 Task: Find connections with filter location Rondonópolis with filter topic #engineeringwith filter profile language French with filter current company Cavista with filter school Great Learning with filter industry Nanotechnology Research with filter service category Web Development with filter keywords title Online ESL Instructor
Action: Mouse moved to (283, 287)
Screenshot: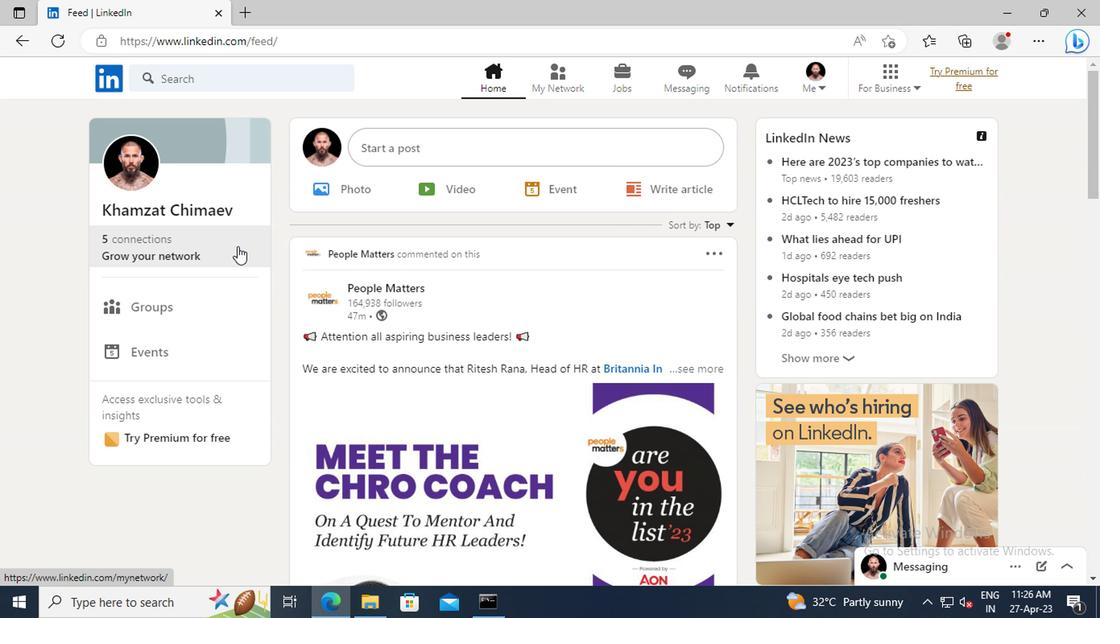 
Action: Mouse pressed left at (283, 287)
Screenshot: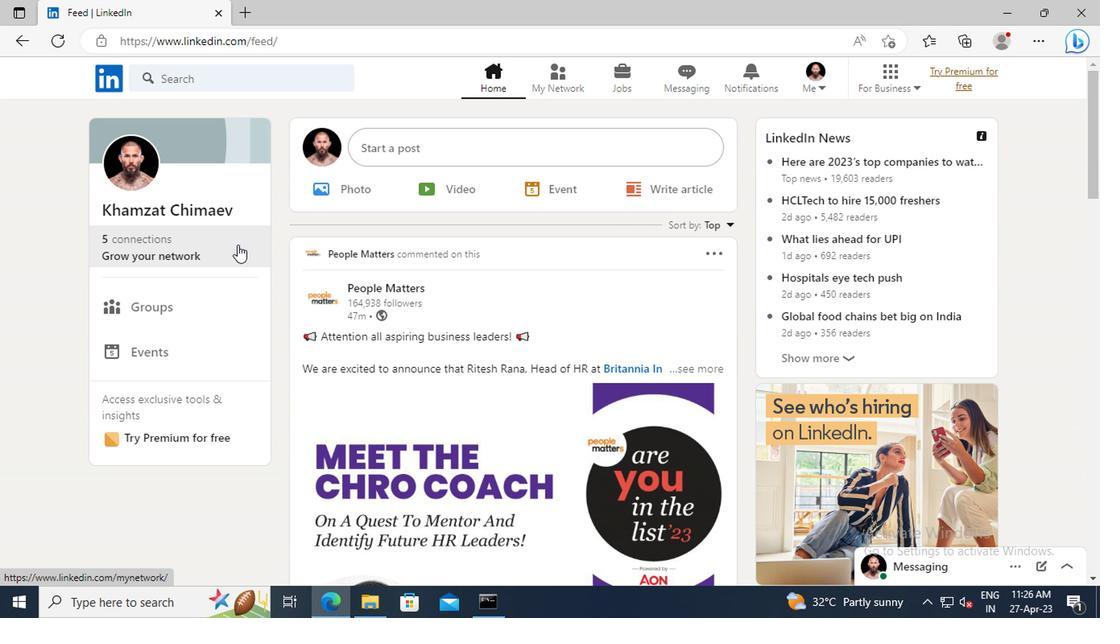 
Action: Mouse moved to (287, 236)
Screenshot: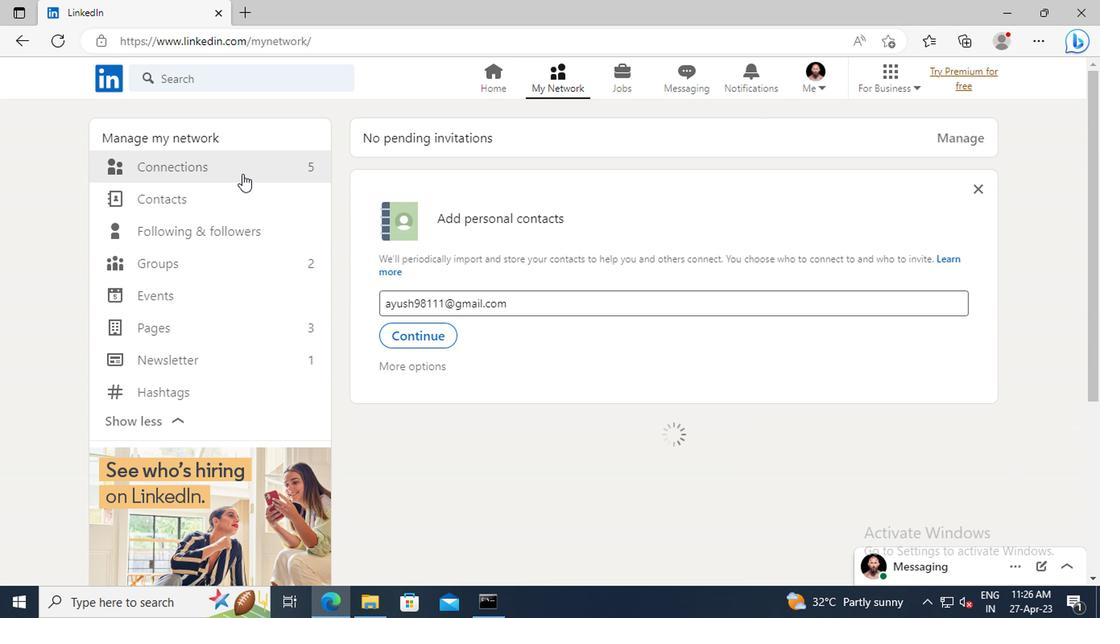 
Action: Mouse pressed left at (287, 236)
Screenshot: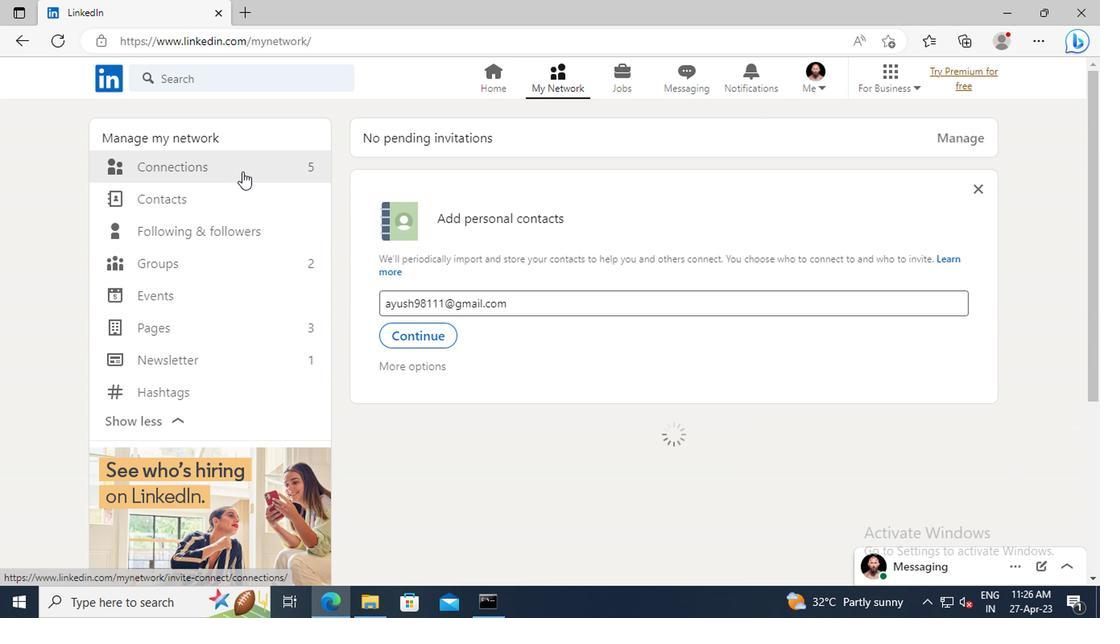 
Action: Mouse moved to (583, 237)
Screenshot: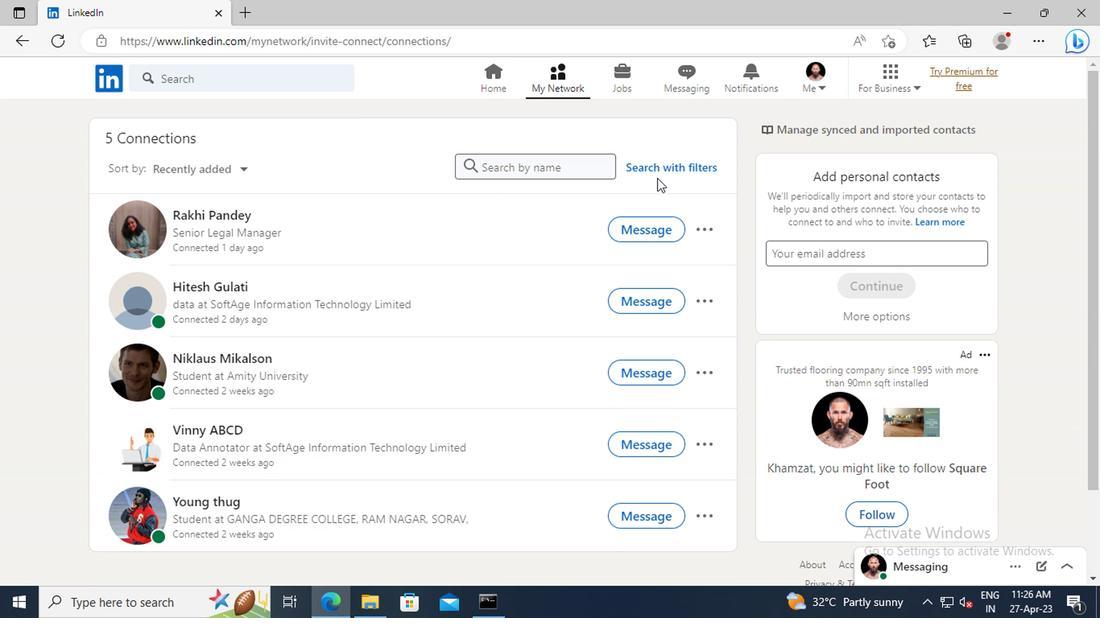 
Action: Mouse pressed left at (583, 237)
Screenshot: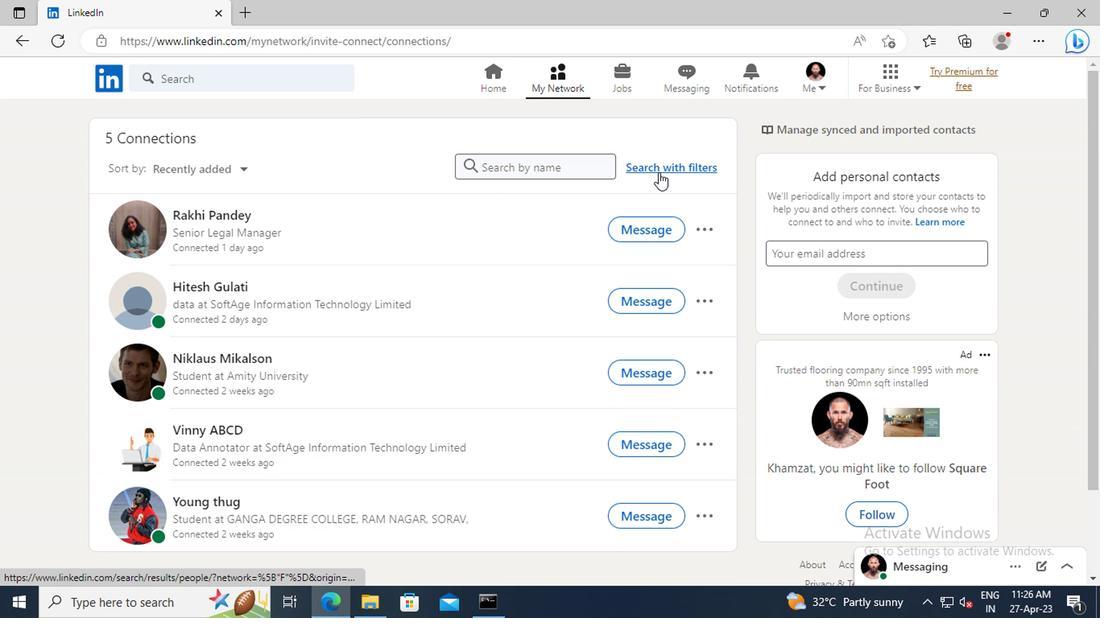
Action: Mouse moved to (552, 205)
Screenshot: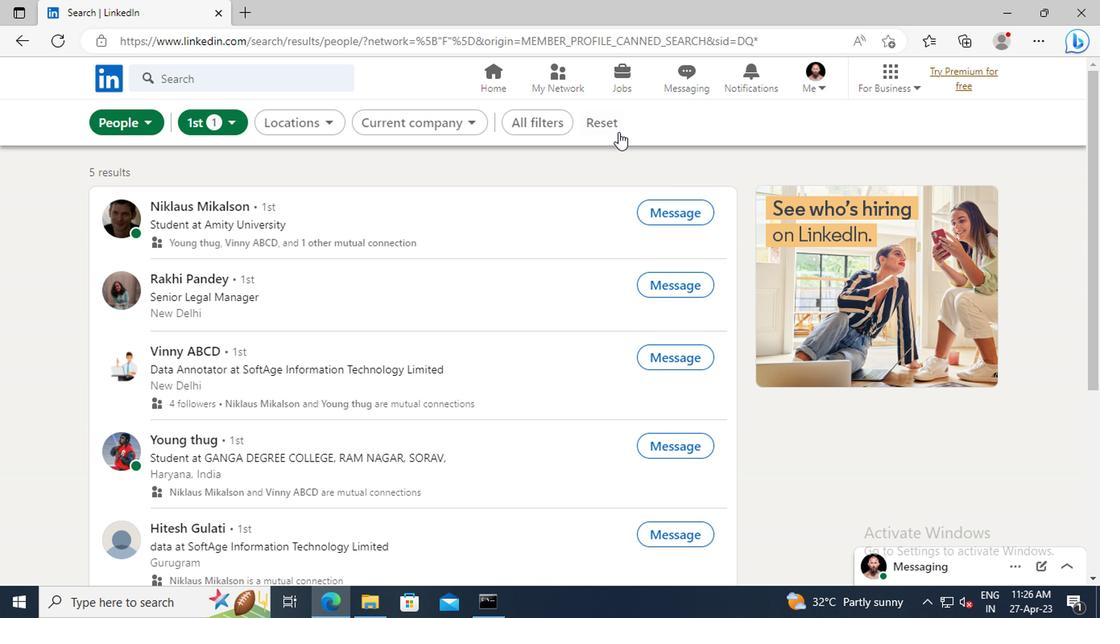 
Action: Mouse pressed left at (552, 205)
Screenshot: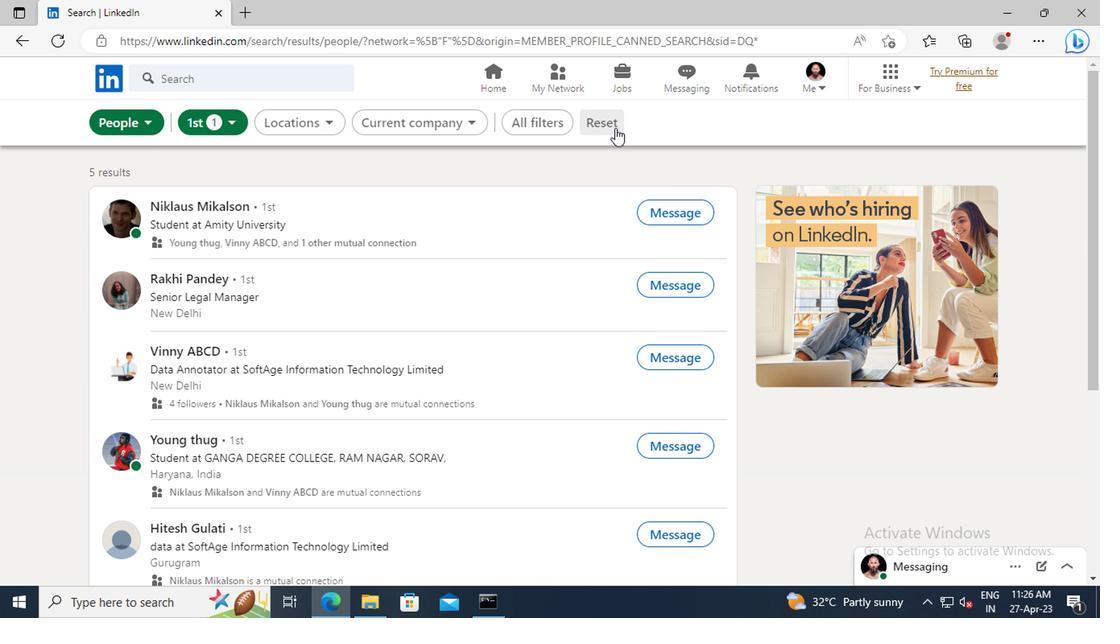 
Action: Mouse moved to (532, 203)
Screenshot: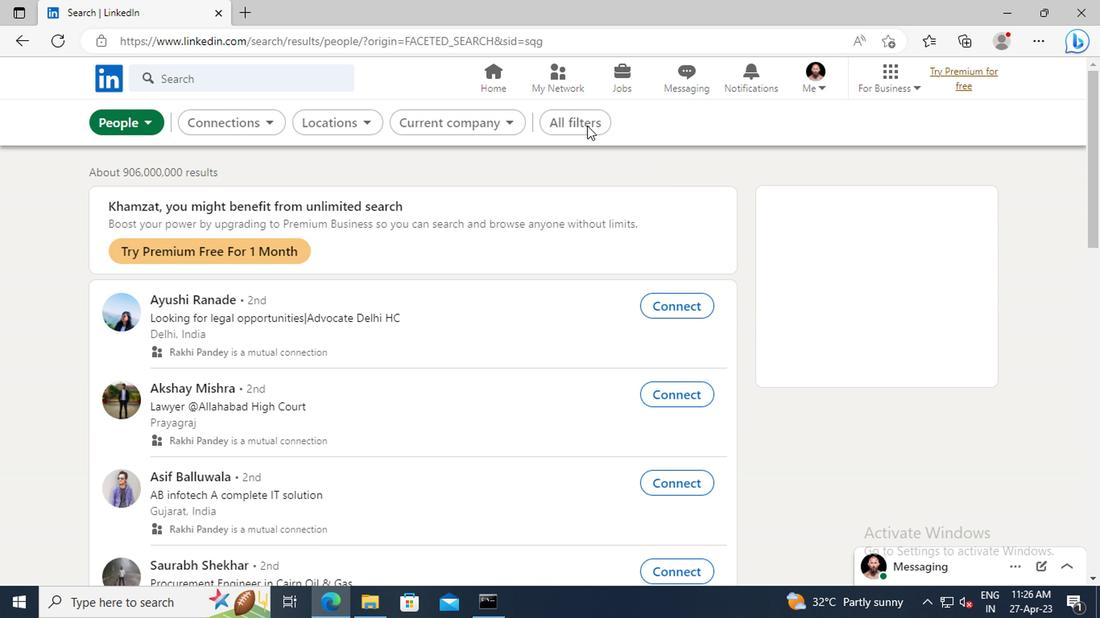 
Action: Mouse pressed left at (532, 203)
Screenshot: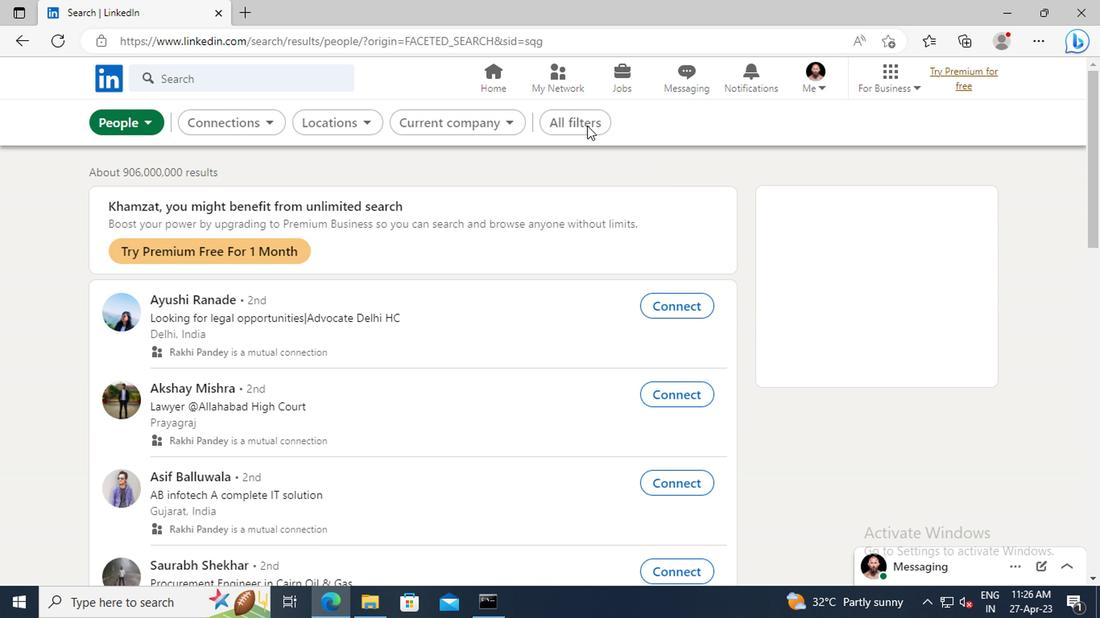 
Action: Mouse moved to (770, 334)
Screenshot: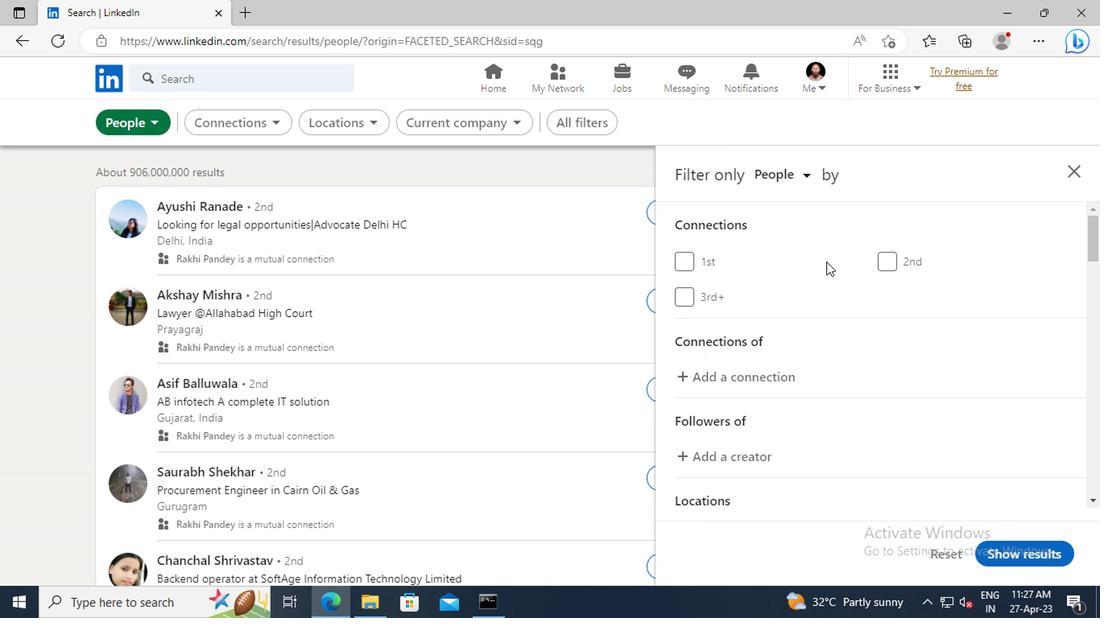 
Action: Mouse scrolled (770, 333) with delta (0, 0)
Screenshot: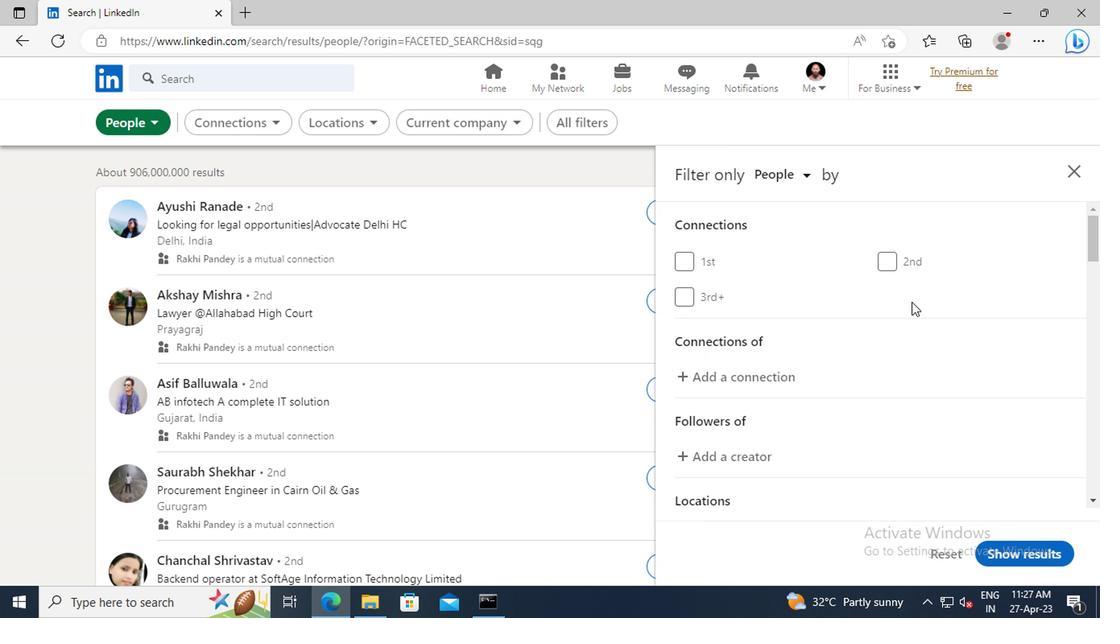 
Action: Mouse scrolled (770, 333) with delta (0, 0)
Screenshot: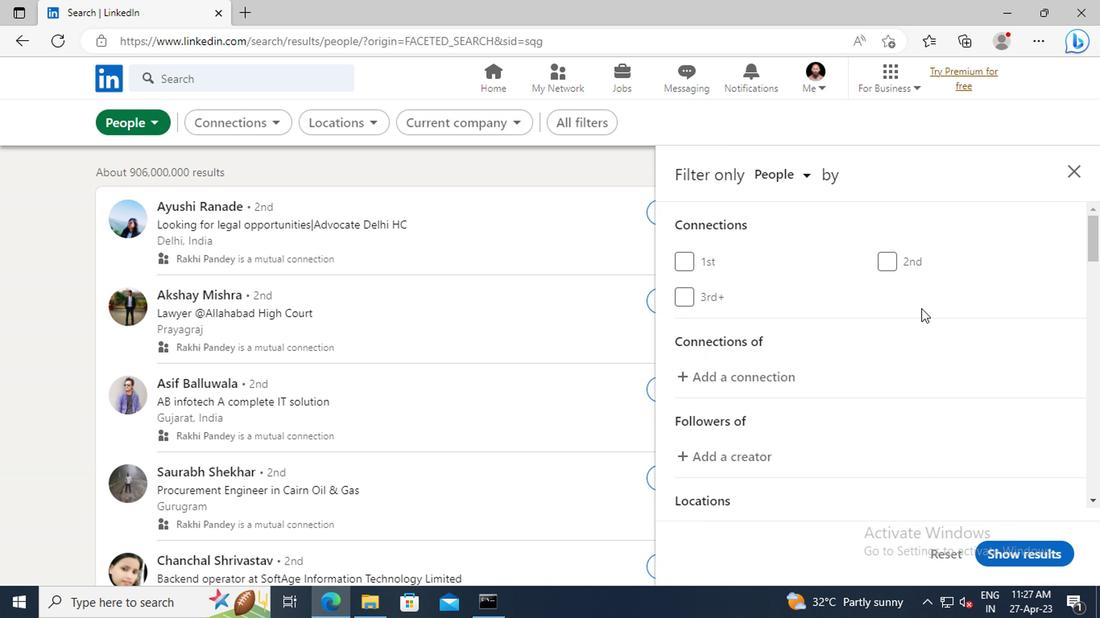 
Action: Mouse scrolled (770, 333) with delta (0, 0)
Screenshot: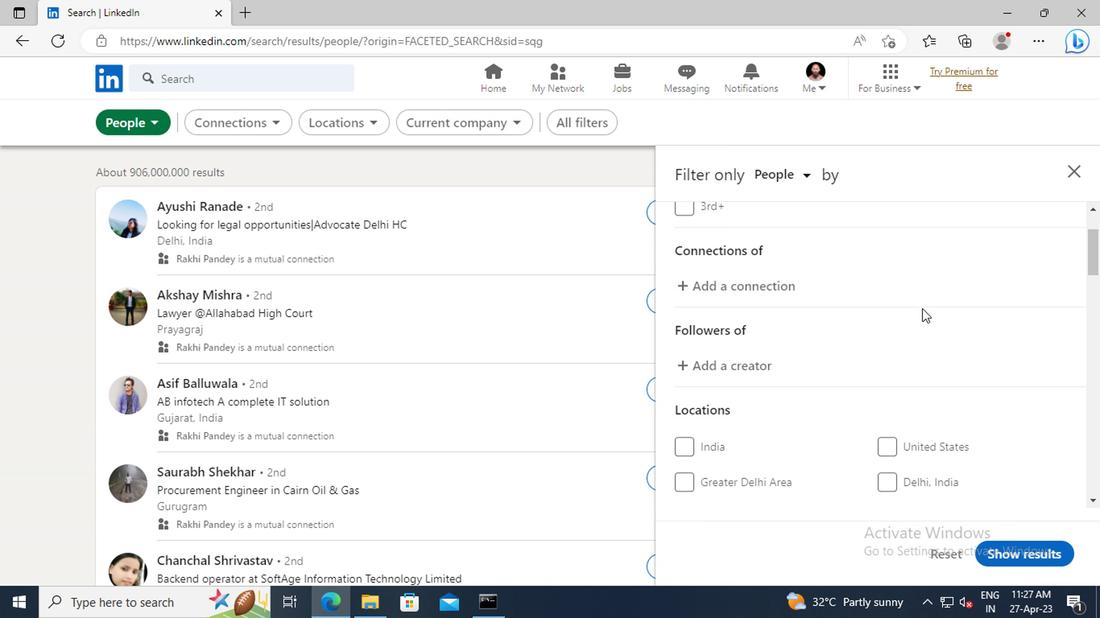 
Action: Mouse scrolled (770, 333) with delta (0, 0)
Screenshot: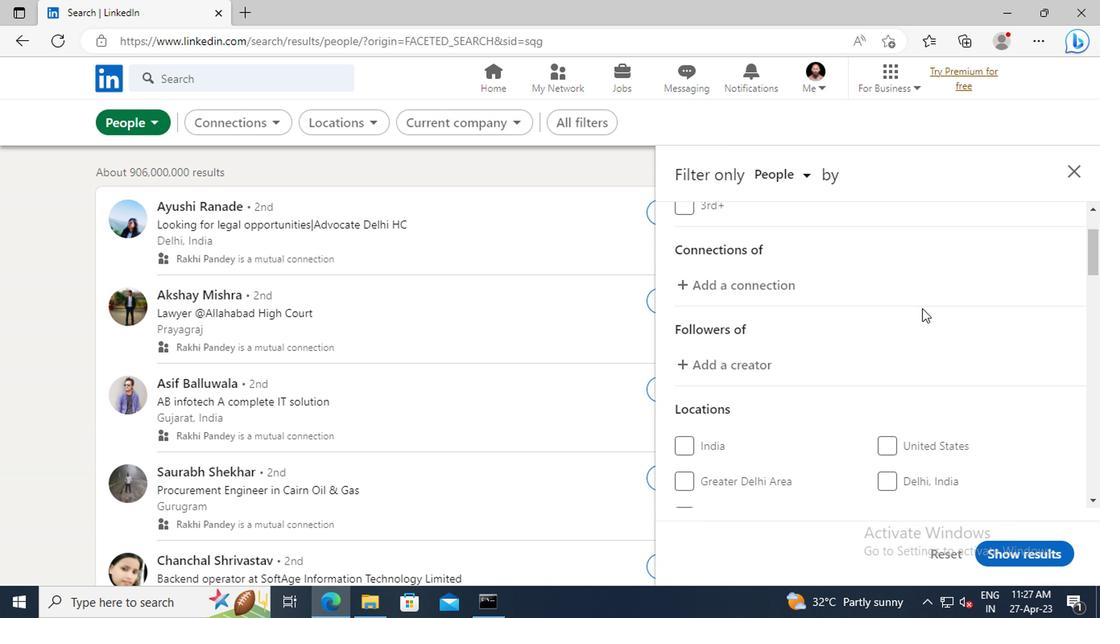 
Action: Mouse scrolled (770, 333) with delta (0, 0)
Screenshot: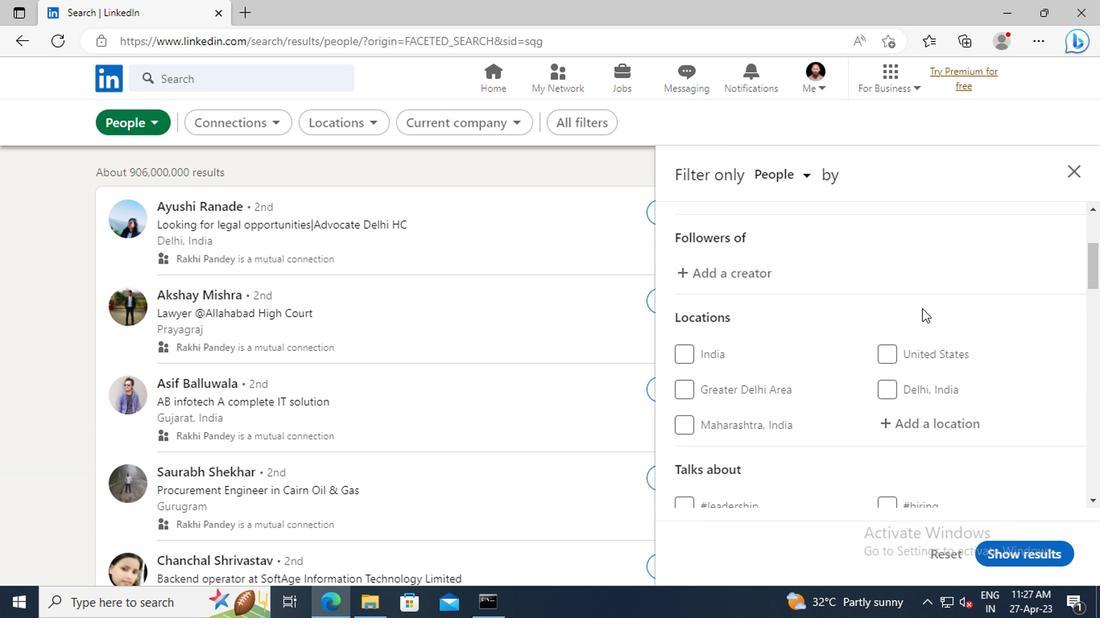 
Action: Mouse moved to (771, 381)
Screenshot: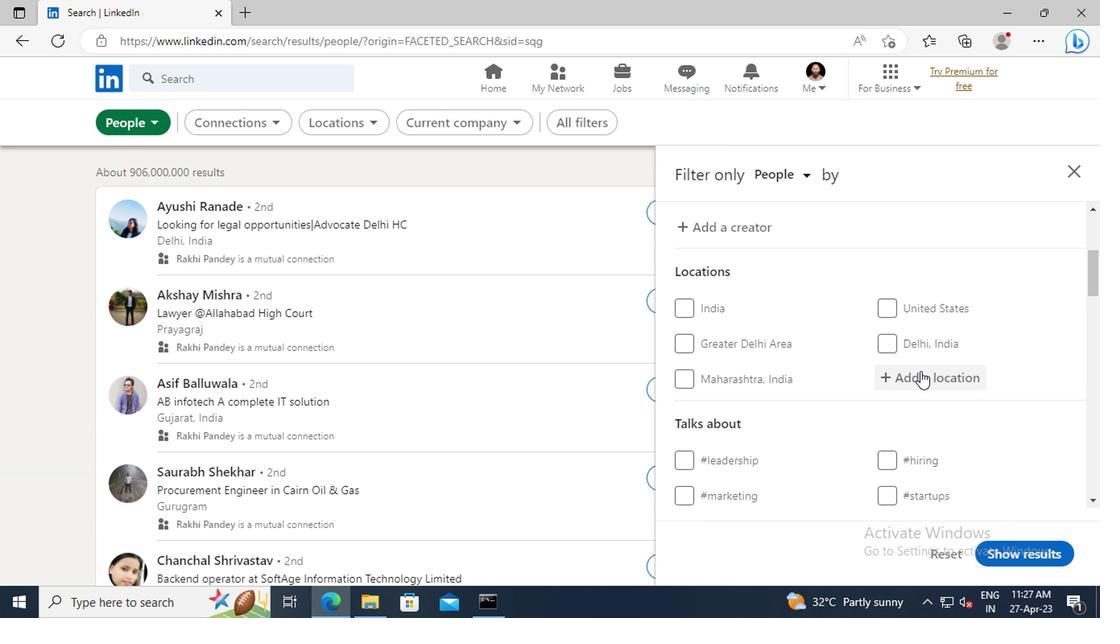 
Action: Mouse pressed left at (771, 381)
Screenshot: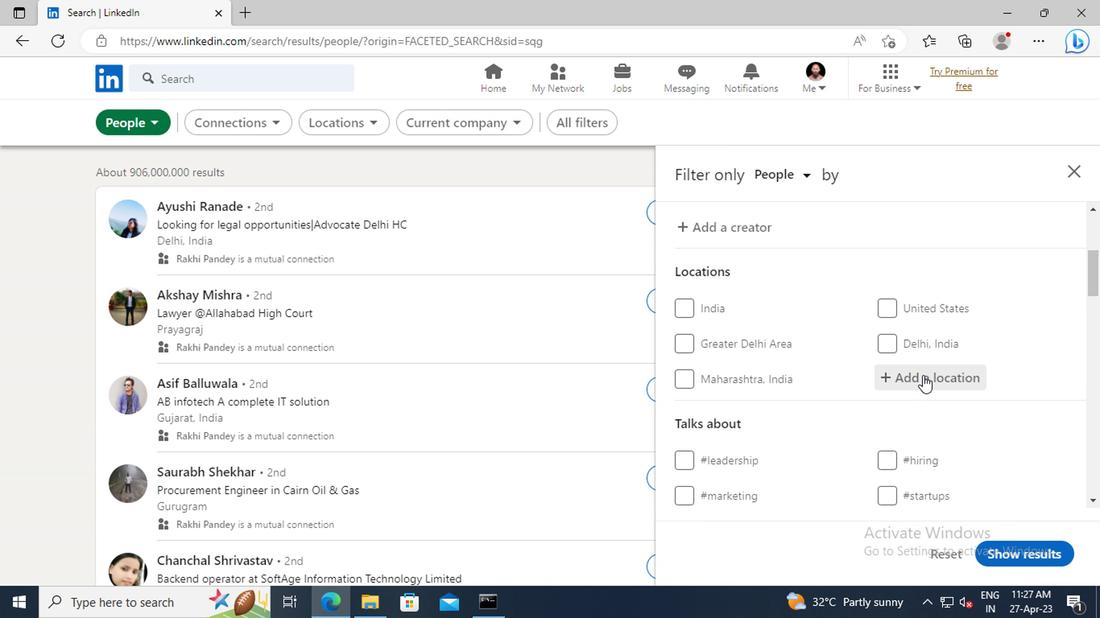 
Action: Key pressed <Key.shift>RONDONOPOLIS
Screenshot: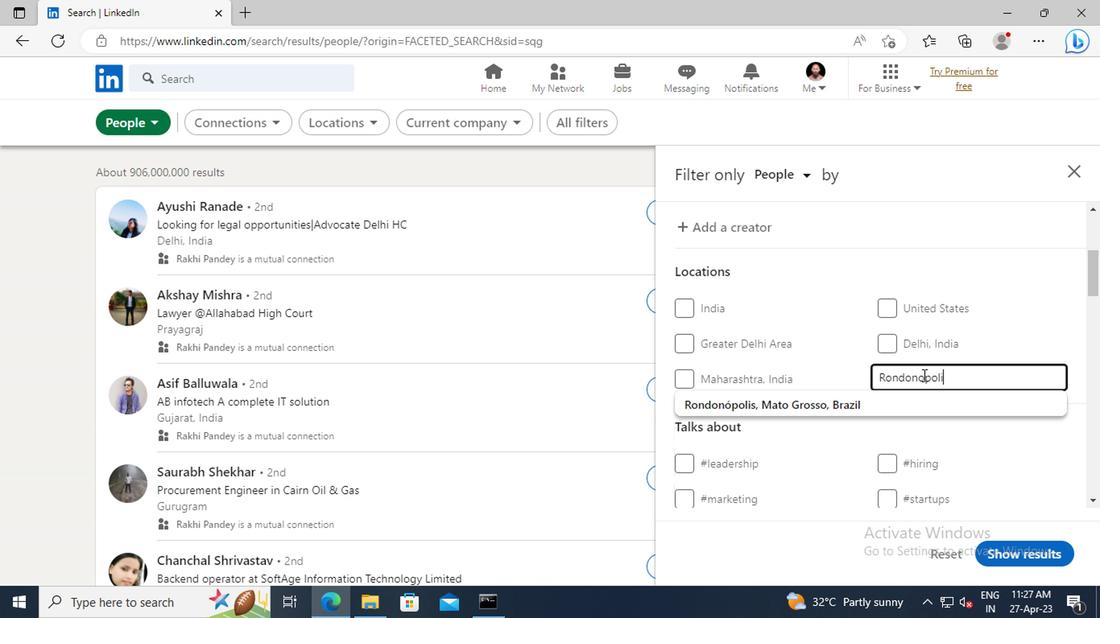 
Action: Mouse moved to (772, 398)
Screenshot: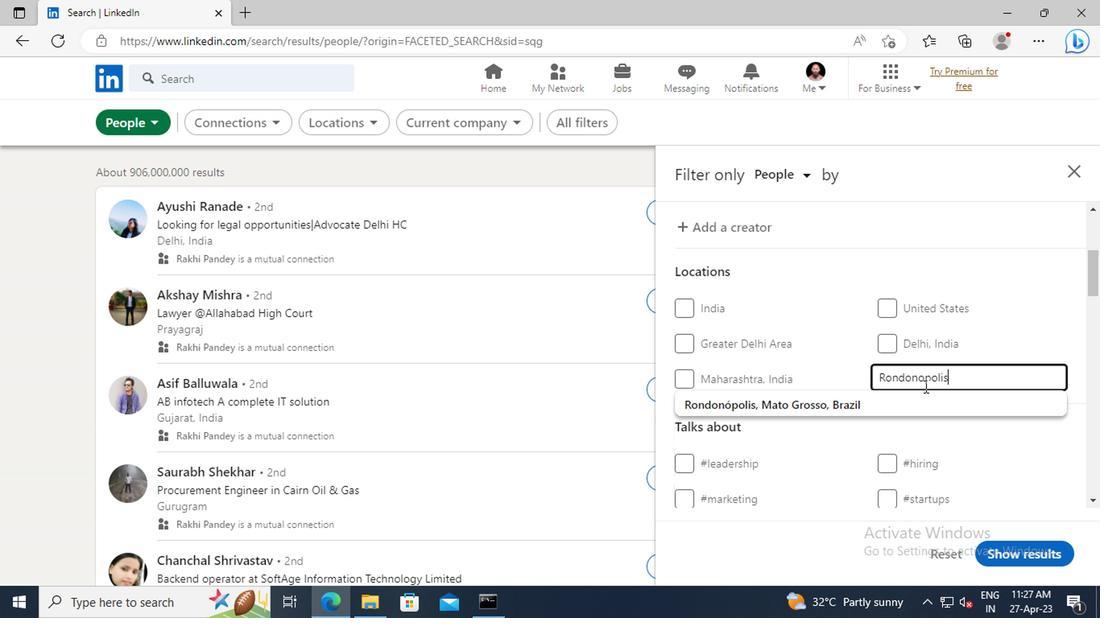 
Action: Mouse pressed left at (772, 398)
Screenshot: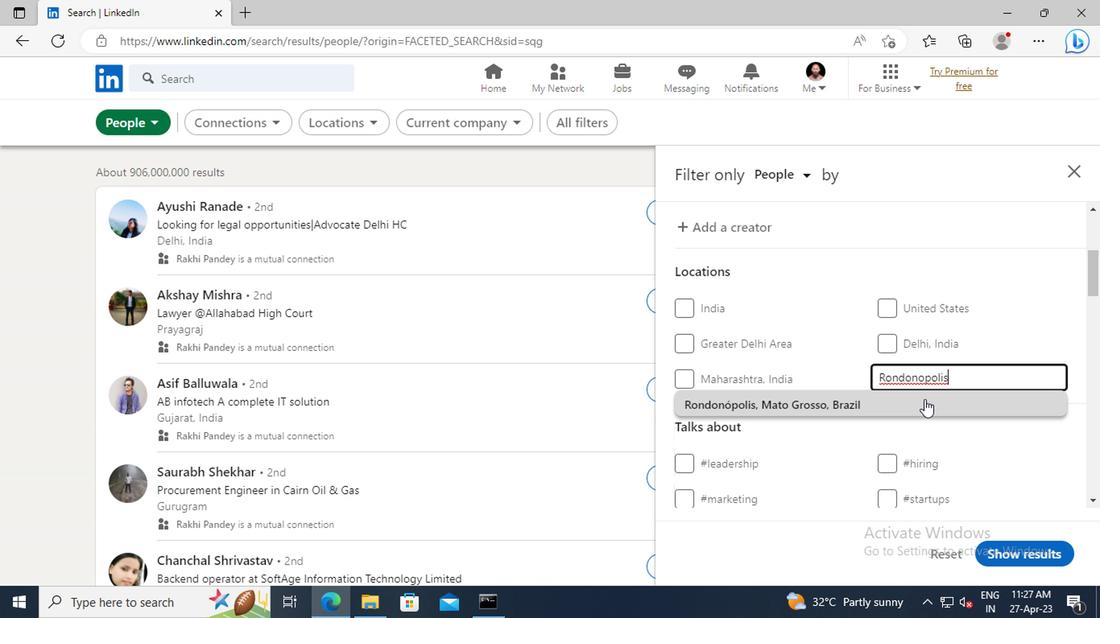 
Action: Mouse moved to (763, 370)
Screenshot: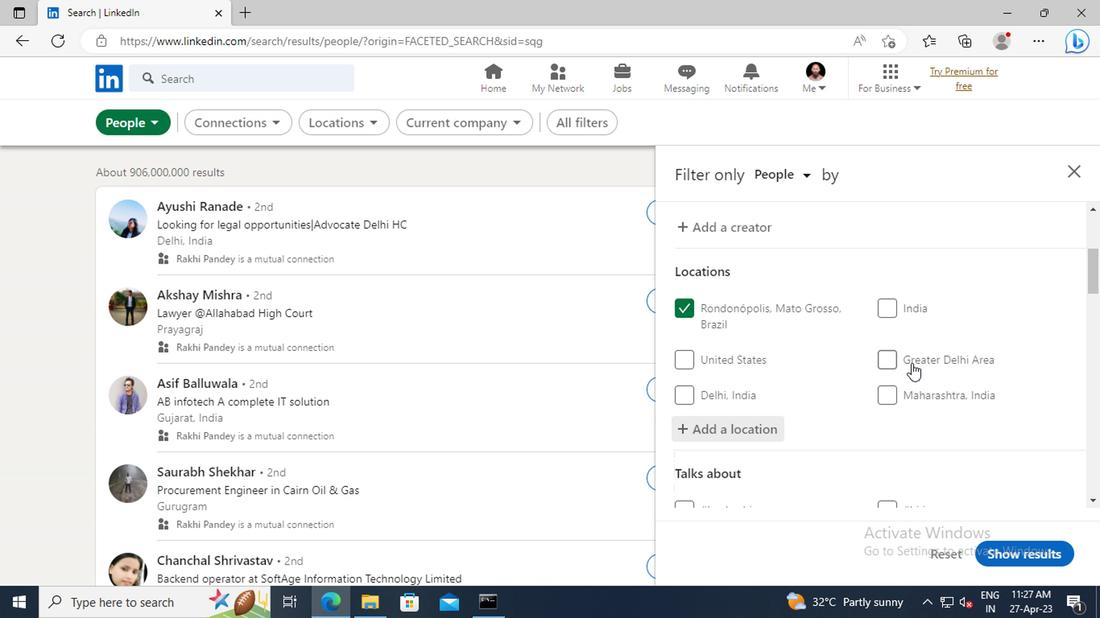 
Action: Mouse scrolled (763, 369) with delta (0, 0)
Screenshot: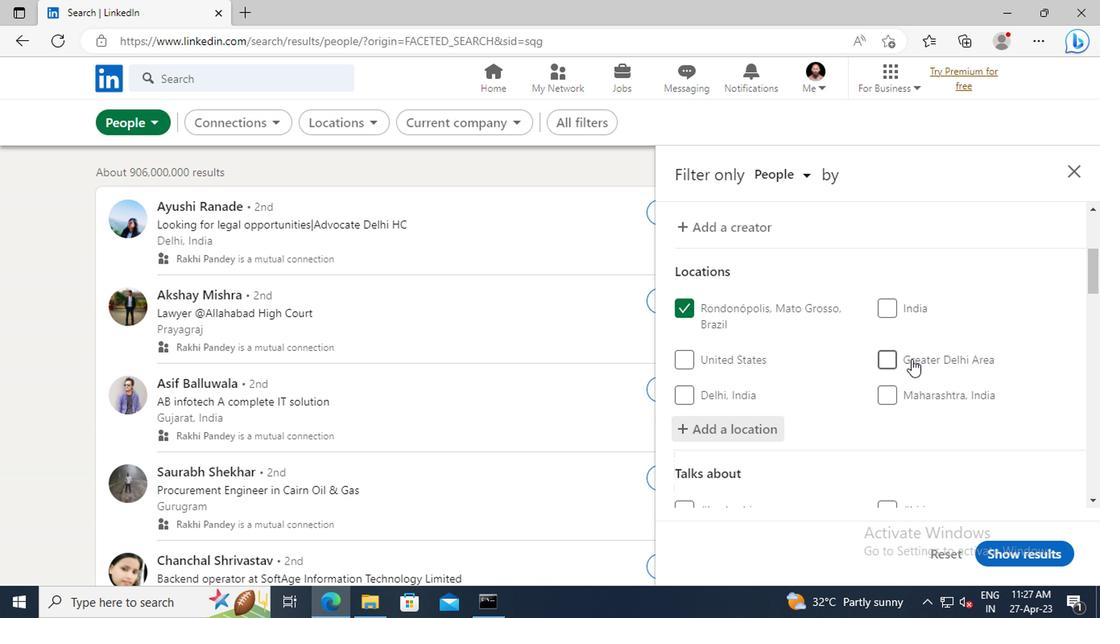 
Action: Mouse scrolled (763, 369) with delta (0, 0)
Screenshot: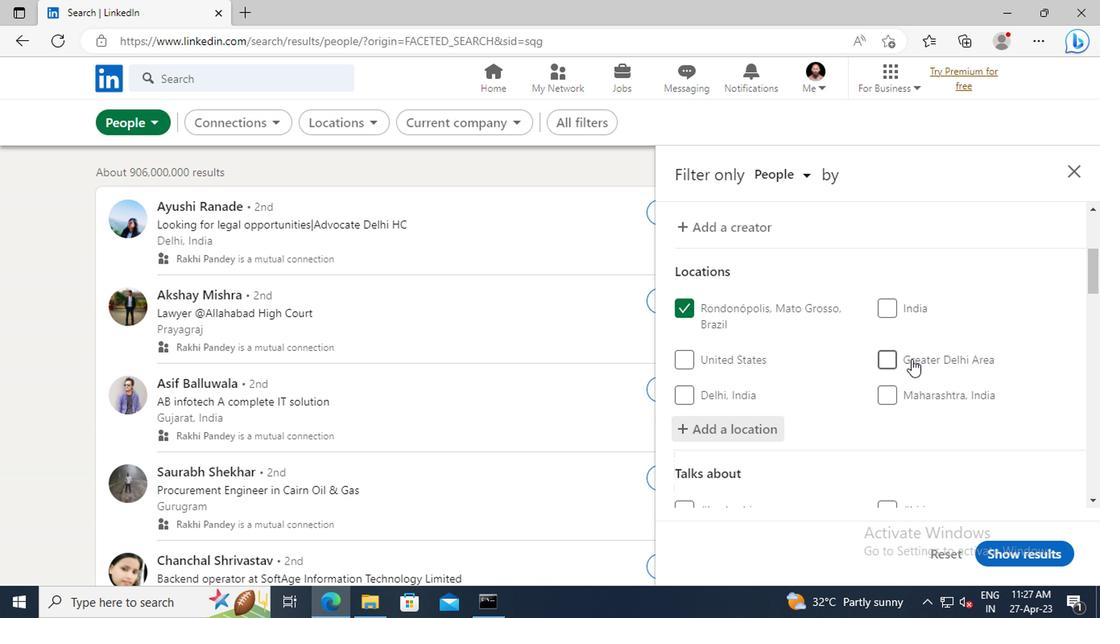 
Action: Mouse scrolled (763, 369) with delta (0, 0)
Screenshot: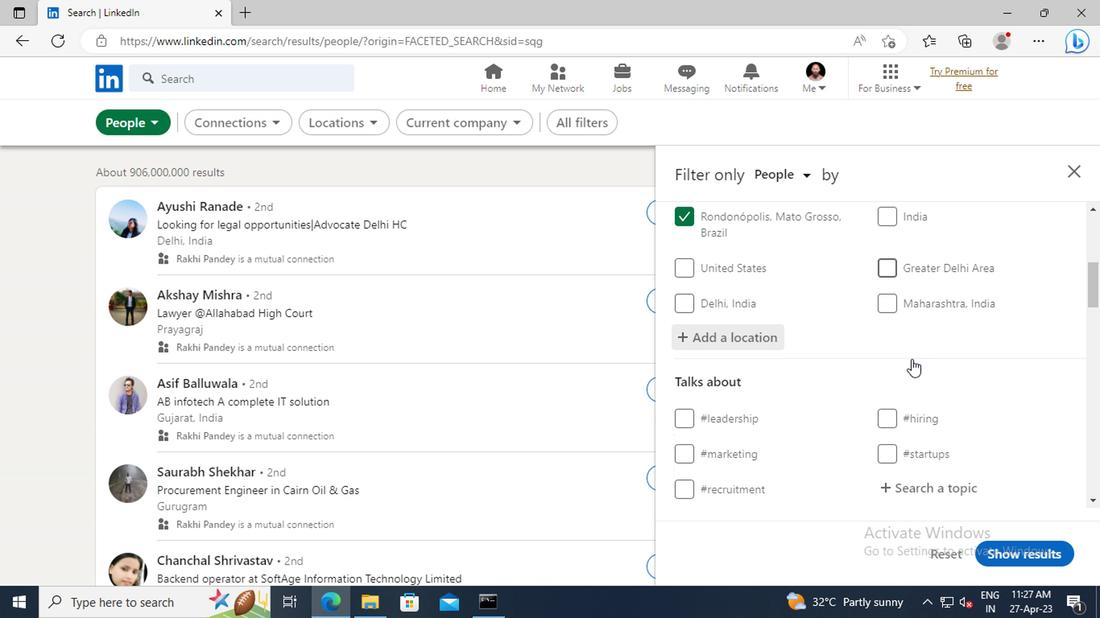 
Action: Mouse scrolled (763, 369) with delta (0, 0)
Screenshot: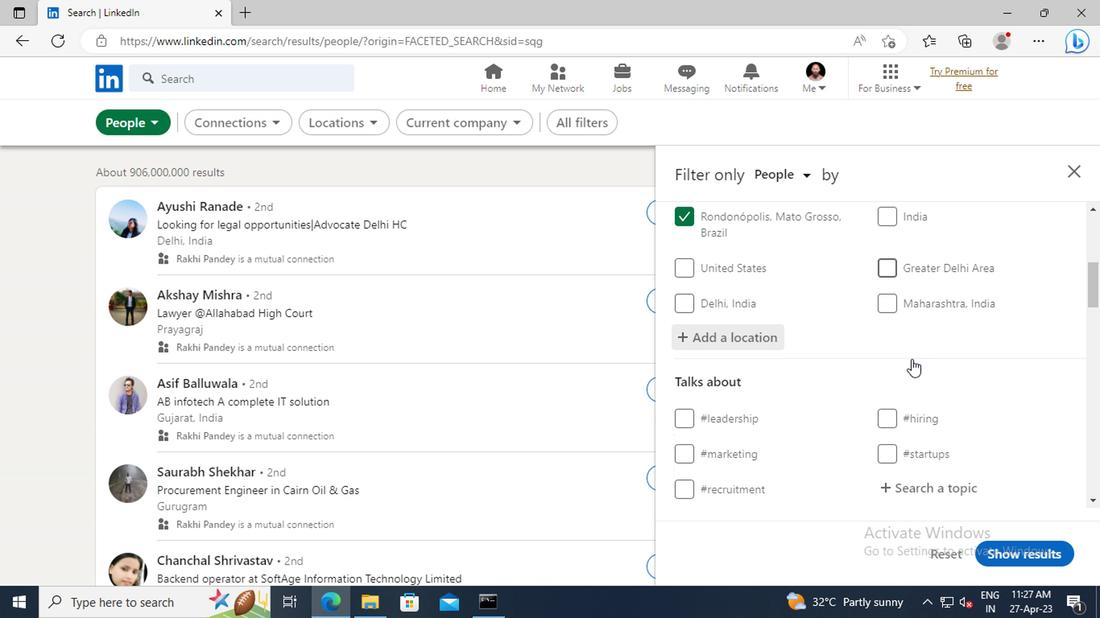 
Action: Mouse moved to (766, 394)
Screenshot: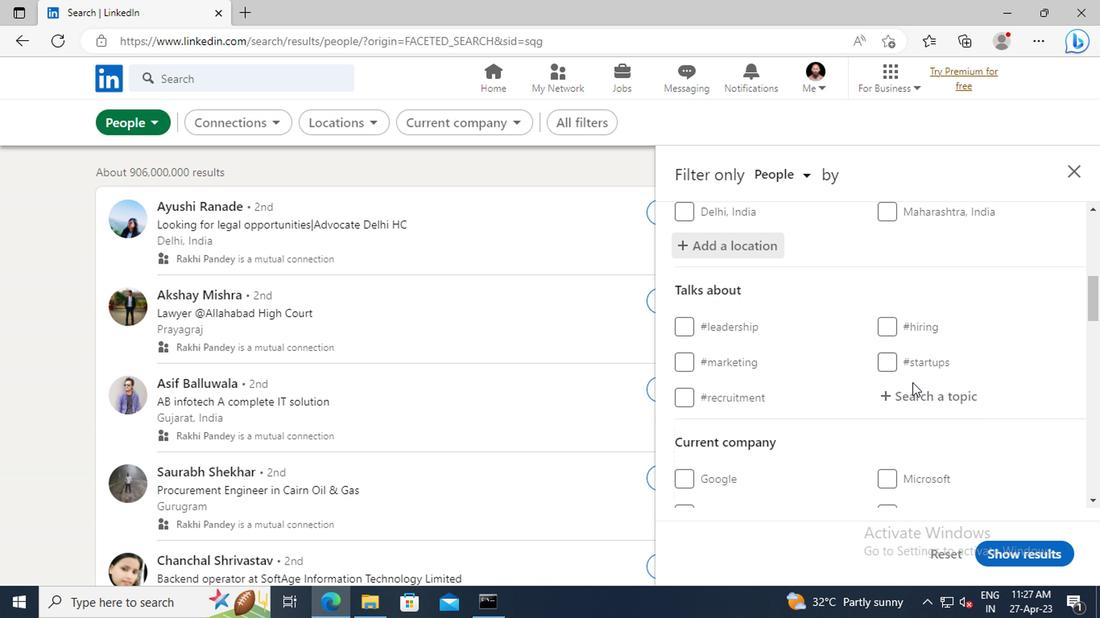 
Action: Mouse pressed left at (766, 394)
Screenshot: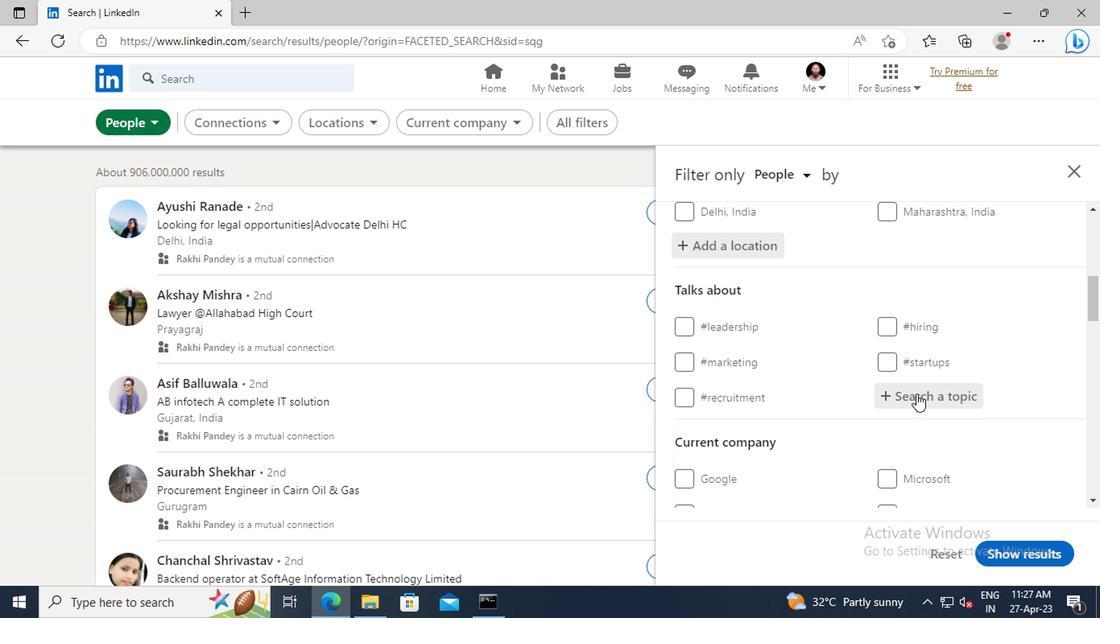 
Action: Key pressed <Key.shift>#ENGINEERINGWITH<Key.enter>
Screenshot: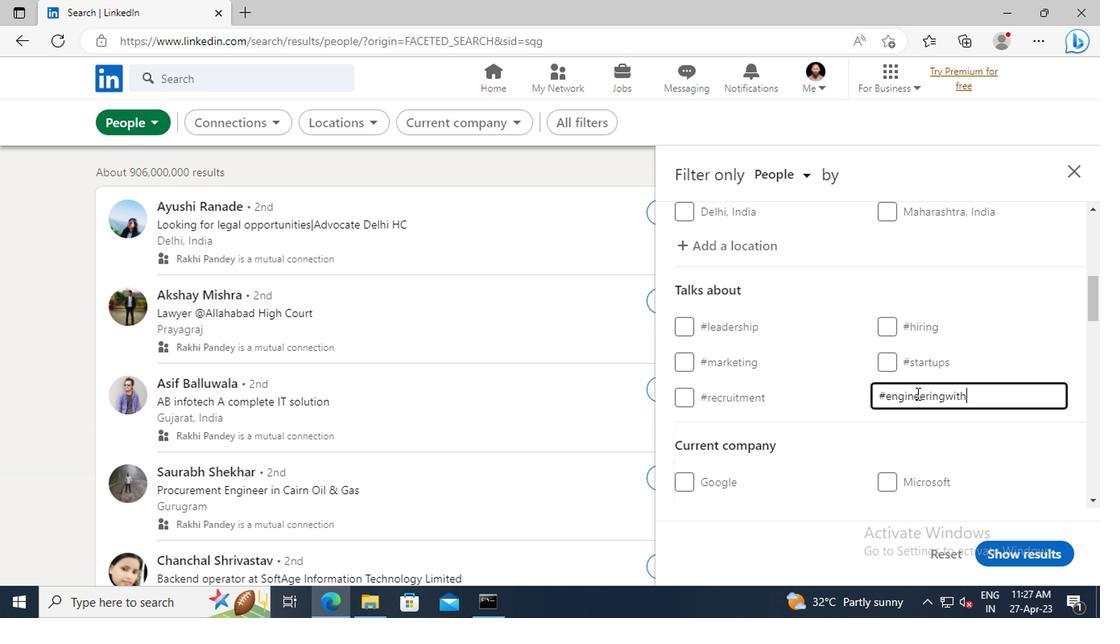 
Action: Mouse scrolled (766, 394) with delta (0, 0)
Screenshot: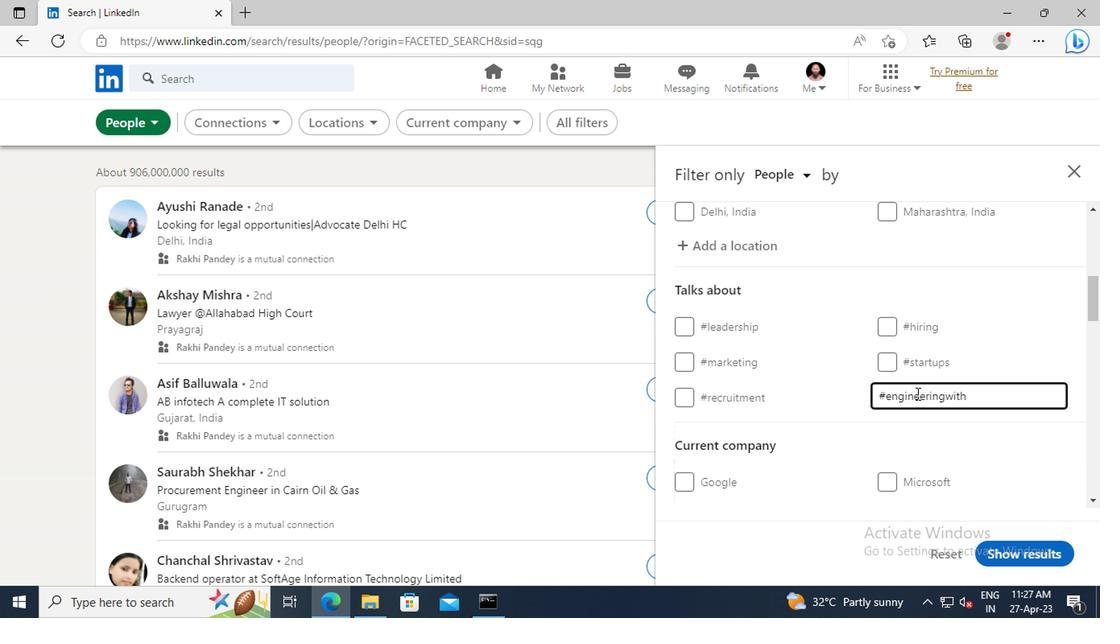 
Action: Mouse scrolled (766, 394) with delta (0, 0)
Screenshot: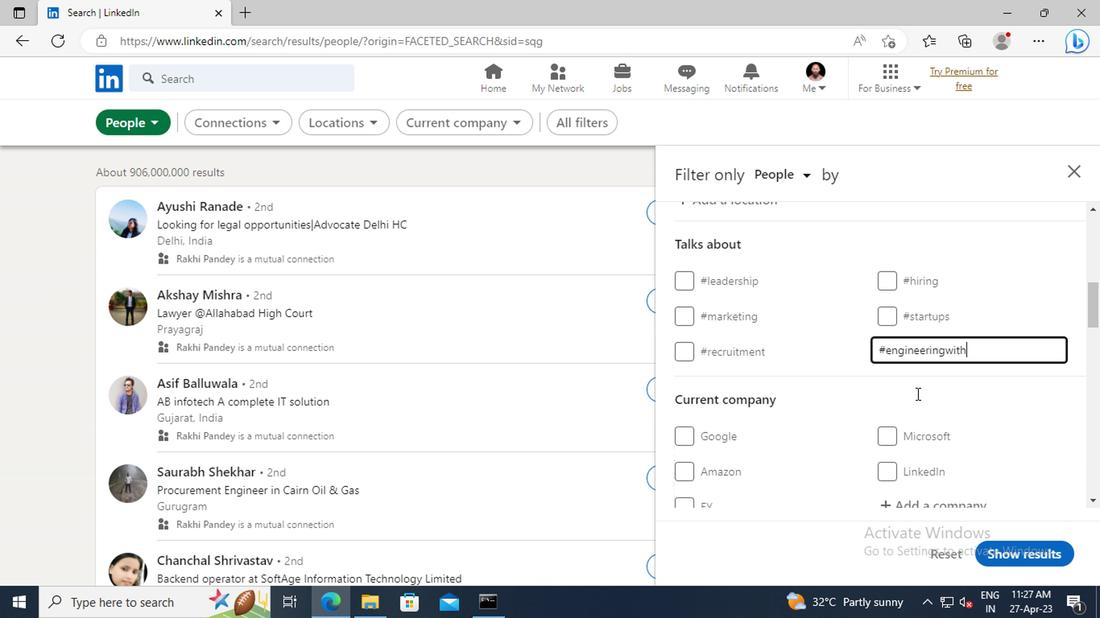 
Action: Mouse scrolled (766, 394) with delta (0, 0)
Screenshot: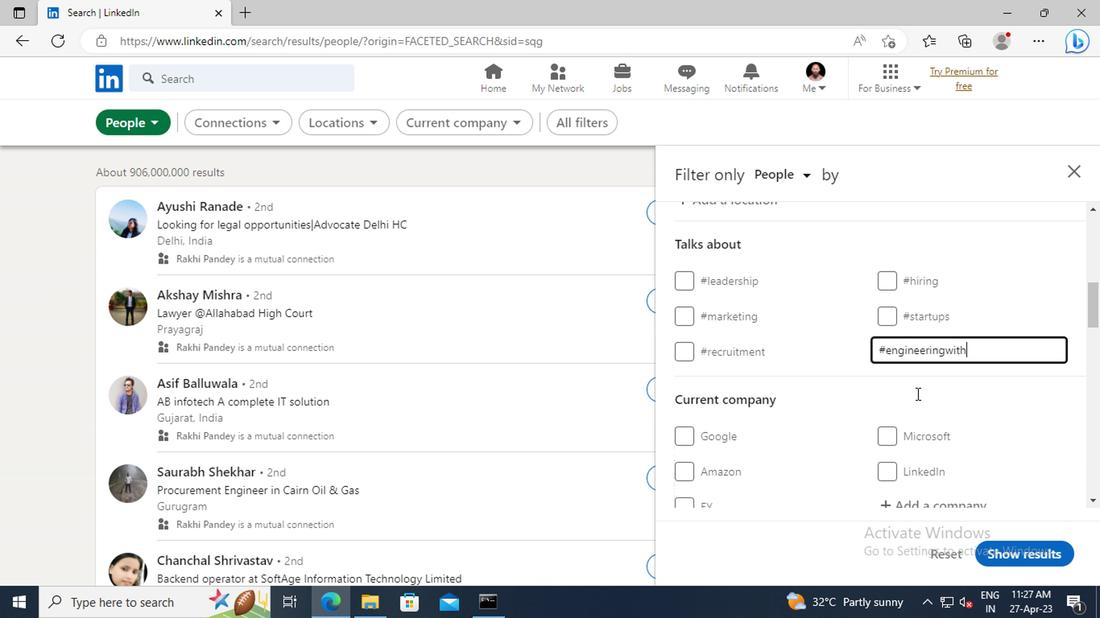 
Action: Mouse scrolled (766, 394) with delta (0, 0)
Screenshot: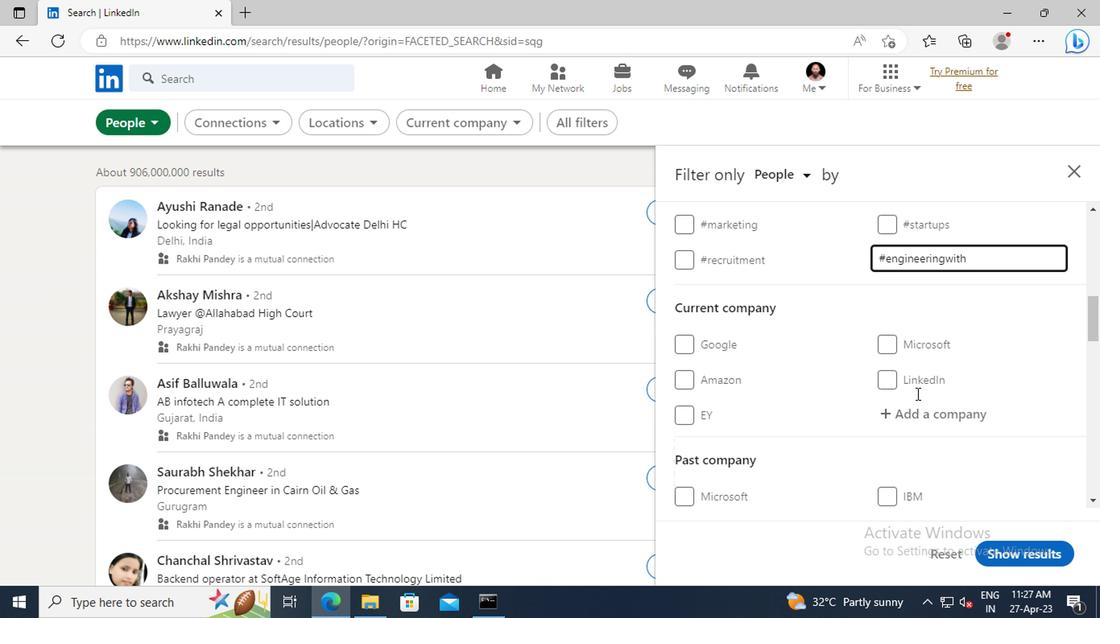 
Action: Mouse scrolled (766, 394) with delta (0, 0)
Screenshot: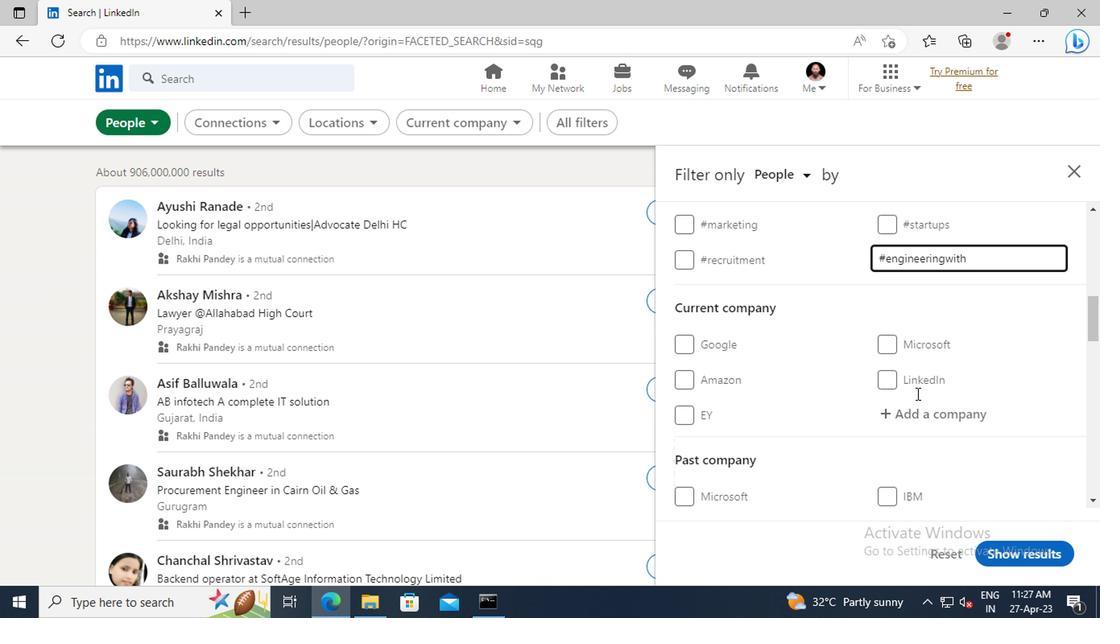 
Action: Mouse scrolled (766, 394) with delta (0, 0)
Screenshot: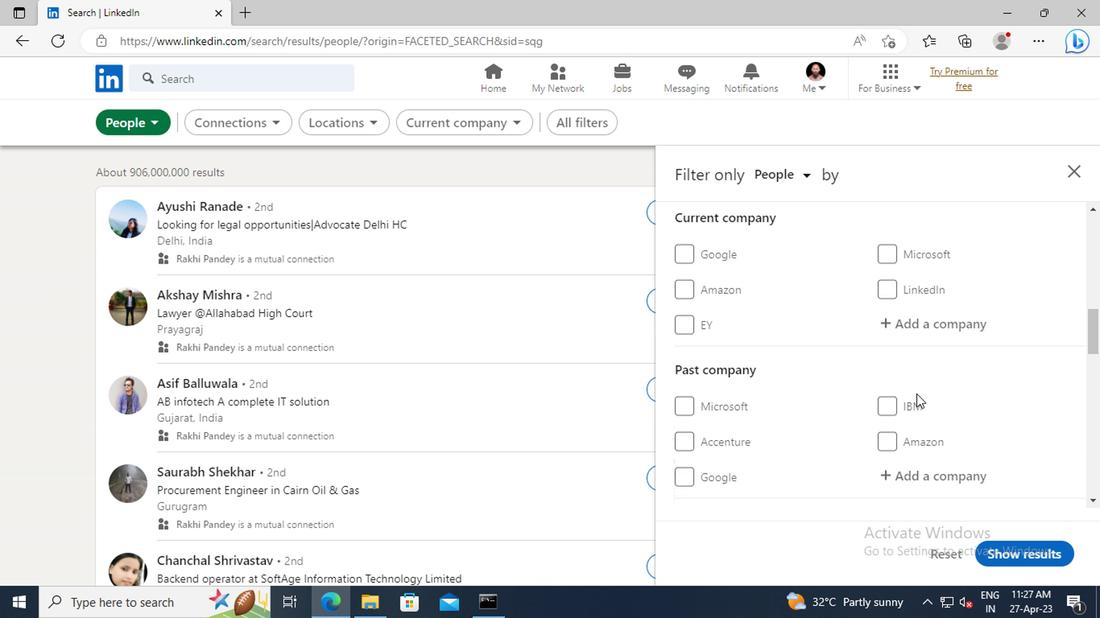 
Action: Mouse scrolled (766, 394) with delta (0, 0)
Screenshot: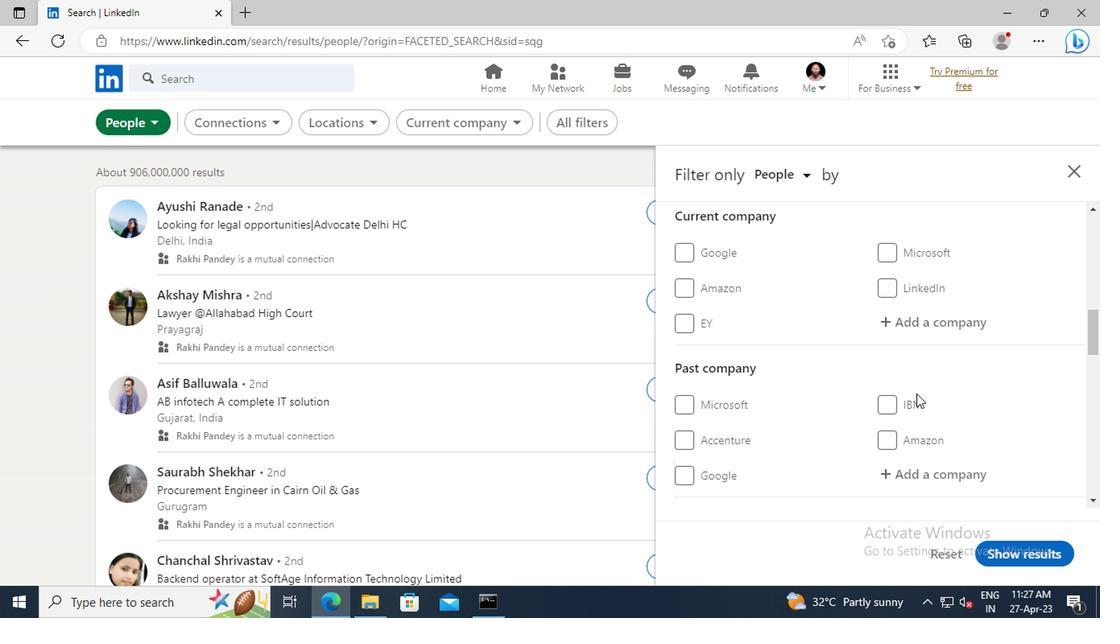 
Action: Mouse scrolled (766, 394) with delta (0, 0)
Screenshot: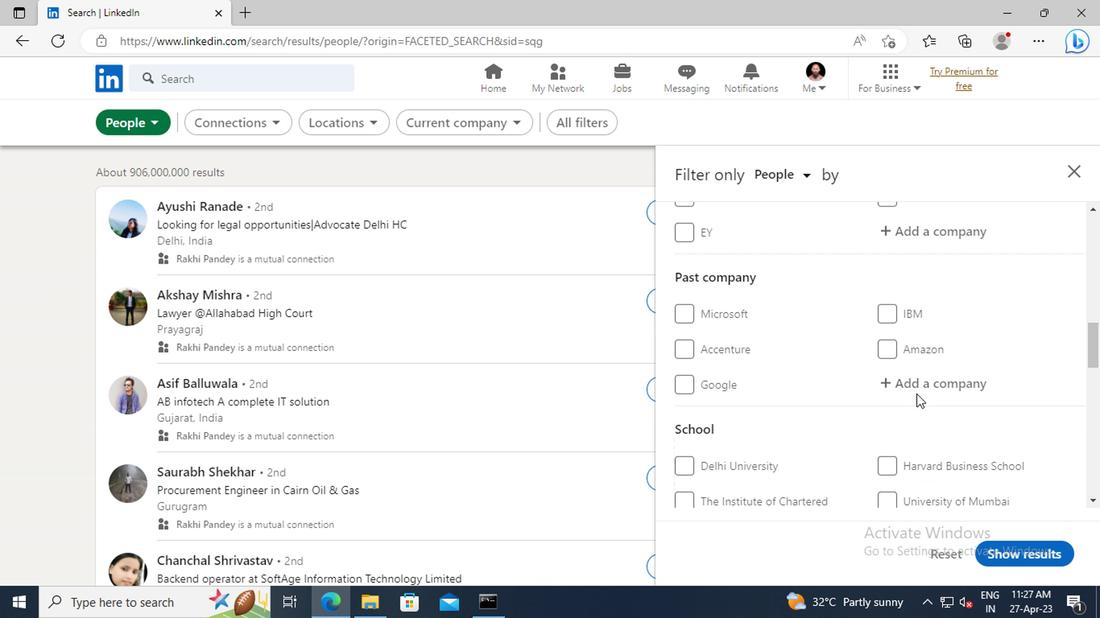 
Action: Mouse scrolled (766, 394) with delta (0, 0)
Screenshot: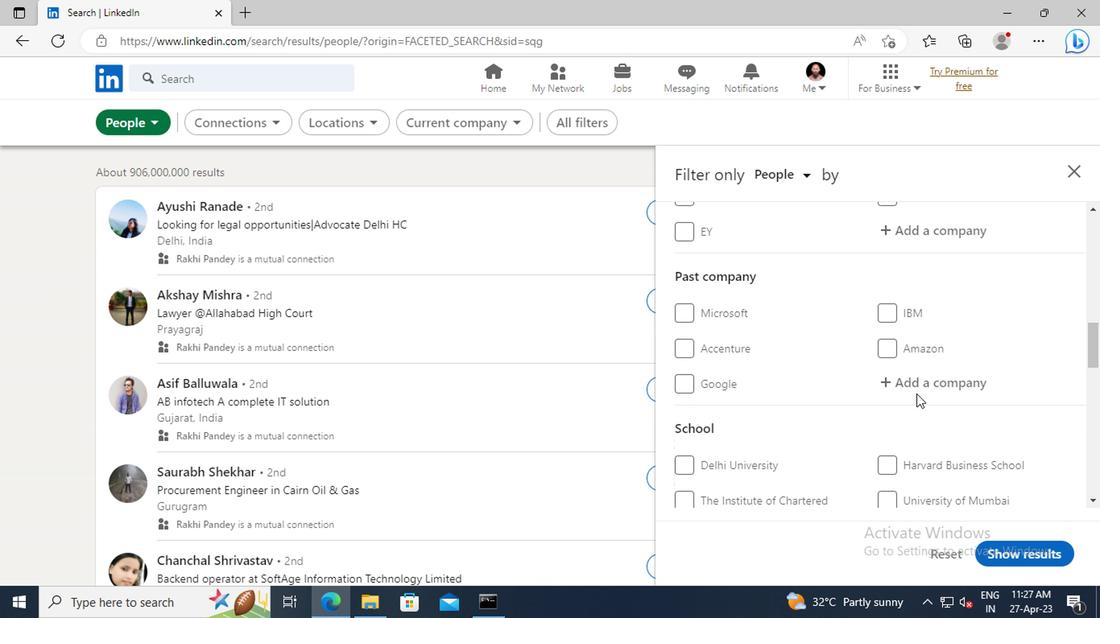 
Action: Mouse scrolled (766, 394) with delta (0, 0)
Screenshot: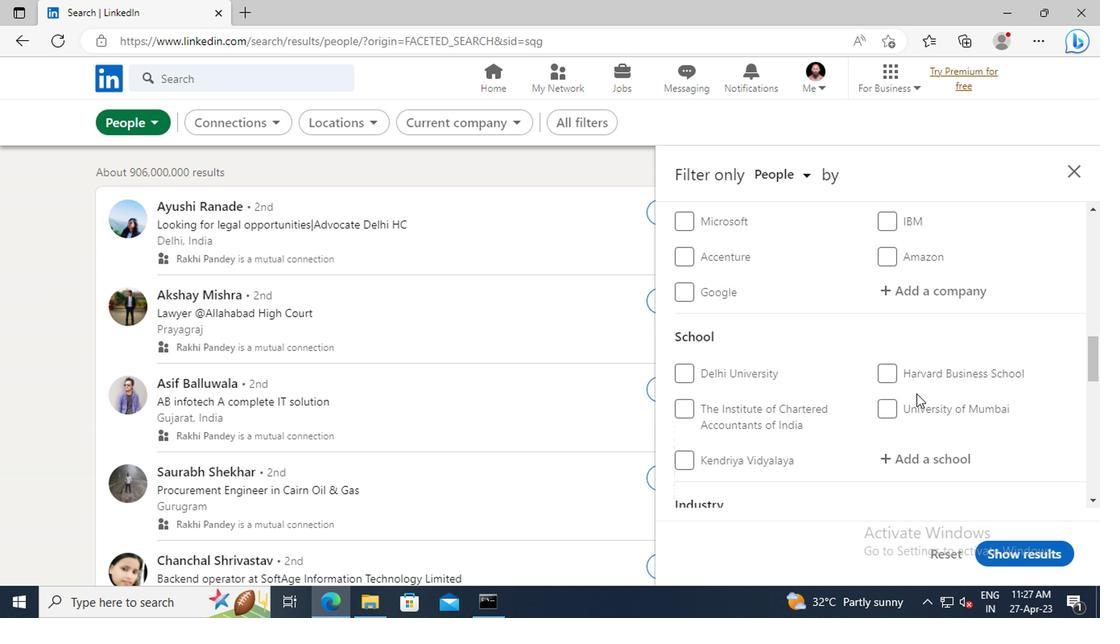 
Action: Mouse scrolled (766, 394) with delta (0, 0)
Screenshot: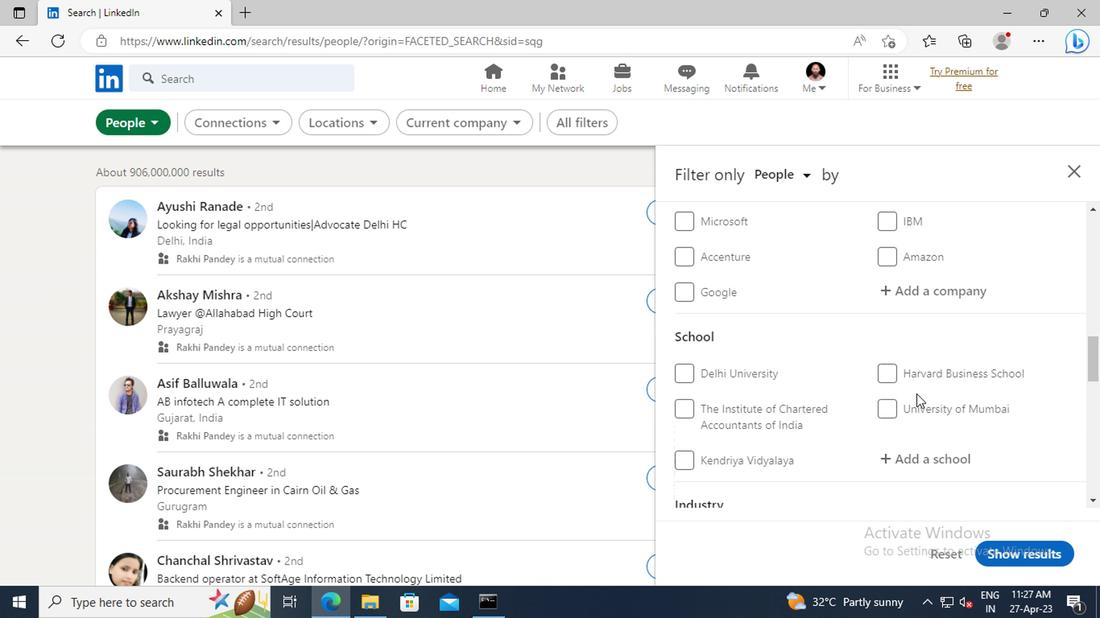 
Action: Mouse scrolled (766, 394) with delta (0, 0)
Screenshot: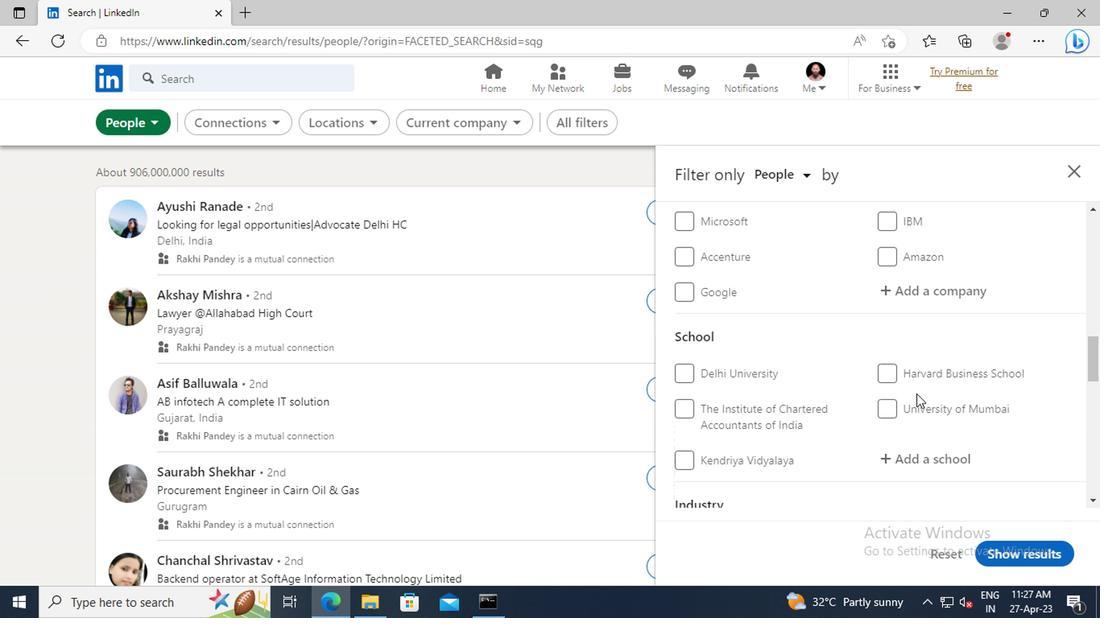 
Action: Mouse scrolled (766, 394) with delta (0, 0)
Screenshot: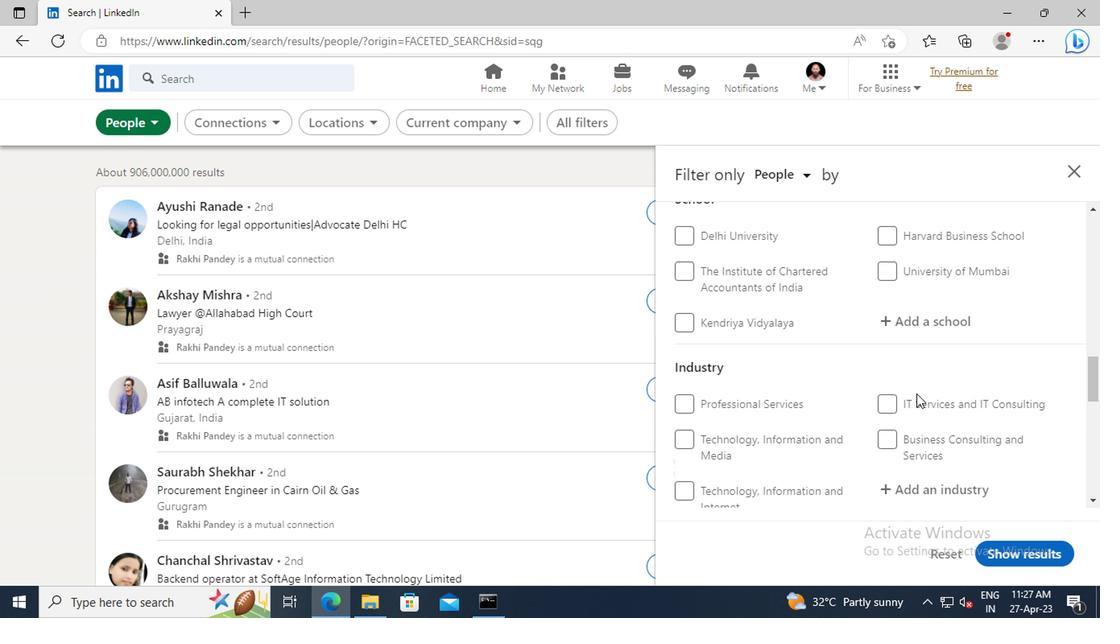 
Action: Mouse scrolled (766, 394) with delta (0, 0)
Screenshot: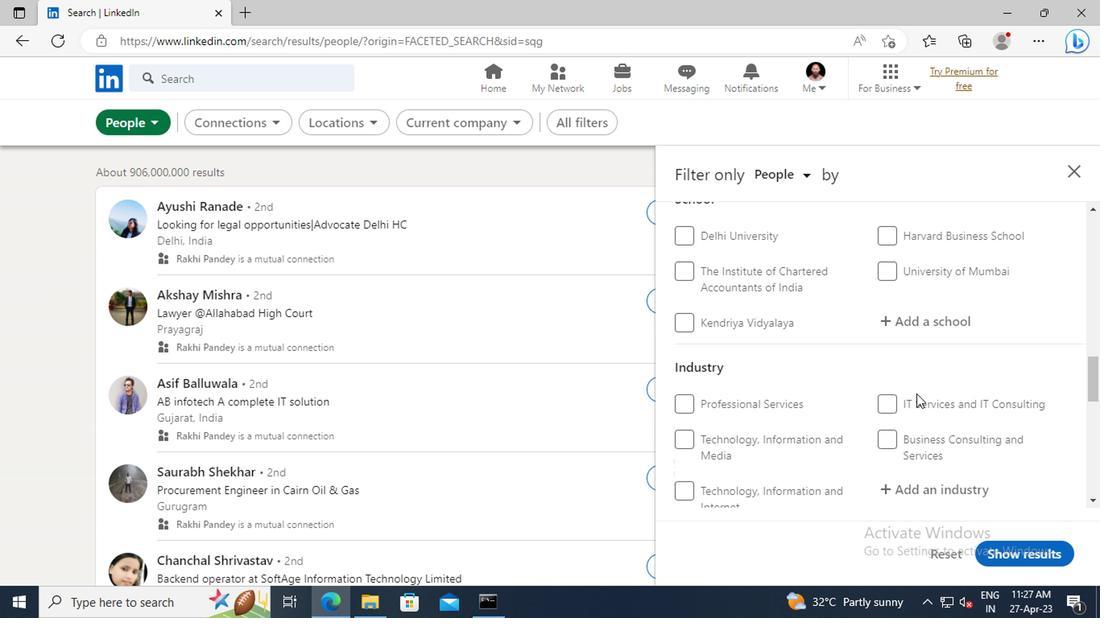 
Action: Mouse scrolled (766, 394) with delta (0, 0)
Screenshot: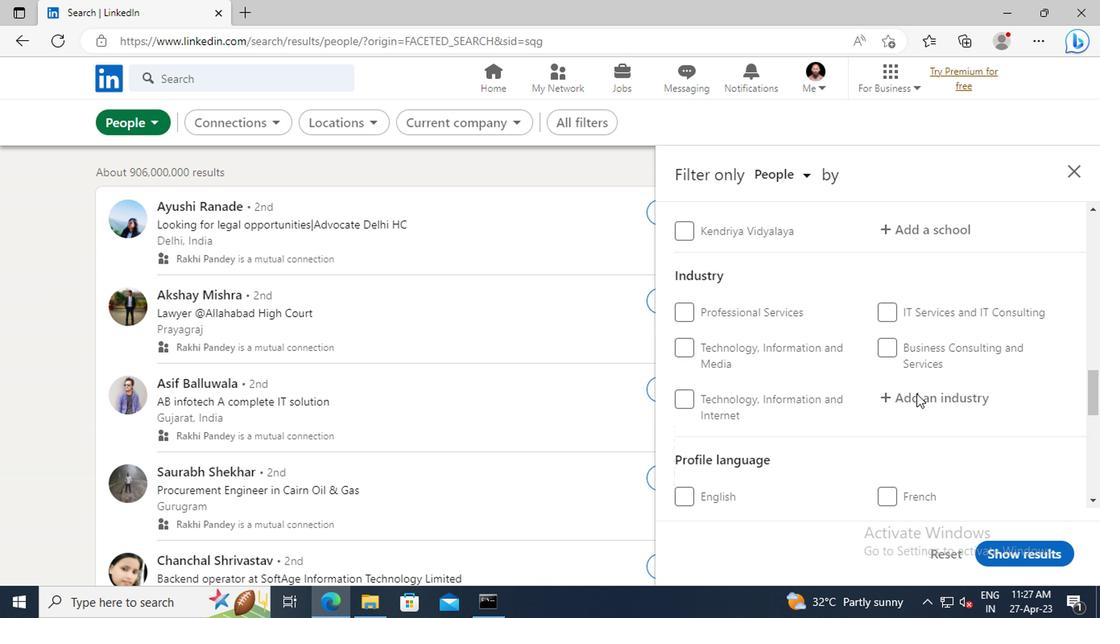 
Action: Mouse scrolled (766, 394) with delta (0, 0)
Screenshot: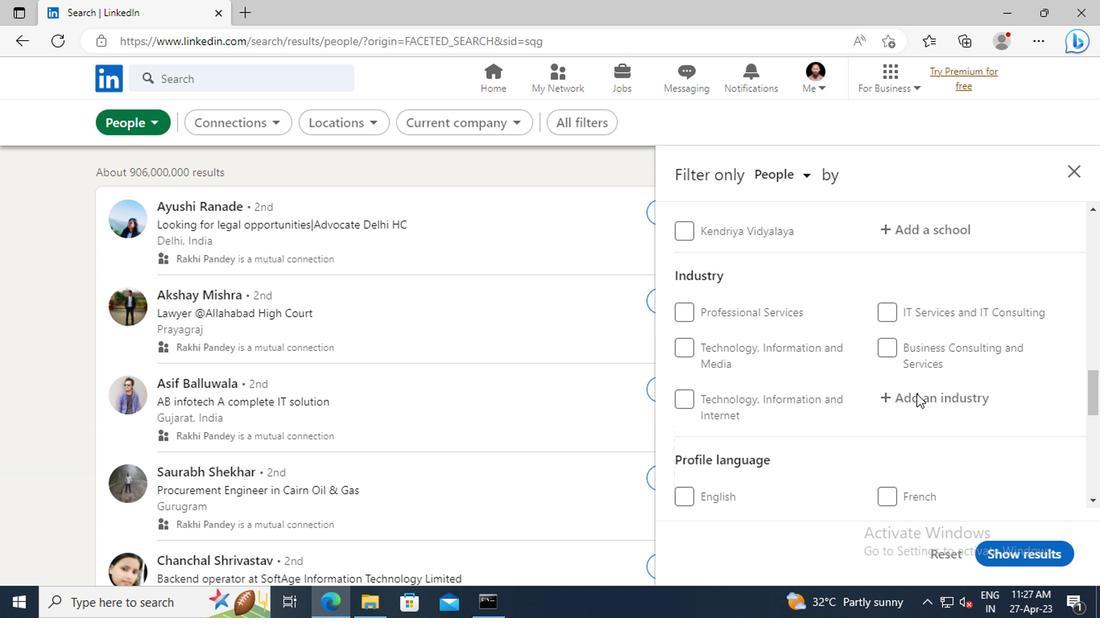 
Action: Mouse moved to (750, 405)
Screenshot: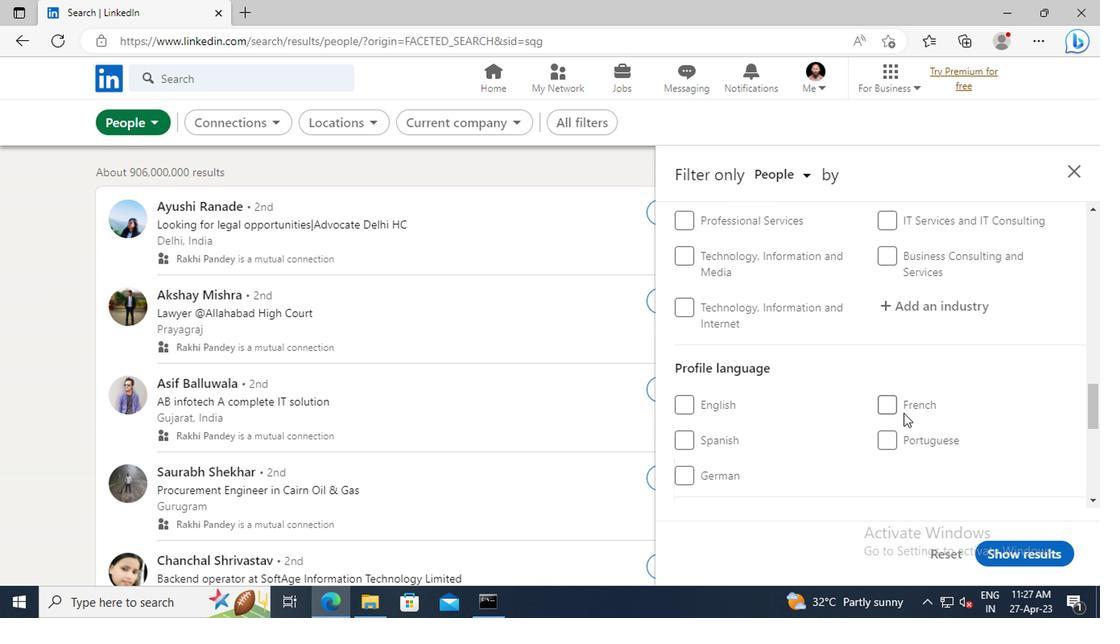 
Action: Mouse pressed left at (750, 405)
Screenshot: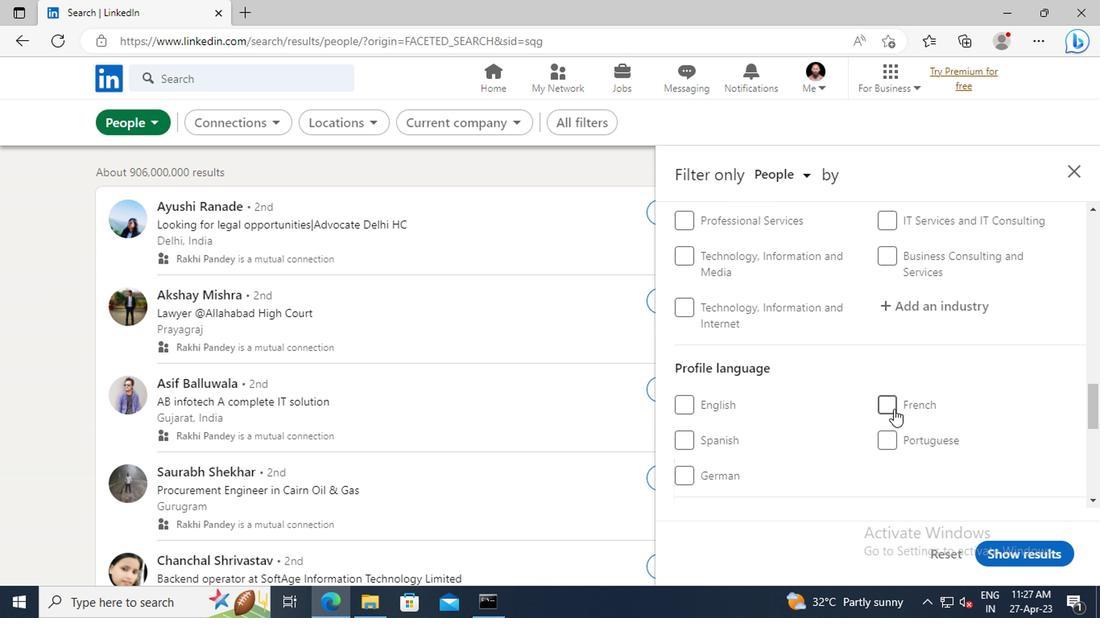 
Action: Mouse moved to (747, 391)
Screenshot: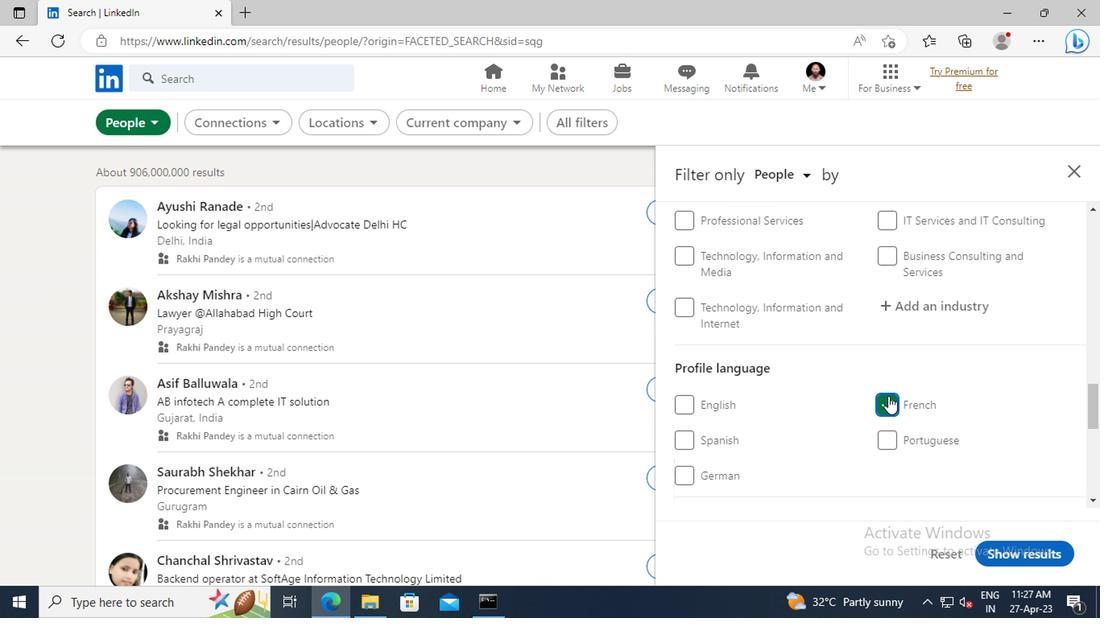 
Action: Mouse scrolled (747, 391) with delta (0, 0)
Screenshot: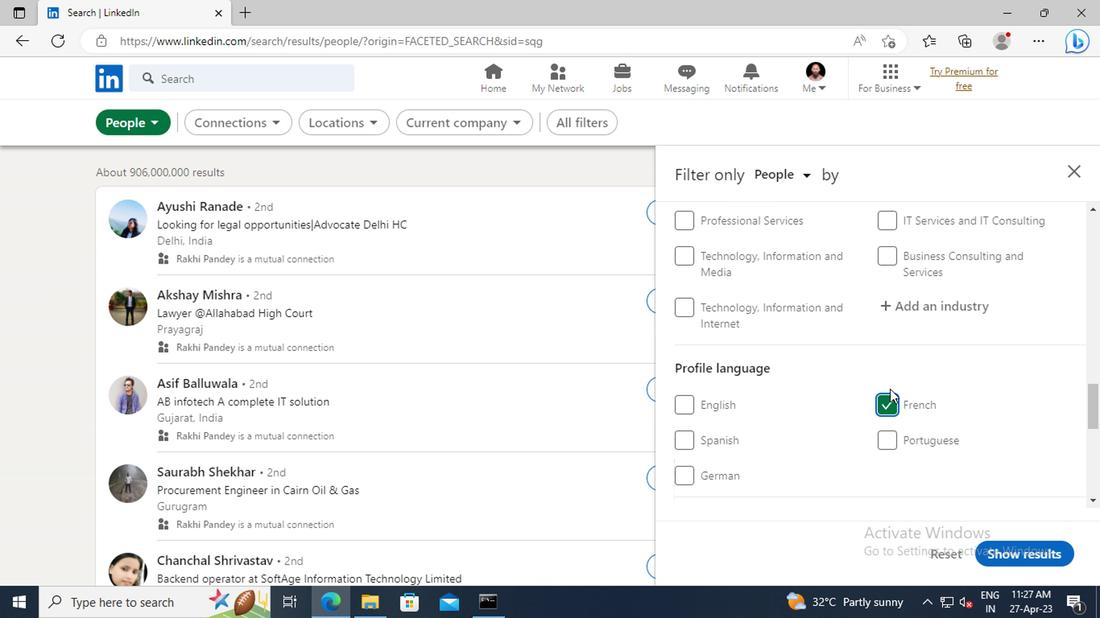 
Action: Mouse scrolled (747, 391) with delta (0, 0)
Screenshot: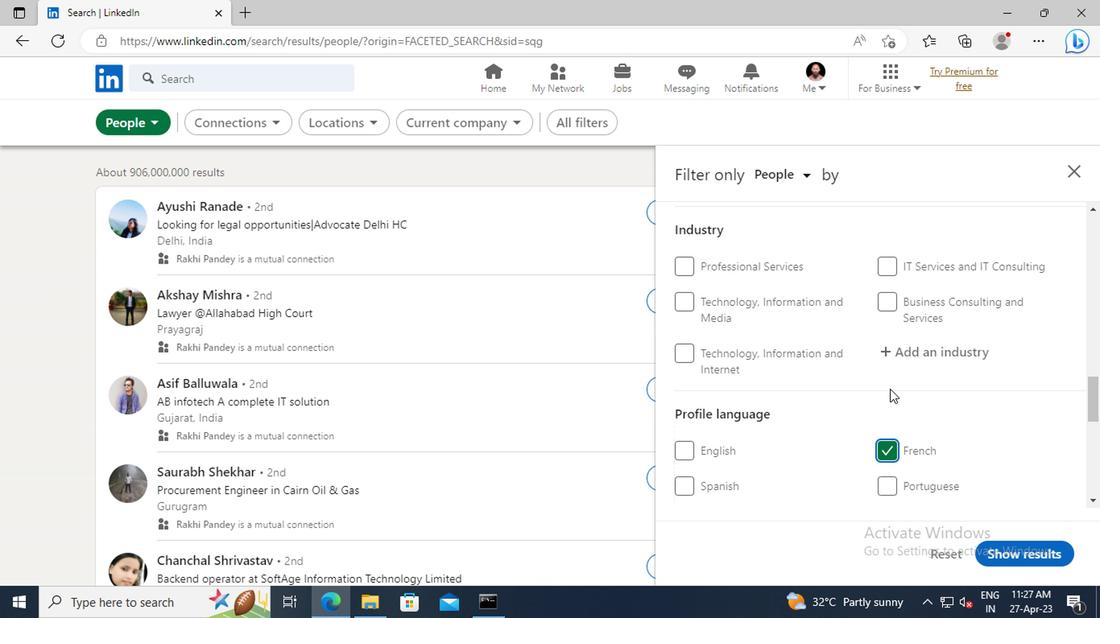 
Action: Mouse scrolled (747, 391) with delta (0, 0)
Screenshot: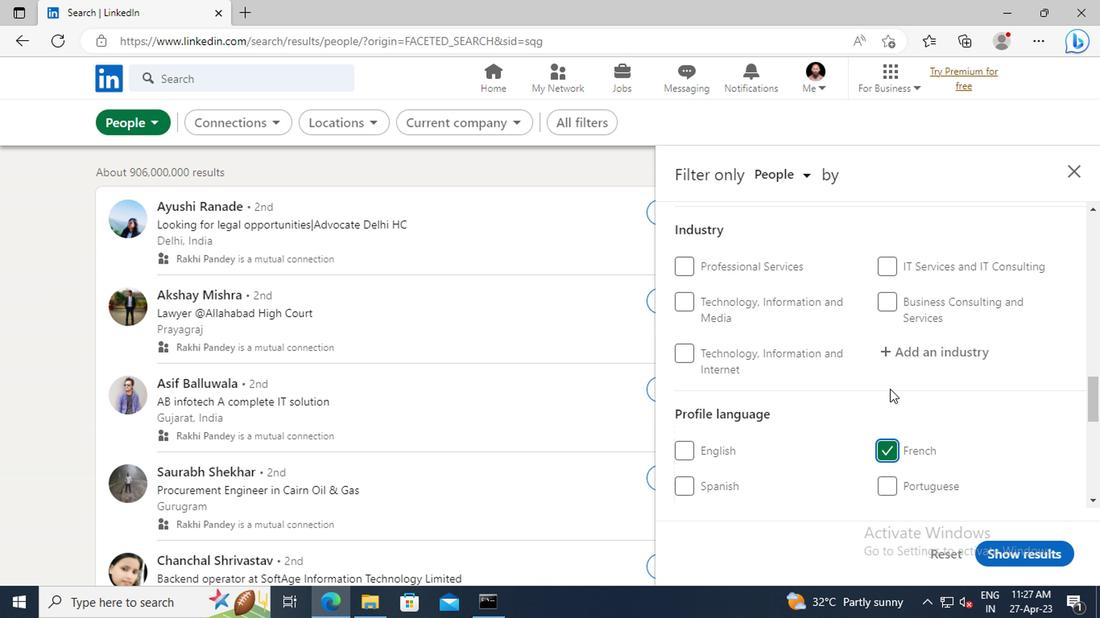 
Action: Mouse scrolled (747, 391) with delta (0, 0)
Screenshot: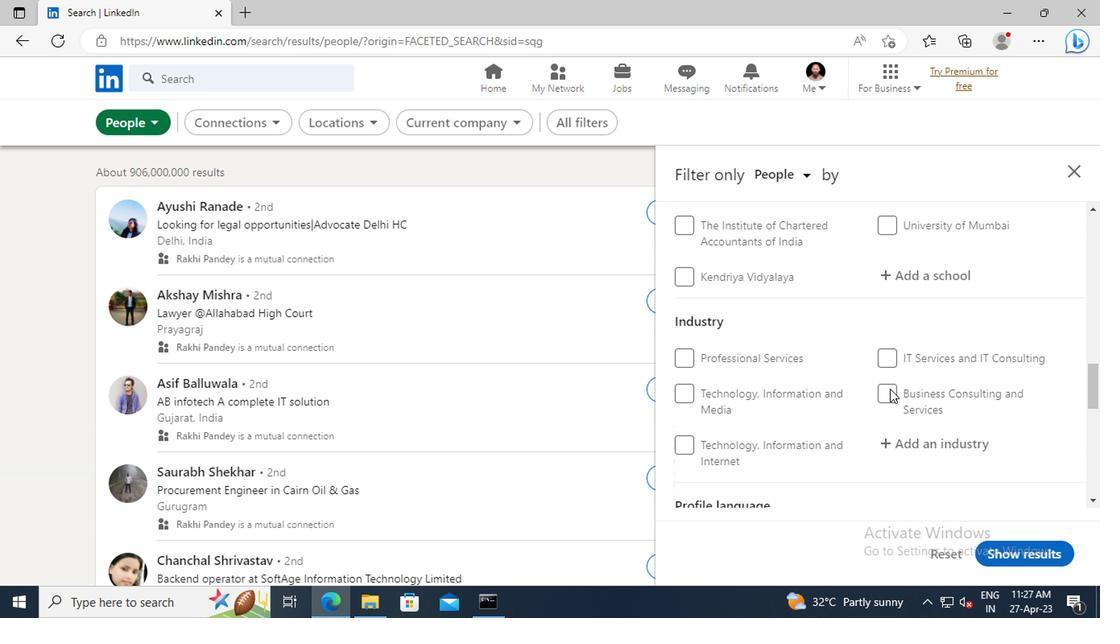
Action: Mouse scrolled (747, 391) with delta (0, 0)
Screenshot: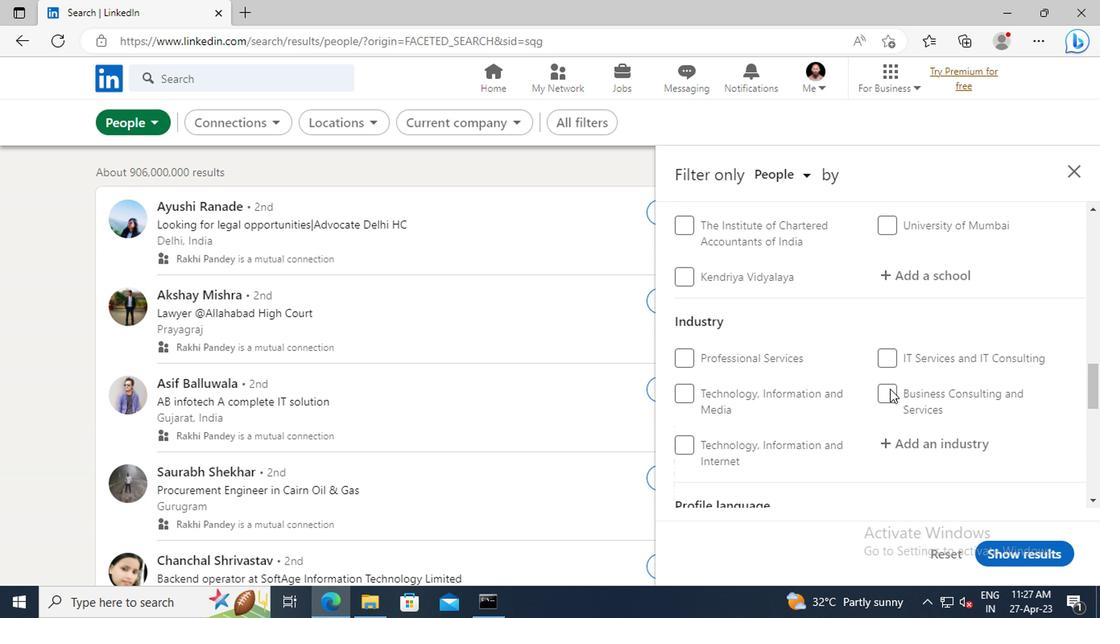 
Action: Mouse scrolled (747, 391) with delta (0, 0)
Screenshot: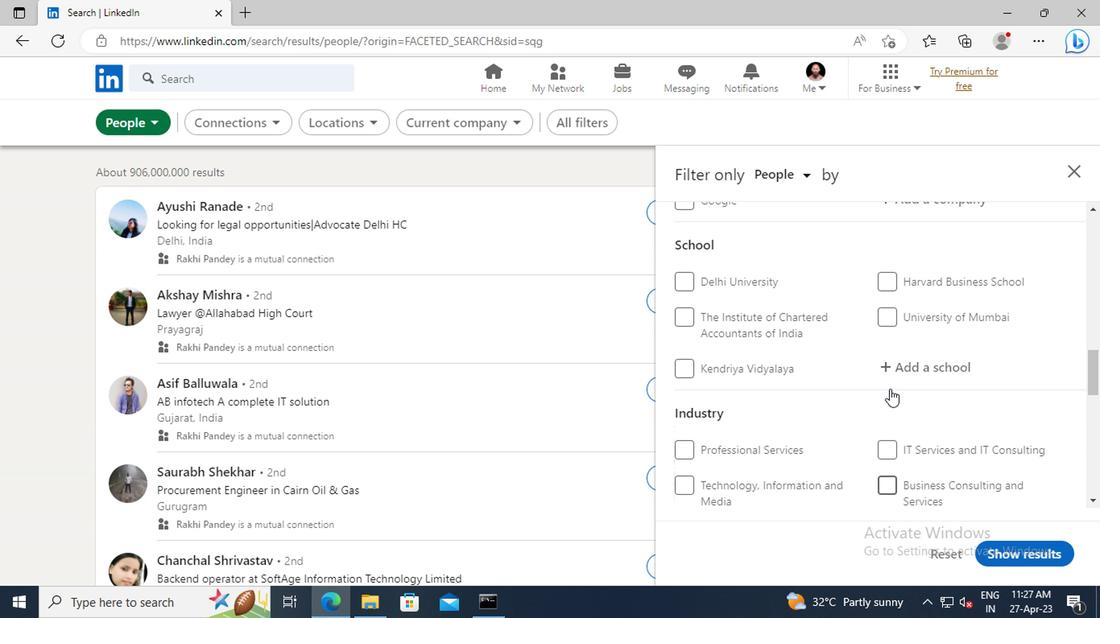 
Action: Mouse scrolled (747, 391) with delta (0, 0)
Screenshot: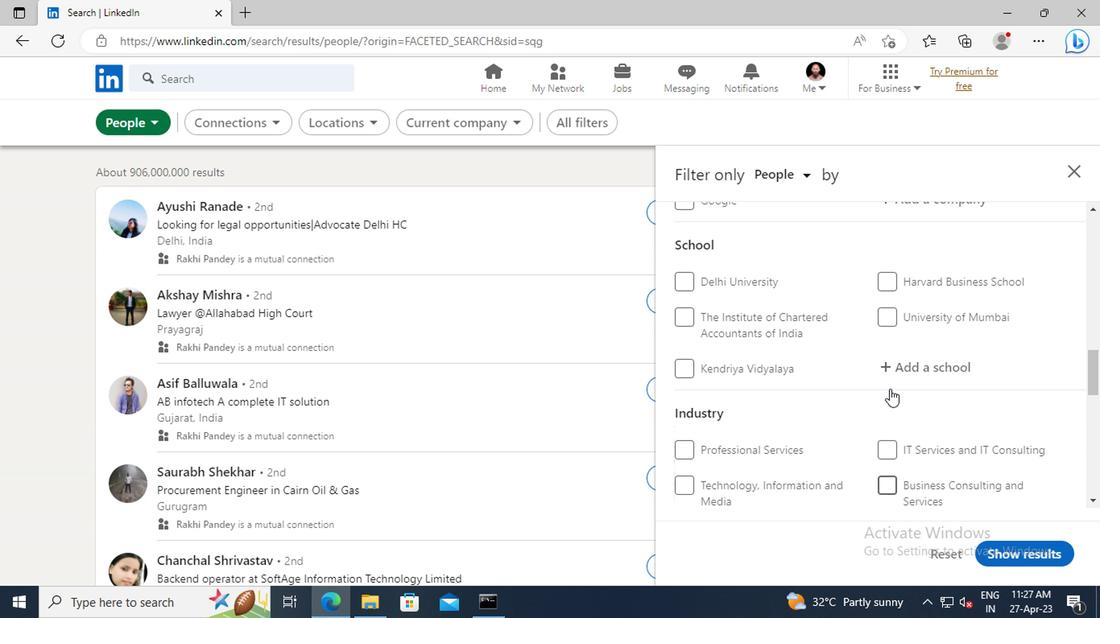 
Action: Mouse scrolled (747, 391) with delta (0, 0)
Screenshot: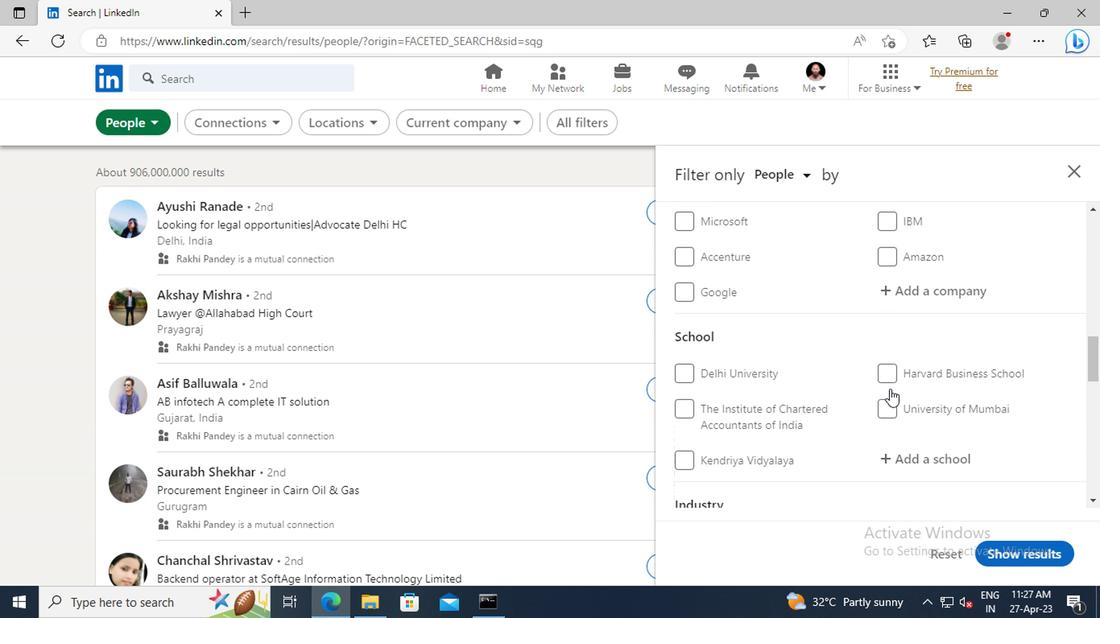 
Action: Mouse scrolled (747, 391) with delta (0, 0)
Screenshot: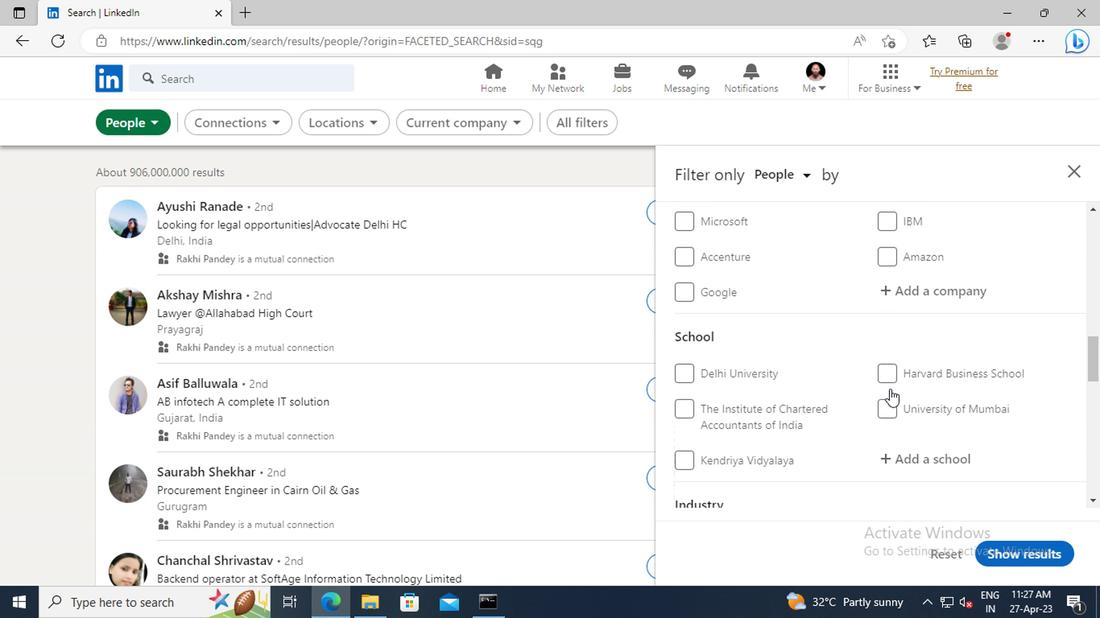 
Action: Mouse scrolled (747, 391) with delta (0, 0)
Screenshot: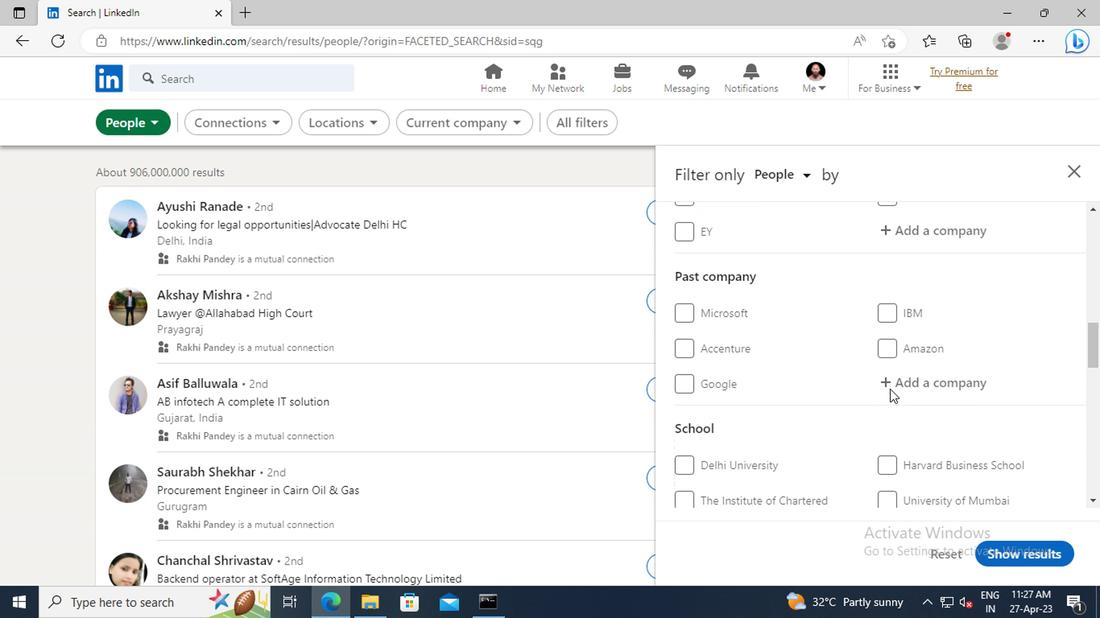 
Action: Mouse scrolled (747, 391) with delta (0, 0)
Screenshot: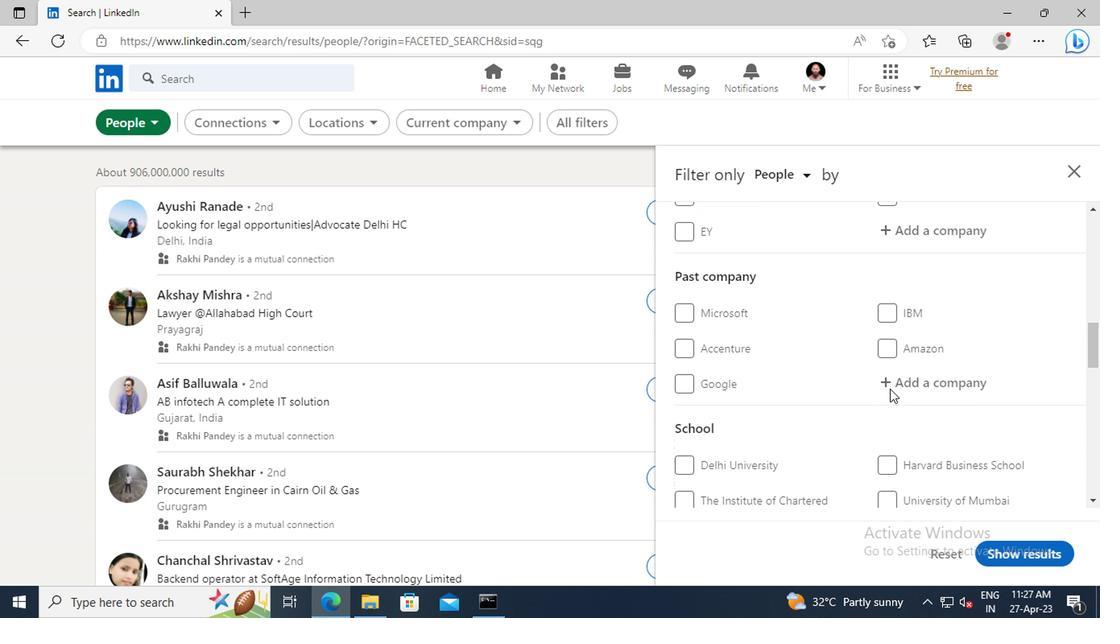 
Action: Mouse scrolled (747, 391) with delta (0, 0)
Screenshot: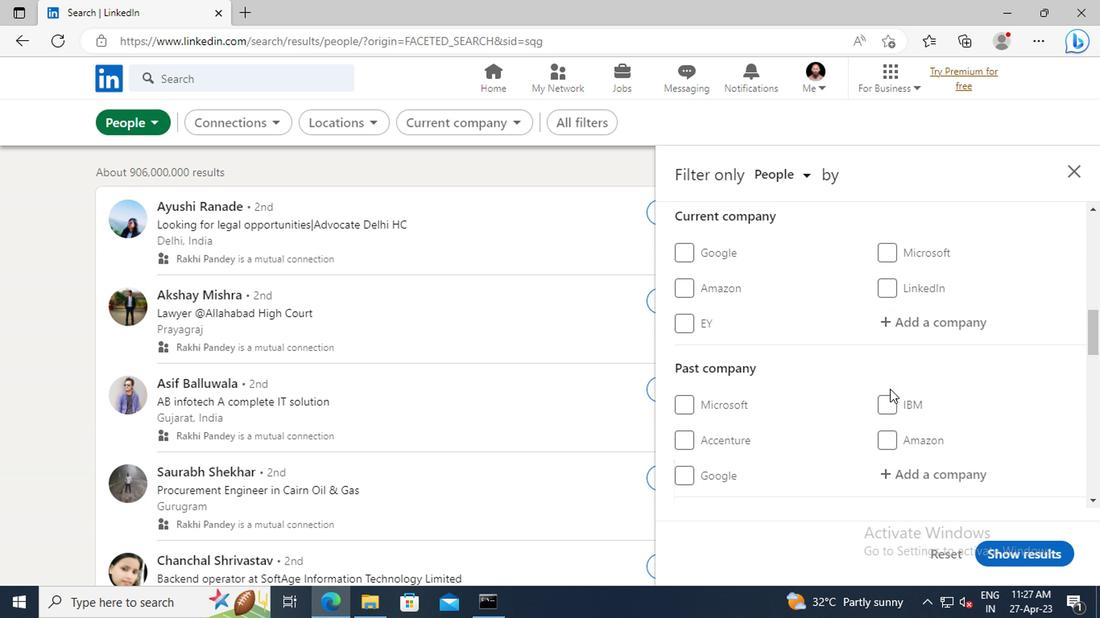 
Action: Mouse moved to (753, 379)
Screenshot: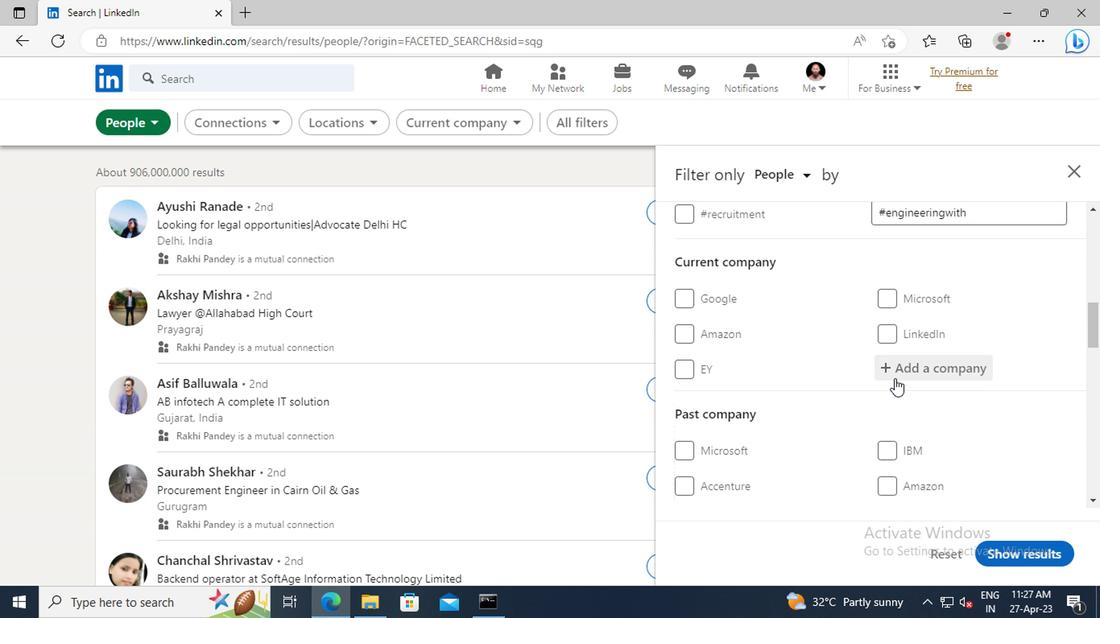
Action: Mouse pressed left at (753, 379)
Screenshot: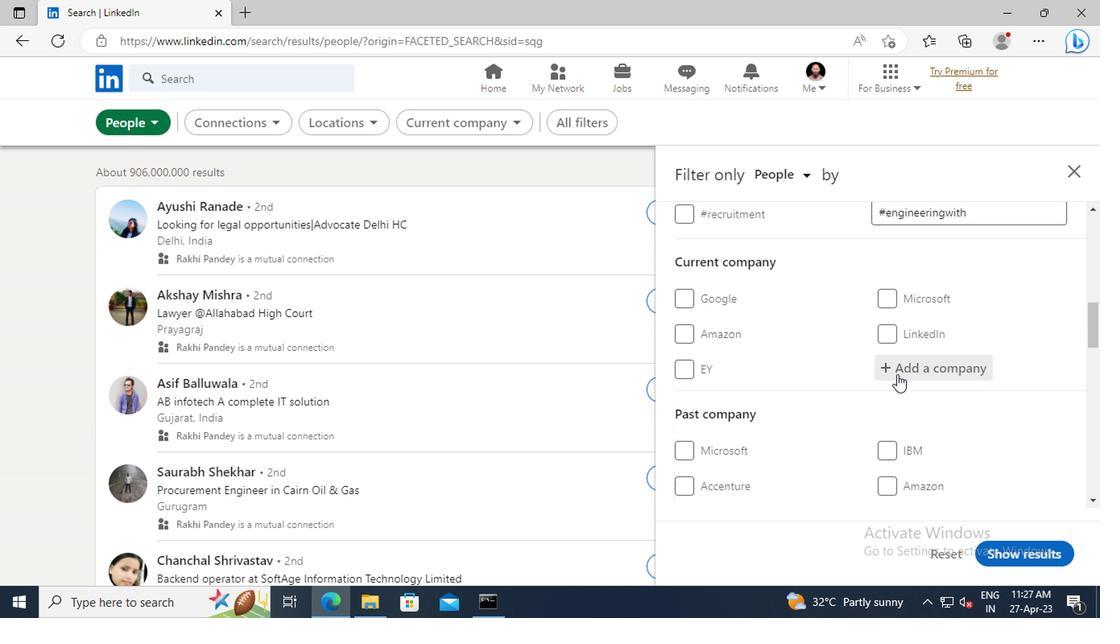 
Action: Key pressed <Key.shift>CAVISTA
Screenshot: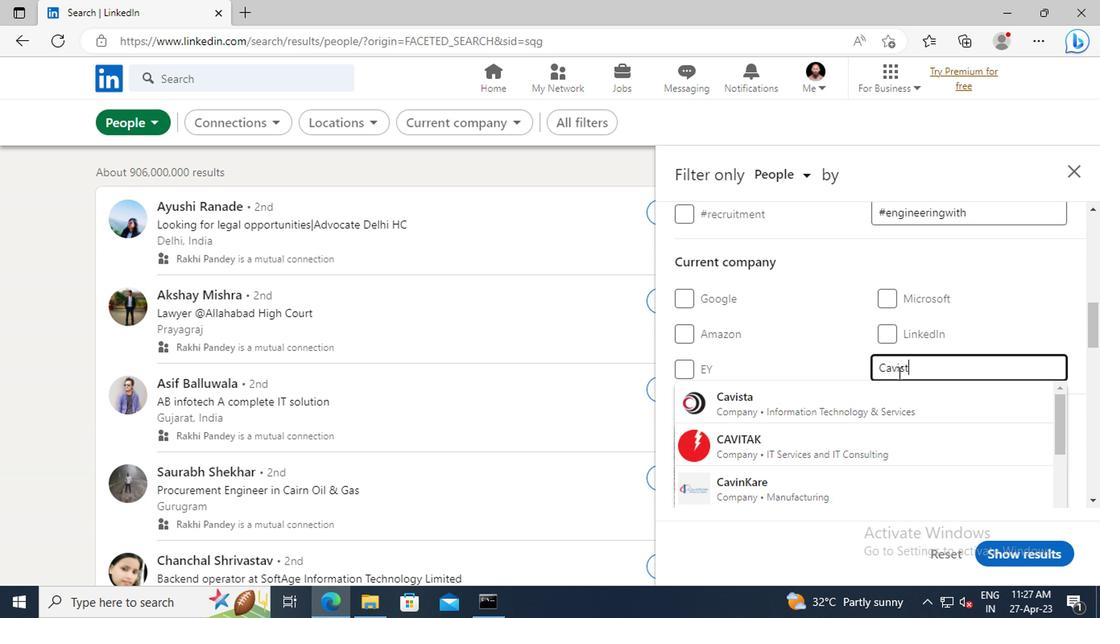 
Action: Mouse moved to (754, 397)
Screenshot: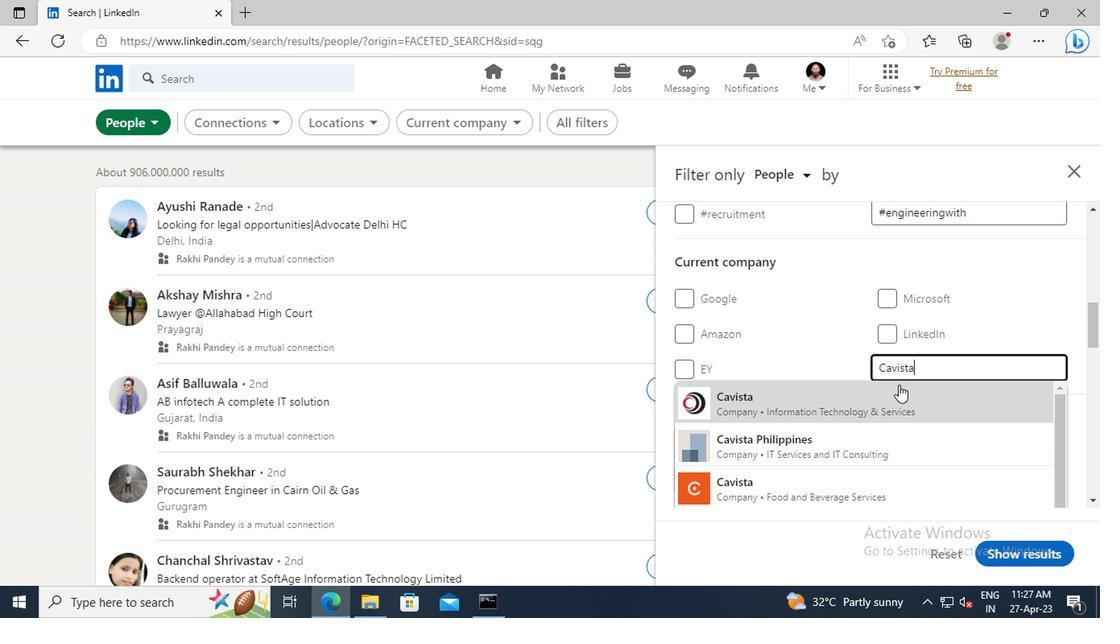 
Action: Mouse pressed left at (754, 397)
Screenshot: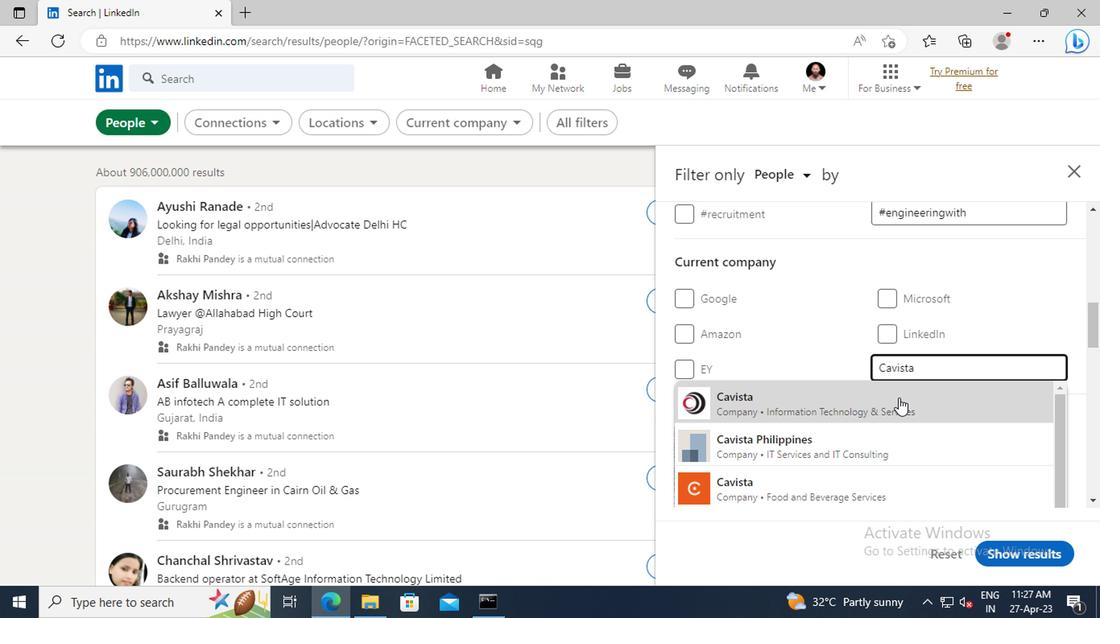 
Action: Mouse moved to (750, 358)
Screenshot: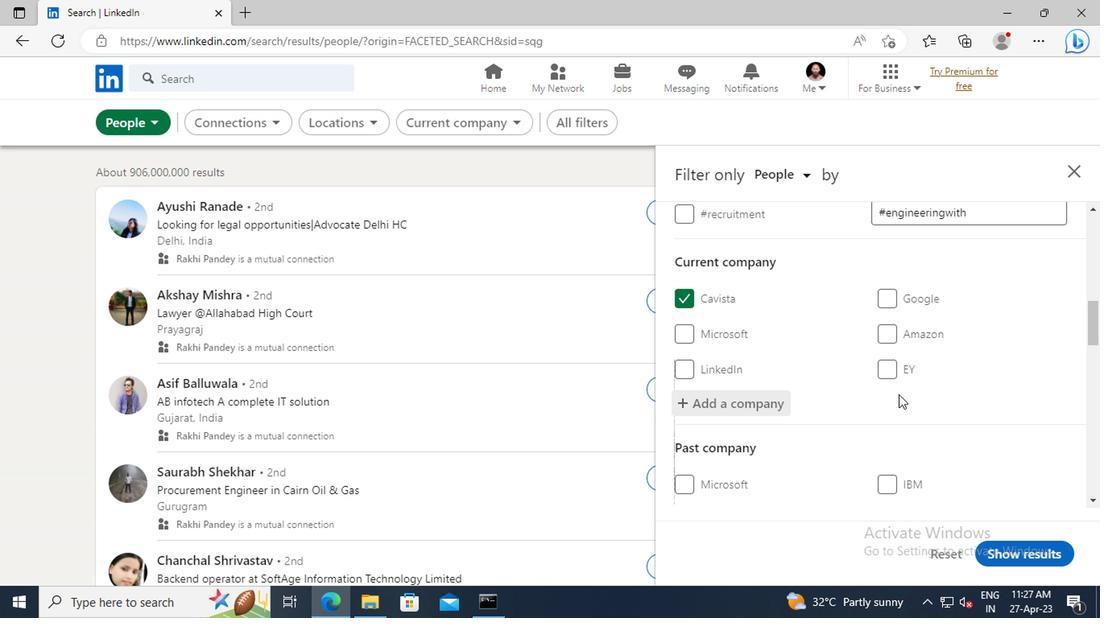 
Action: Mouse scrolled (750, 357) with delta (0, 0)
Screenshot: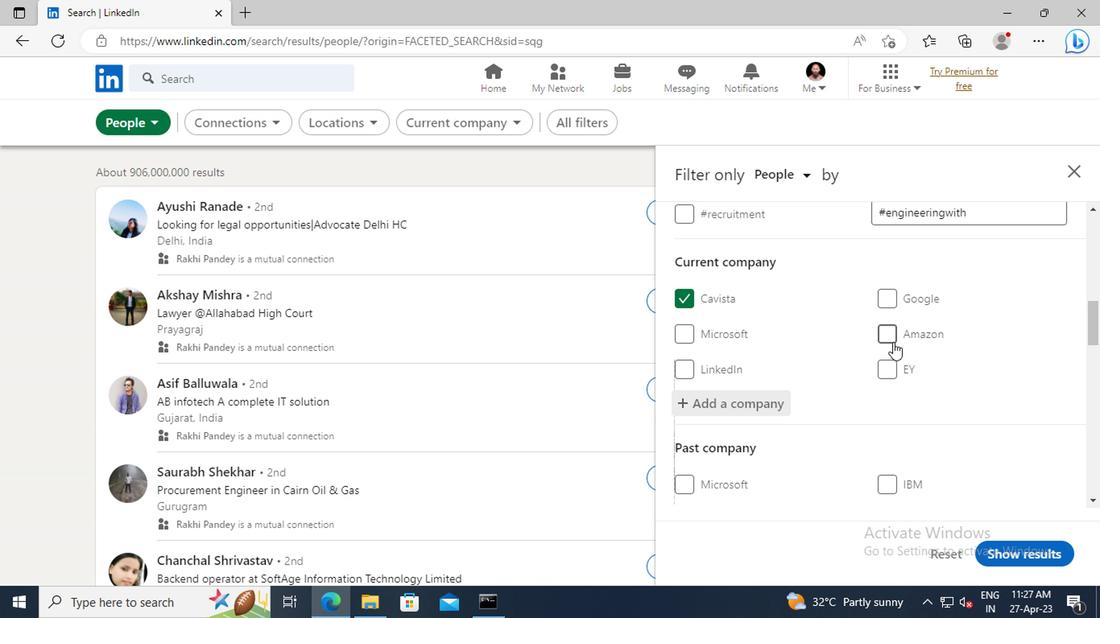 
Action: Mouse scrolled (750, 357) with delta (0, 0)
Screenshot: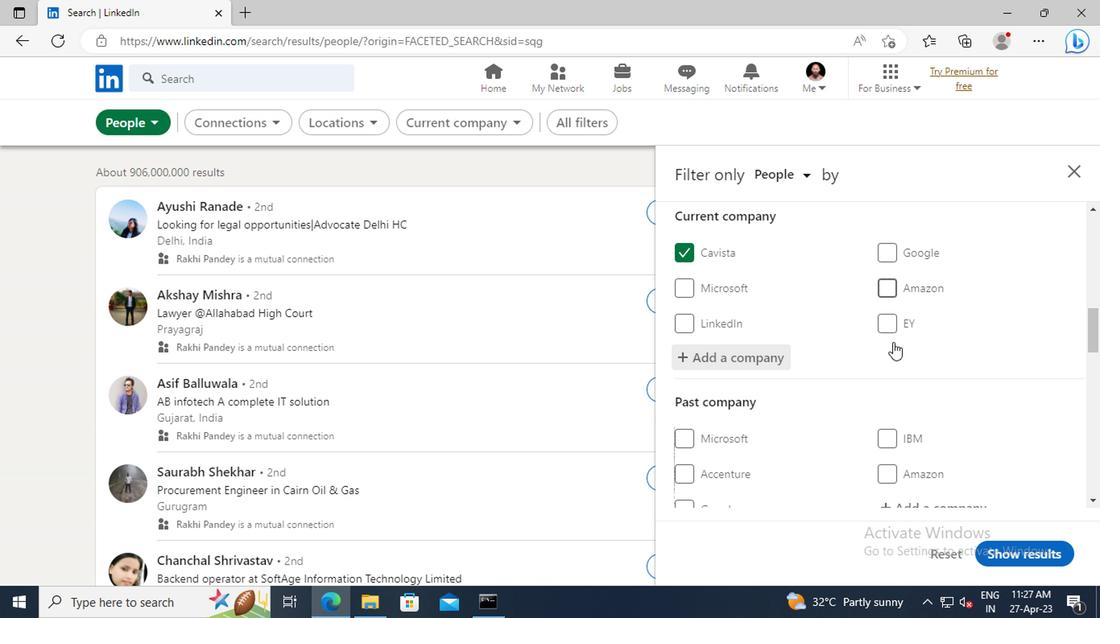
Action: Mouse scrolled (750, 357) with delta (0, 0)
Screenshot: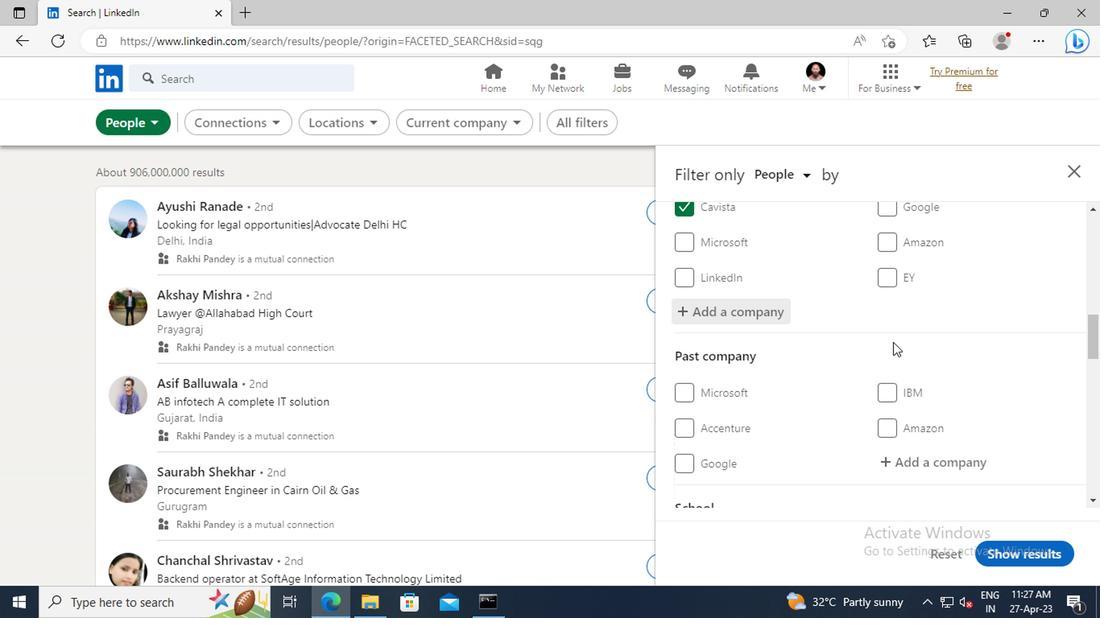 
Action: Mouse scrolled (750, 357) with delta (0, 0)
Screenshot: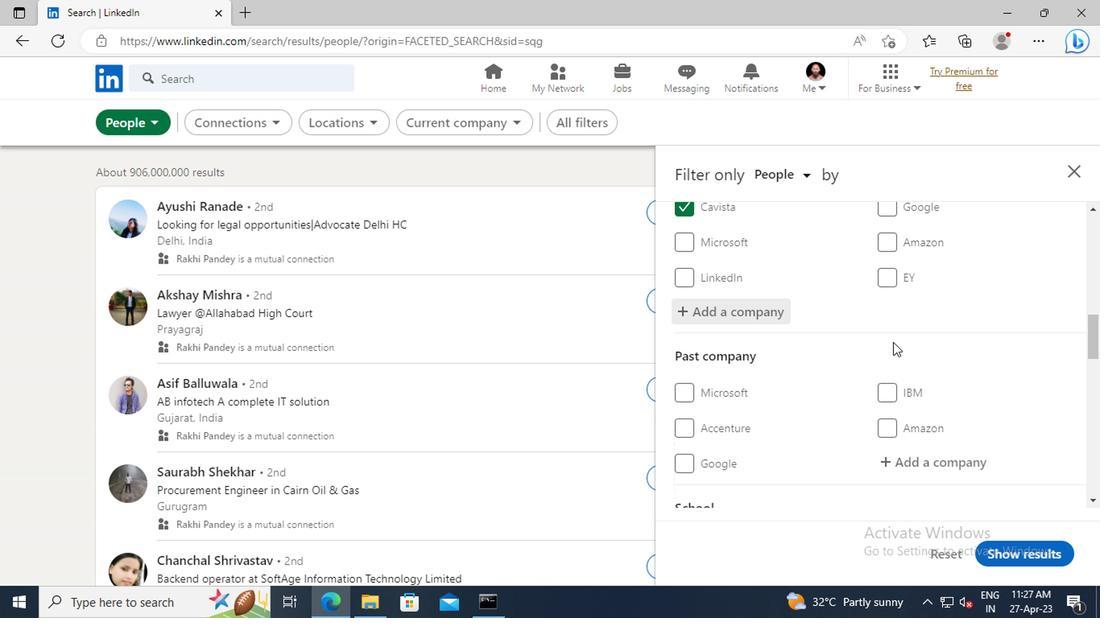 
Action: Mouse scrolled (750, 357) with delta (0, 0)
Screenshot: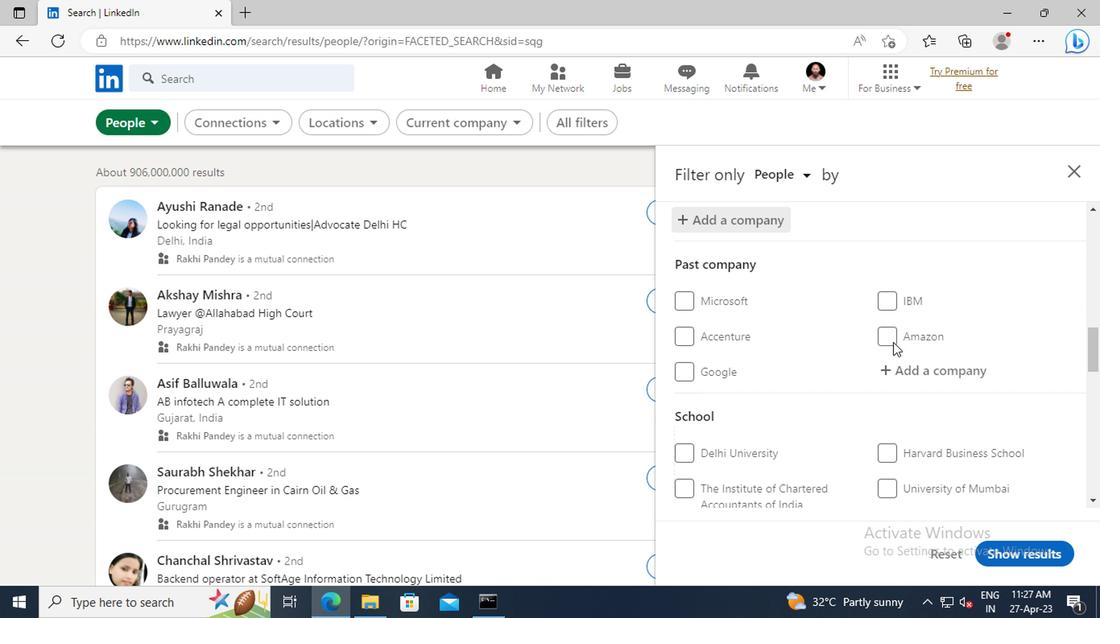 
Action: Mouse scrolled (750, 357) with delta (0, 0)
Screenshot: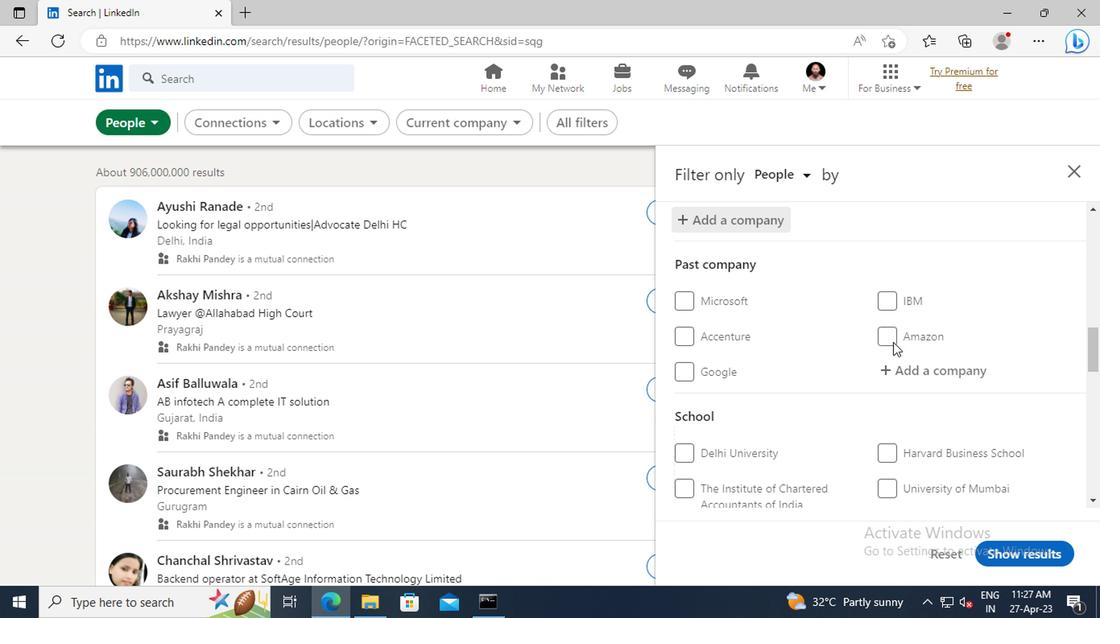 
Action: Mouse scrolled (750, 357) with delta (0, 0)
Screenshot: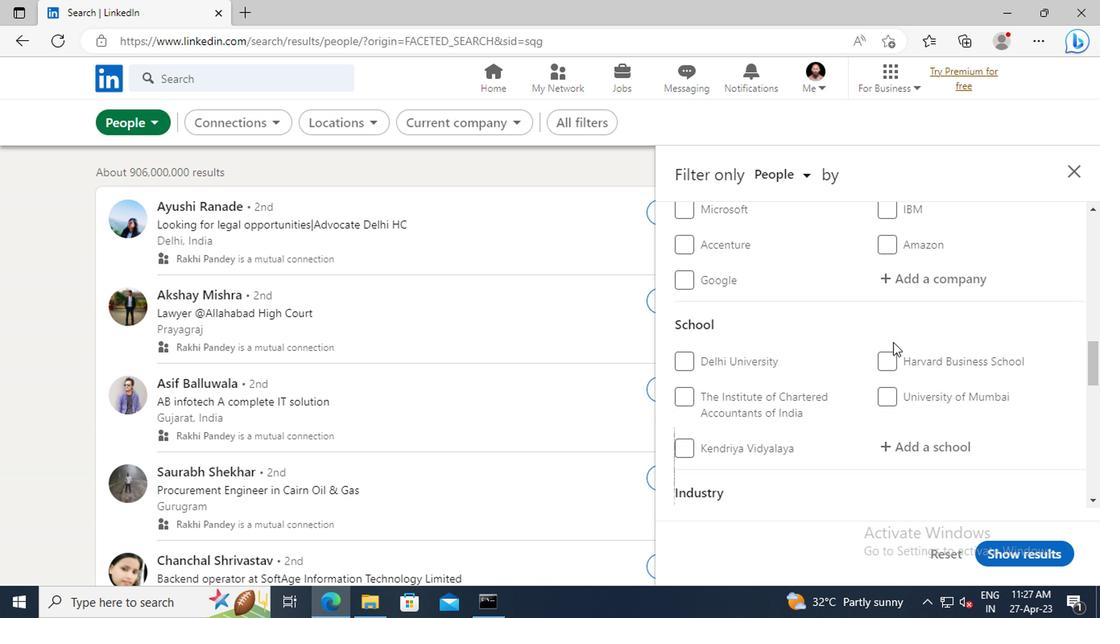 
Action: Mouse scrolled (750, 357) with delta (0, 0)
Screenshot: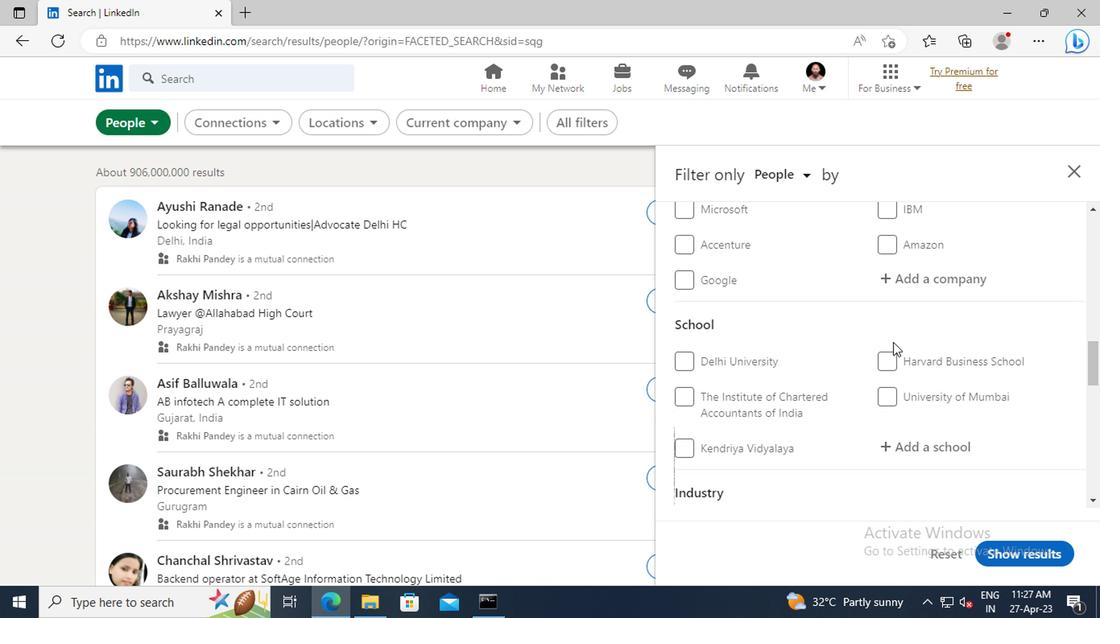 
Action: Mouse moved to (752, 370)
Screenshot: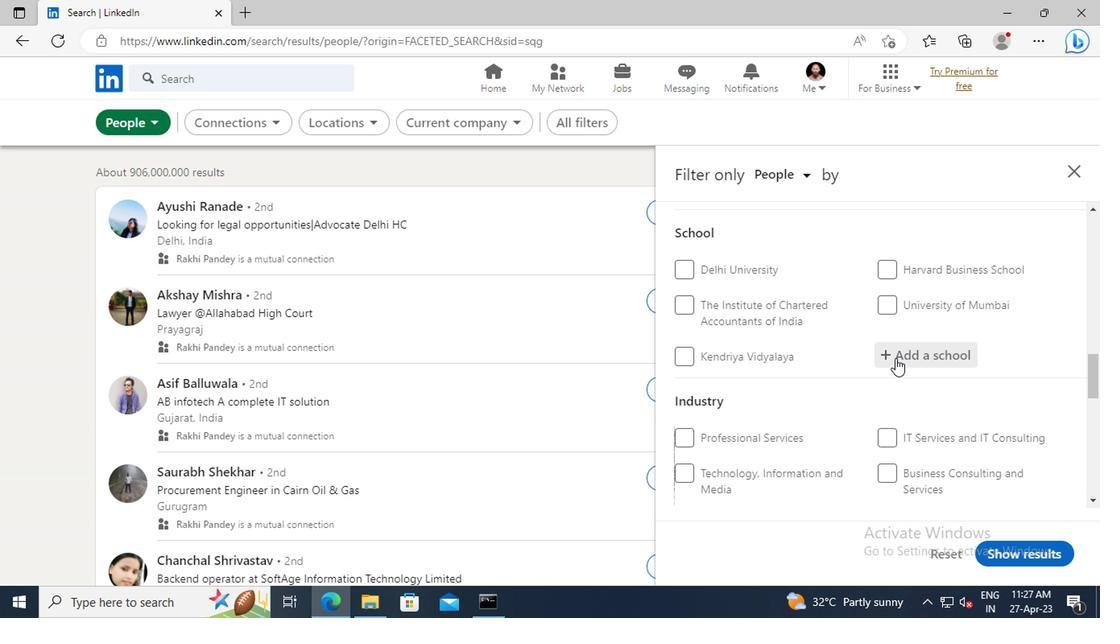 
Action: Mouse pressed left at (752, 370)
Screenshot: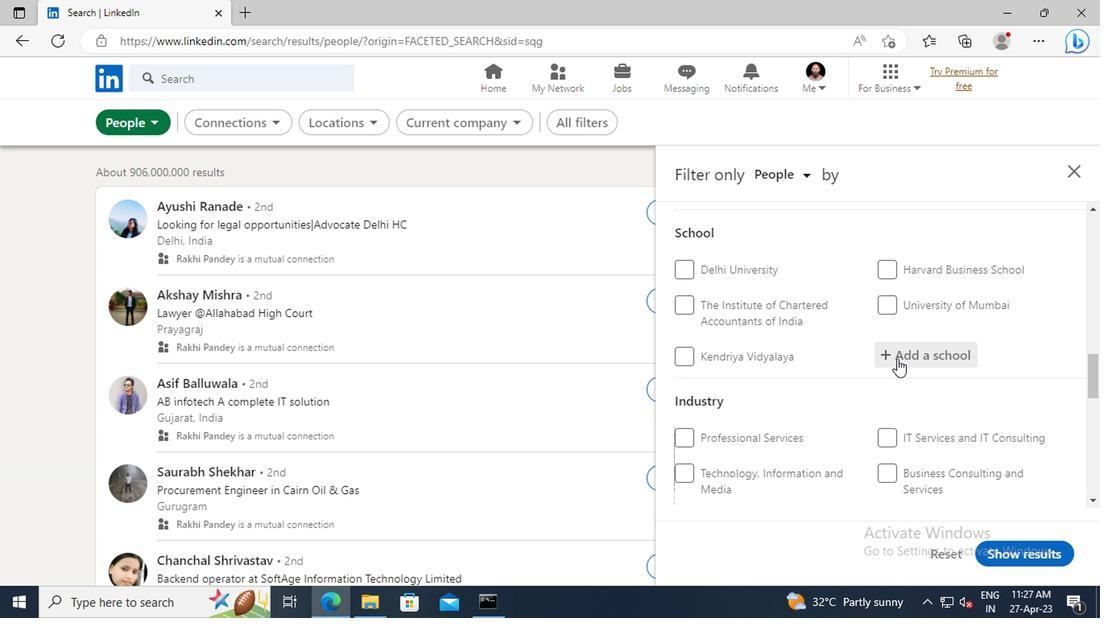 
Action: Key pressed <Key.shift>GREAT<Key.space><Key.shift>LEARNING
Screenshot: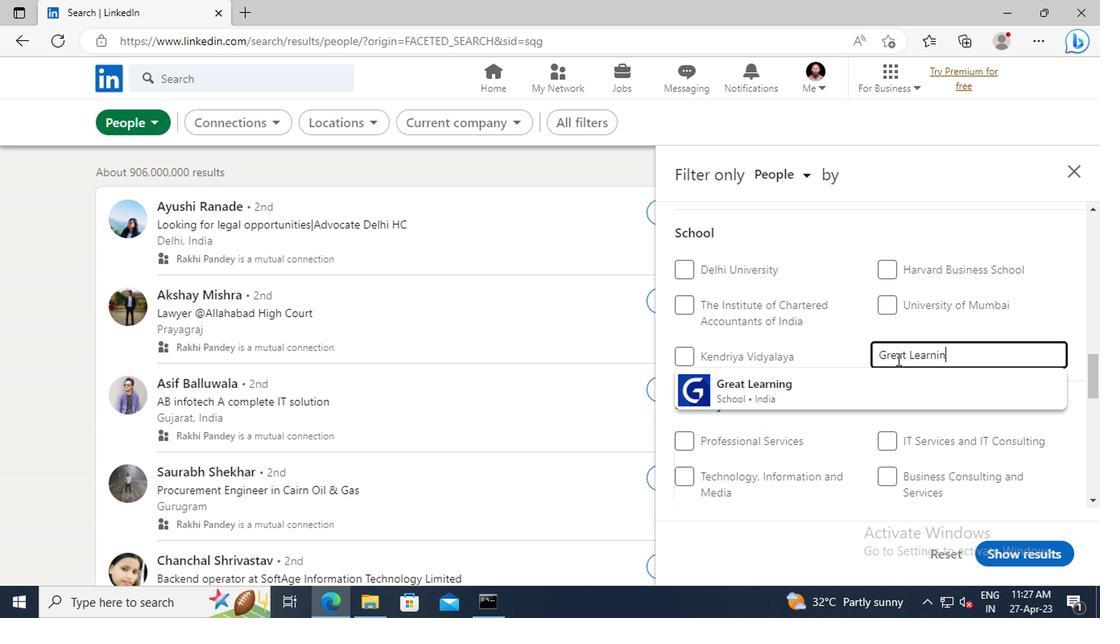 
Action: Mouse moved to (738, 391)
Screenshot: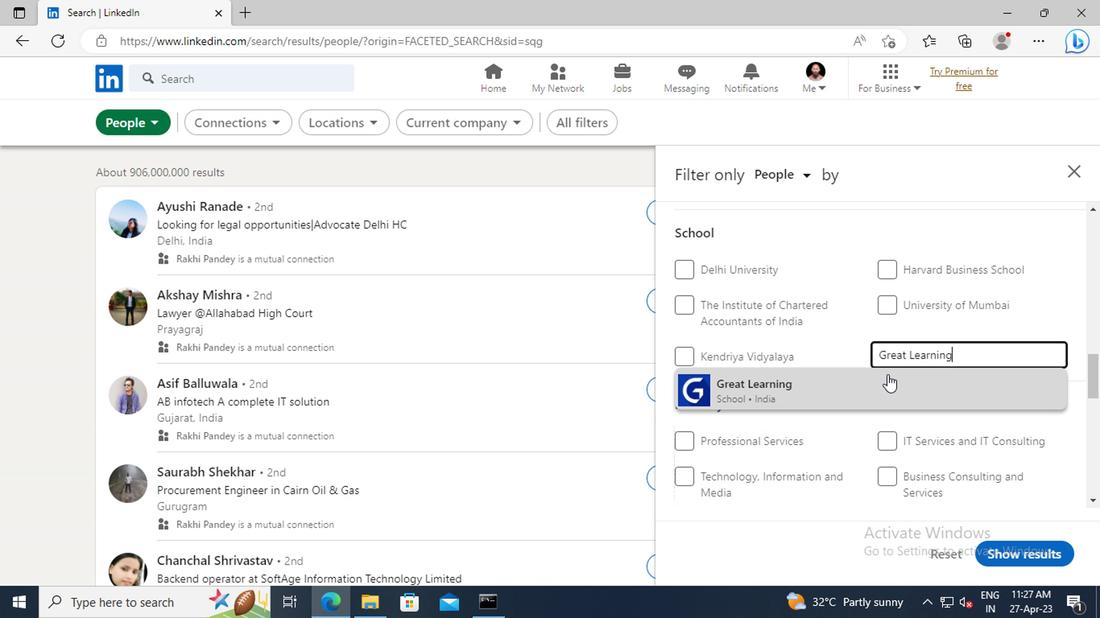 
Action: Mouse pressed left at (738, 391)
Screenshot: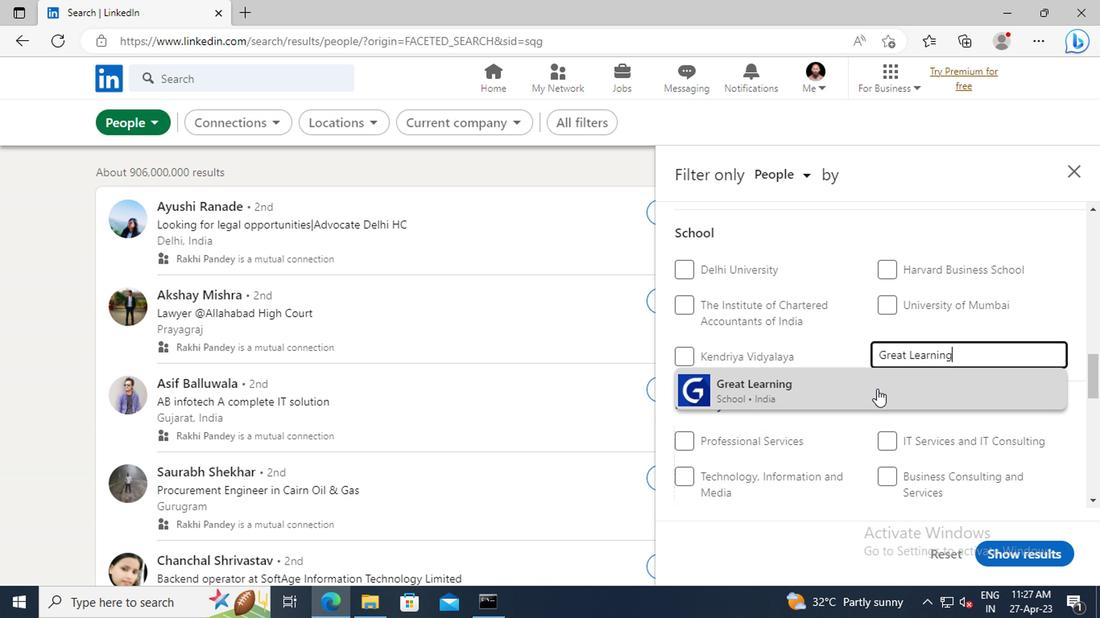 
Action: Mouse moved to (727, 355)
Screenshot: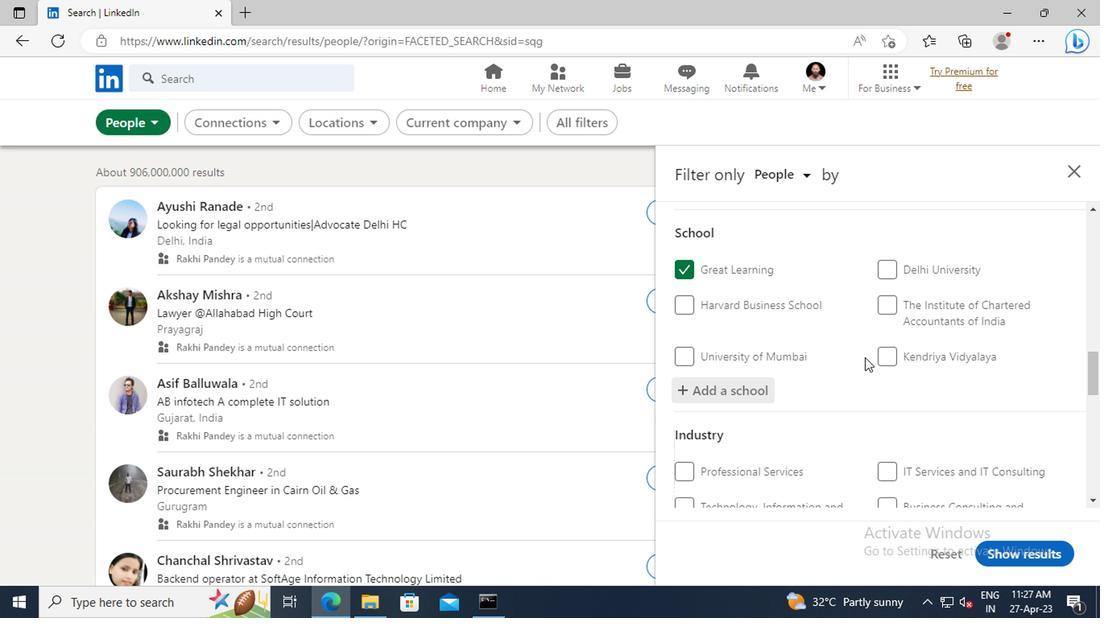 
Action: Mouse scrolled (727, 354) with delta (0, 0)
Screenshot: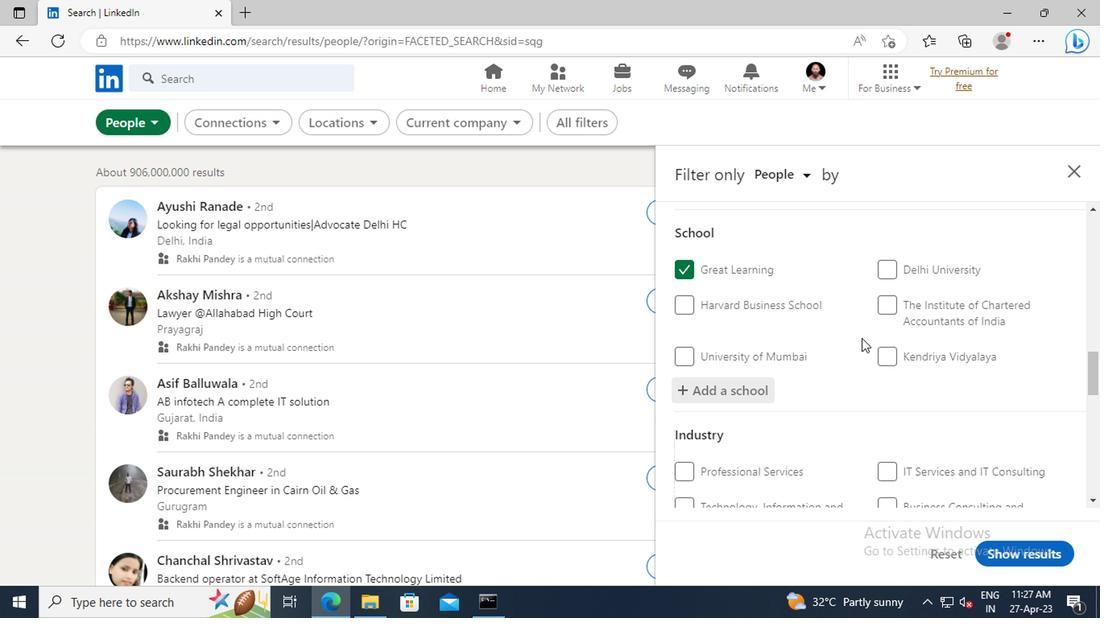 
Action: Mouse scrolled (727, 354) with delta (0, 0)
Screenshot: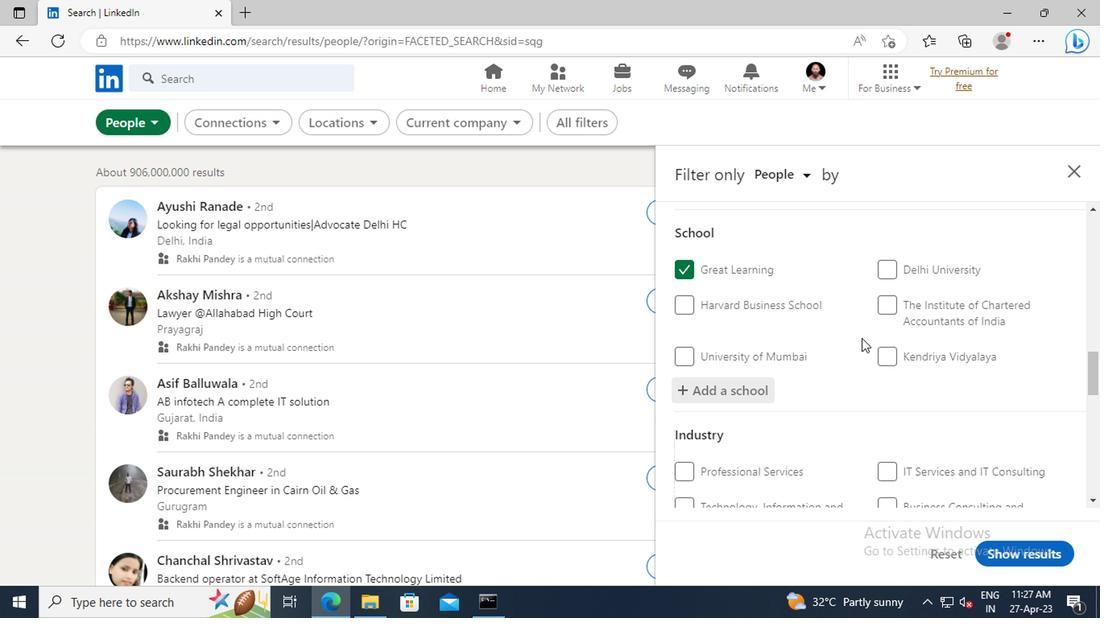
Action: Mouse scrolled (727, 354) with delta (0, 0)
Screenshot: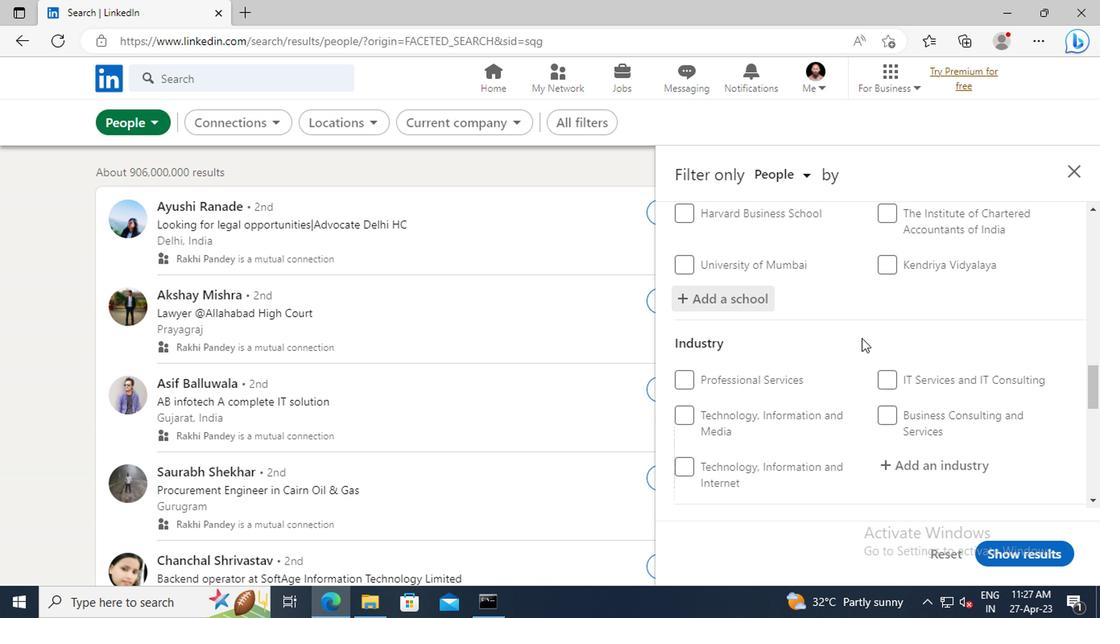 
Action: Mouse scrolled (727, 354) with delta (0, 0)
Screenshot: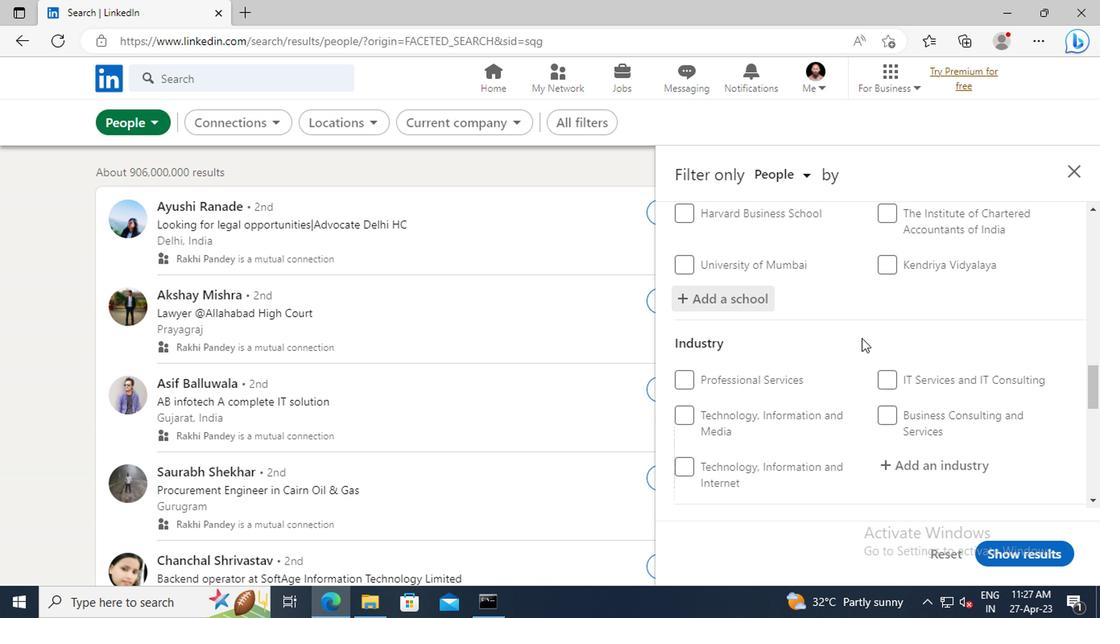 
Action: Mouse moved to (762, 379)
Screenshot: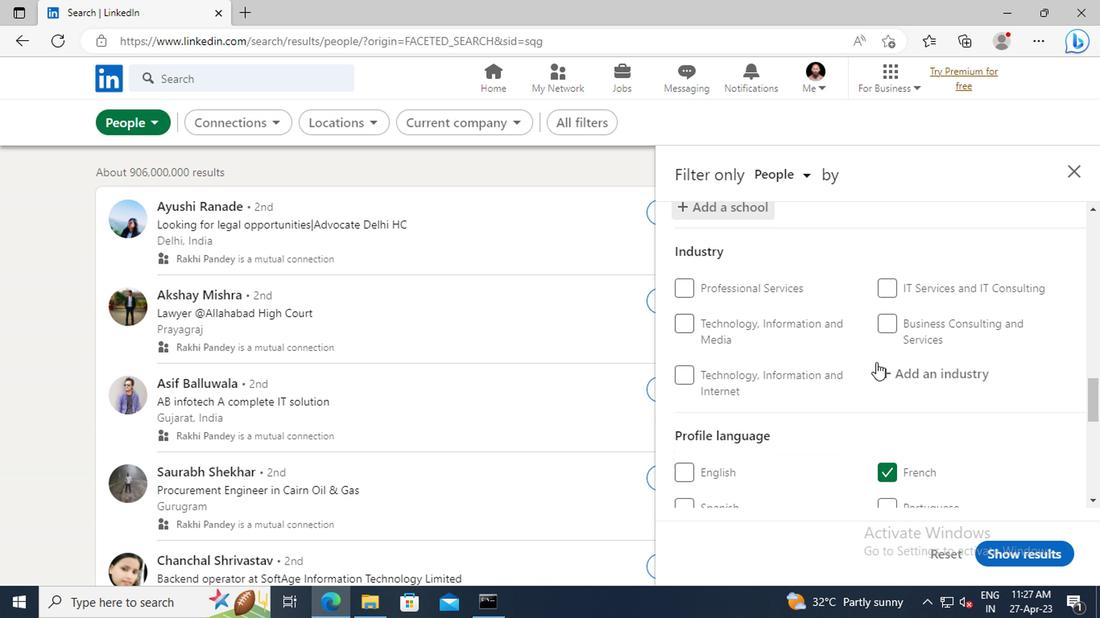 
Action: Mouse pressed left at (762, 379)
Screenshot: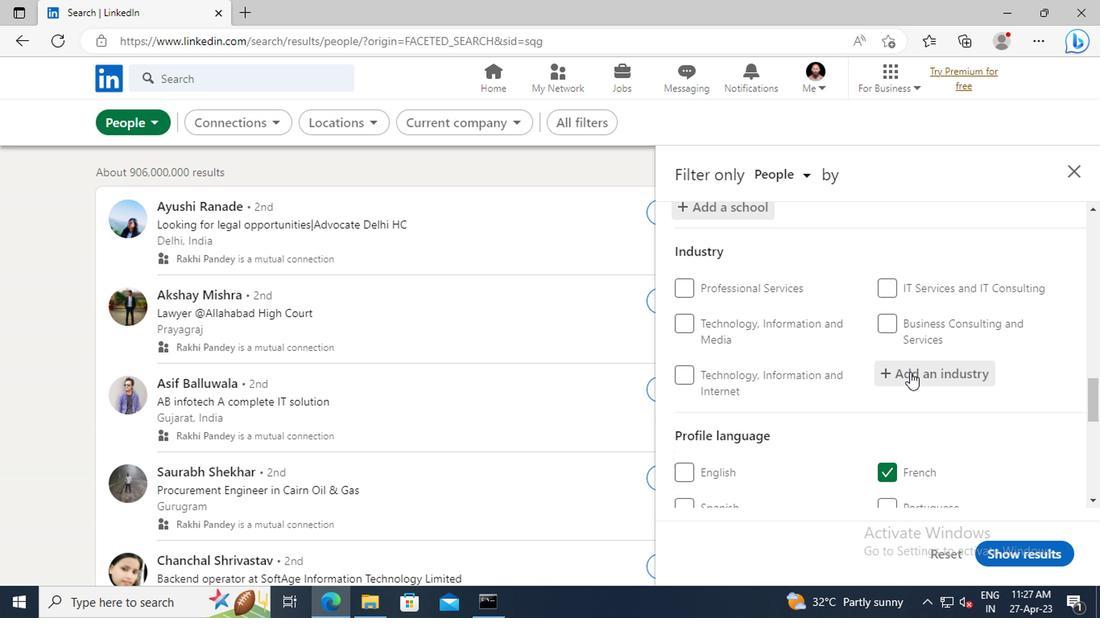 
Action: Key pressed <Key.shift>NANOTECHNOLOGY
Screenshot: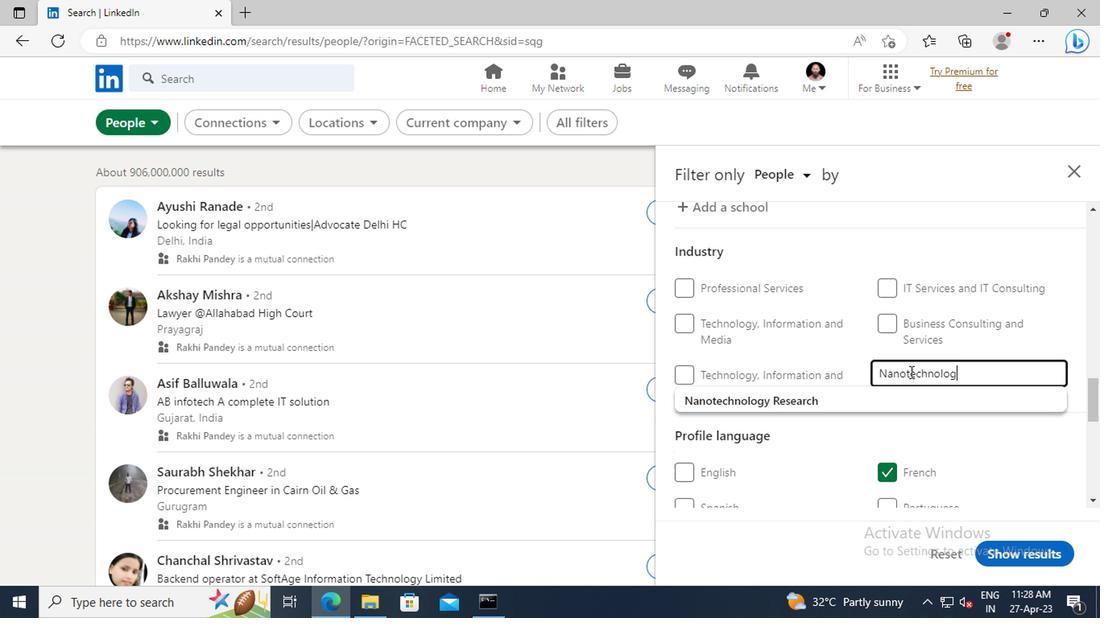 
Action: Mouse moved to (765, 397)
Screenshot: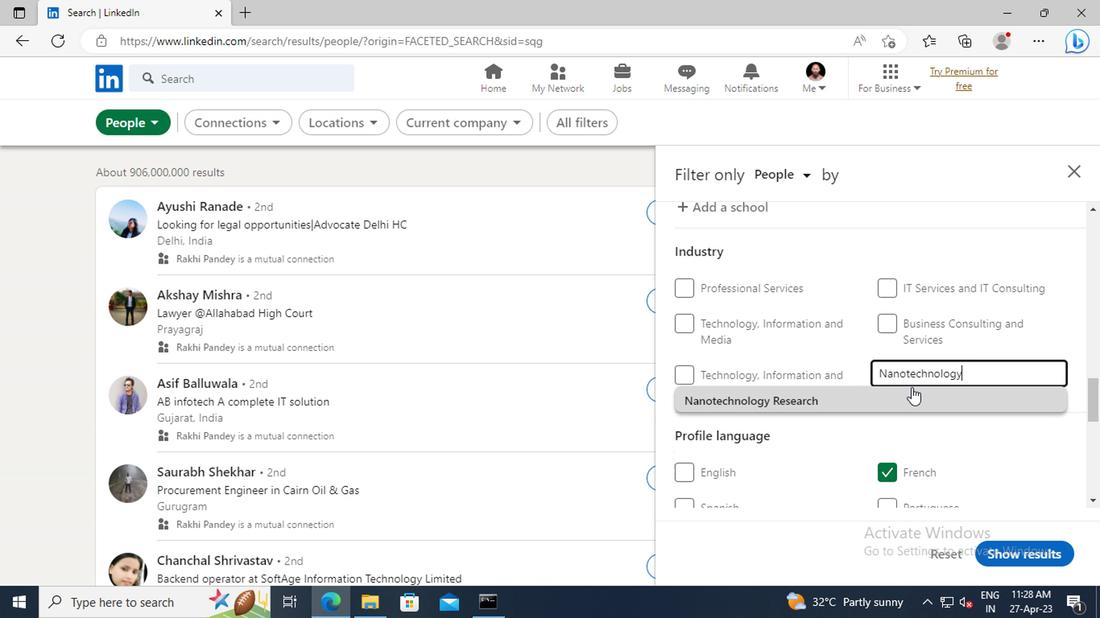 
Action: Mouse pressed left at (765, 397)
Screenshot: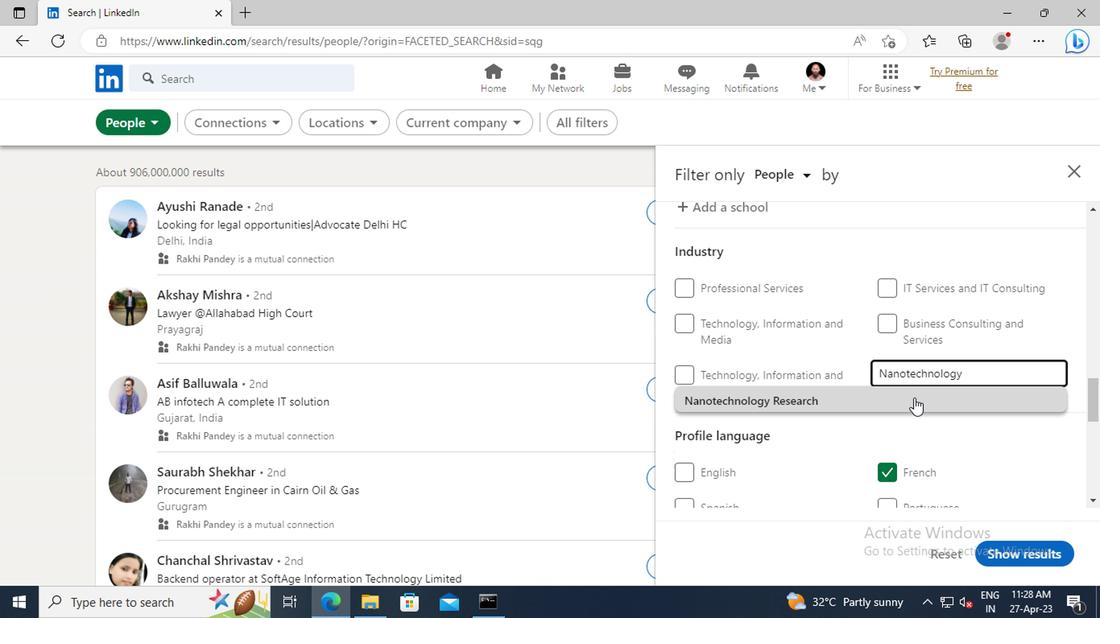 
Action: Mouse moved to (712, 350)
Screenshot: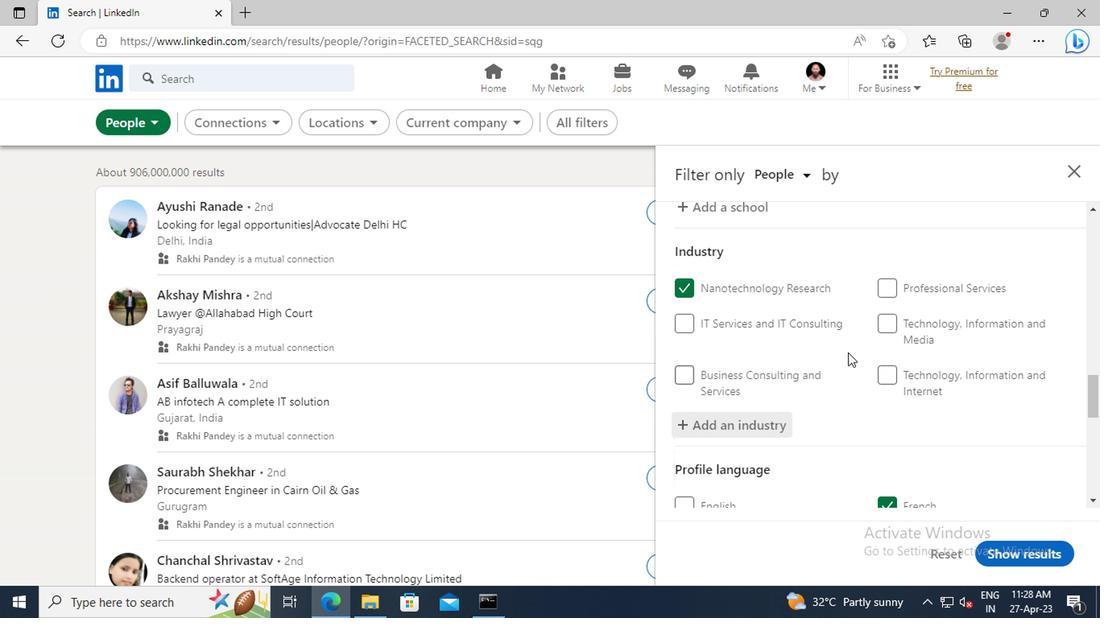 
Action: Mouse scrolled (712, 350) with delta (0, 0)
Screenshot: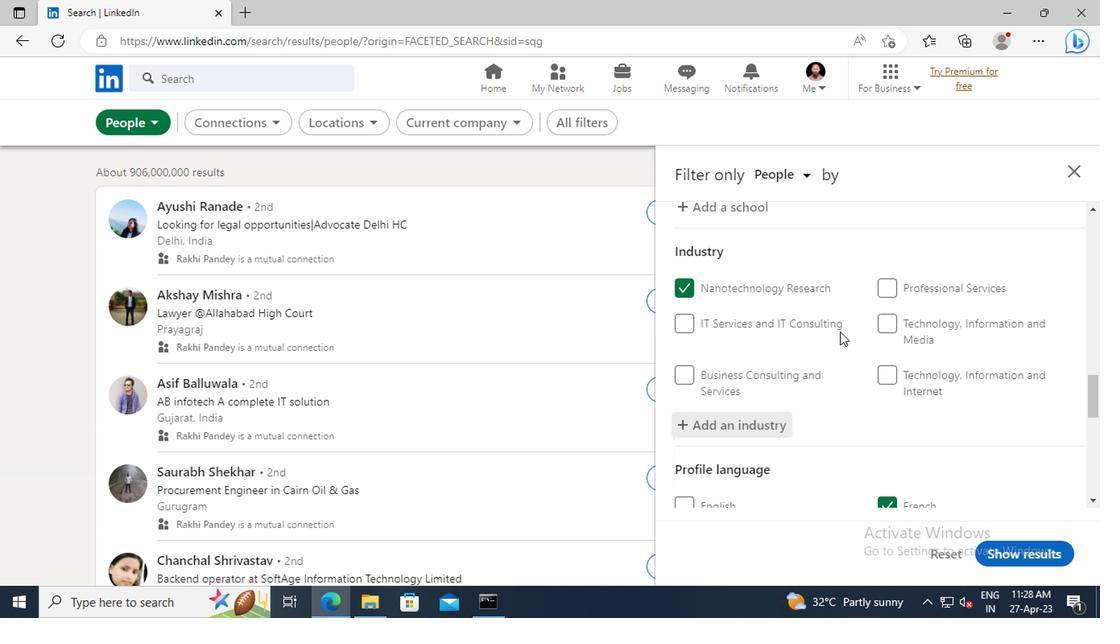 
Action: Mouse scrolled (712, 350) with delta (0, 0)
Screenshot: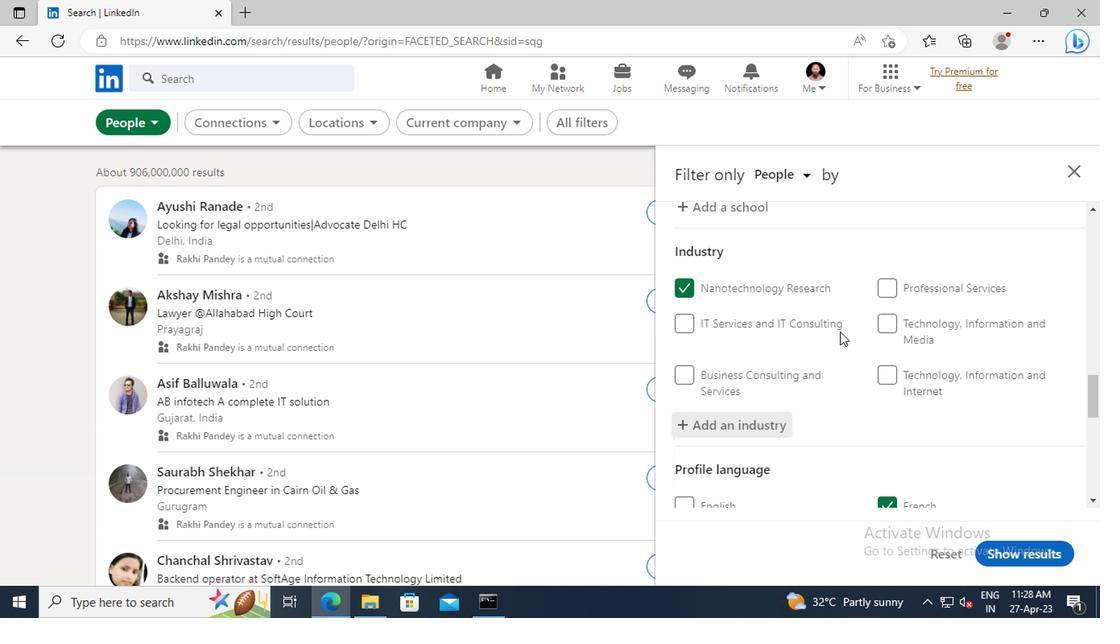 
Action: Mouse scrolled (712, 350) with delta (0, 0)
Screenshot: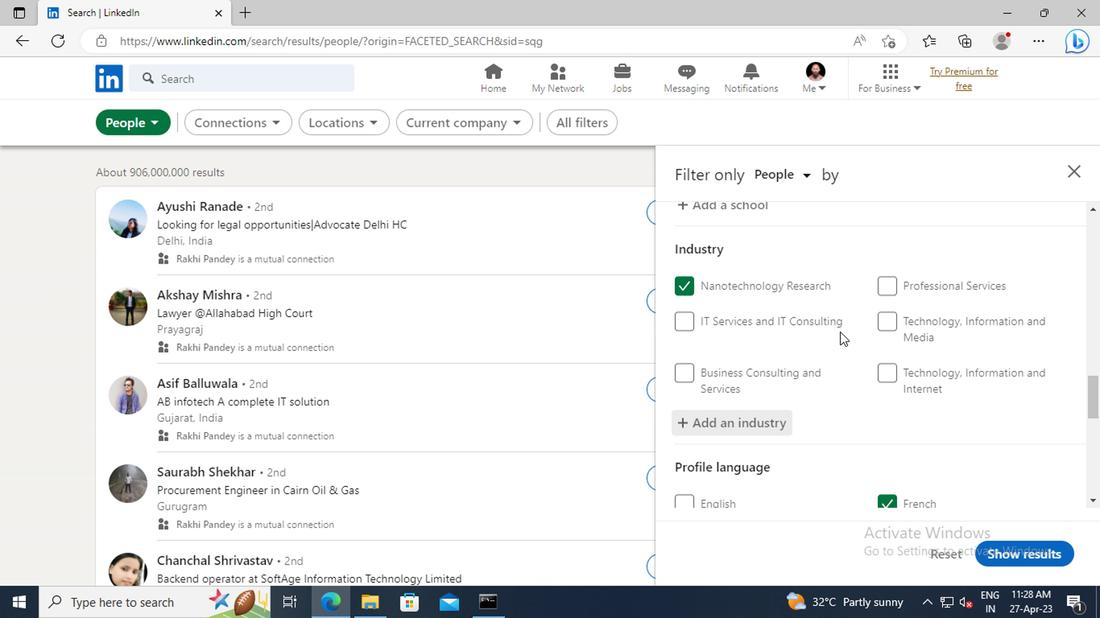 
Action: Mouse scrolled (712, 350) with delta (0, 0)
Screenshot: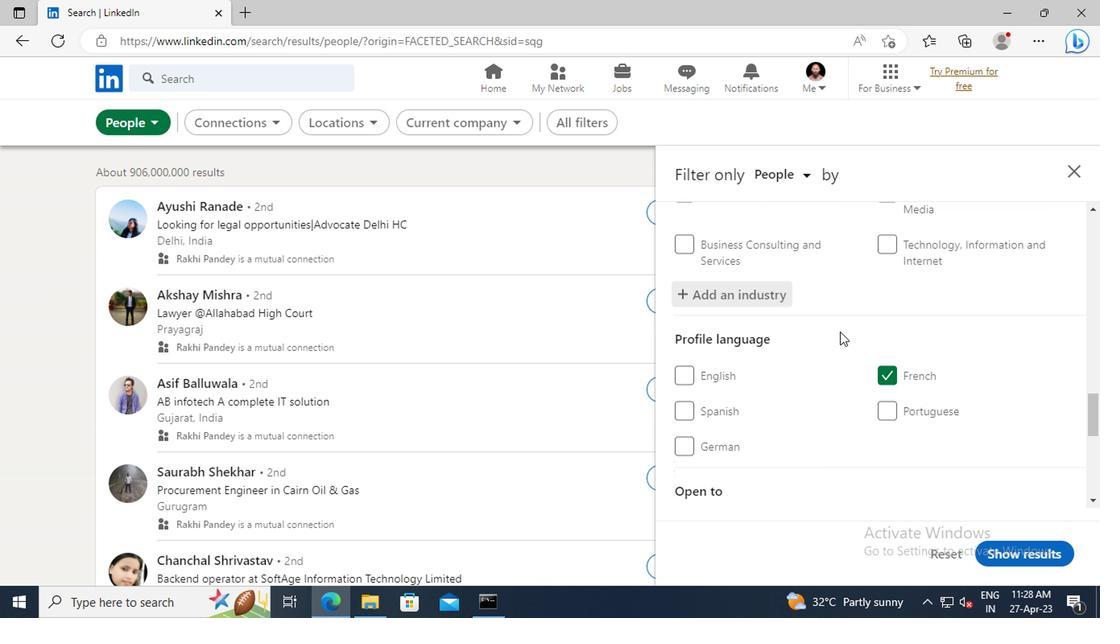 
Action: Mouse scrolled (712, 350) with delta (0, 0)
Screenshot: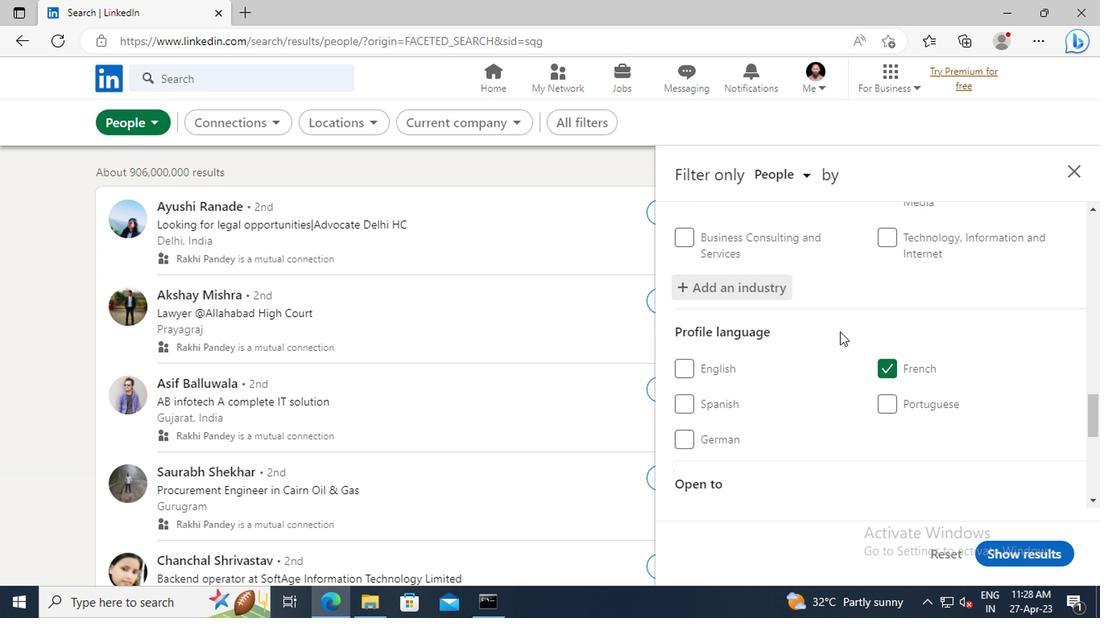 
Action: Mouse scrolled (712, 350) with delta (0, 0)
Screenshot: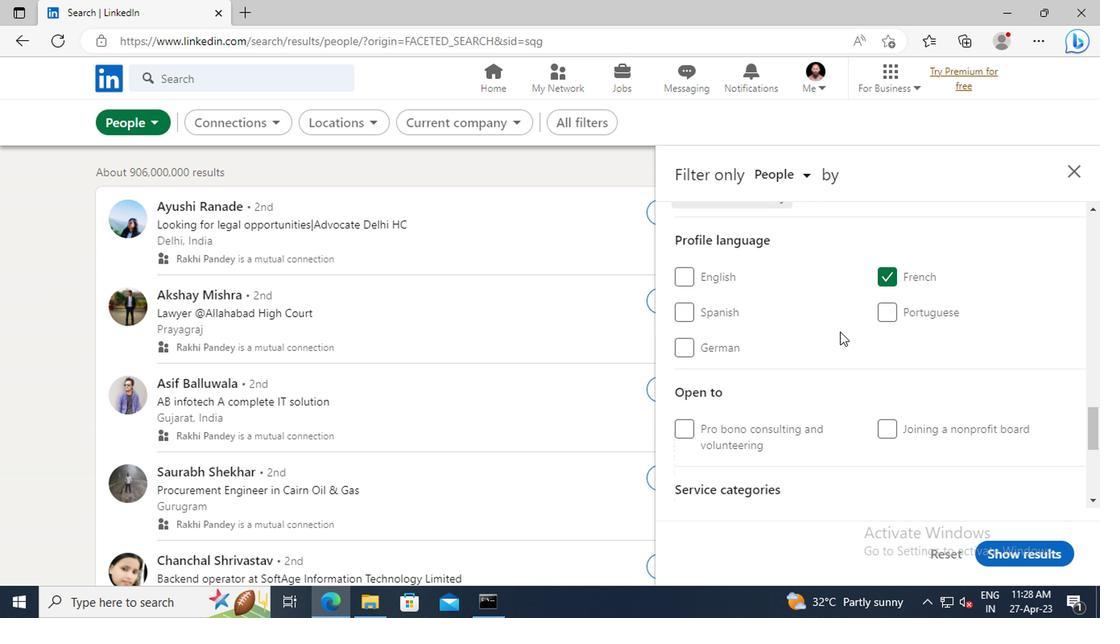 
Action: Mouse scrolled (712, 350) with delta (0, 0)
Screenshot: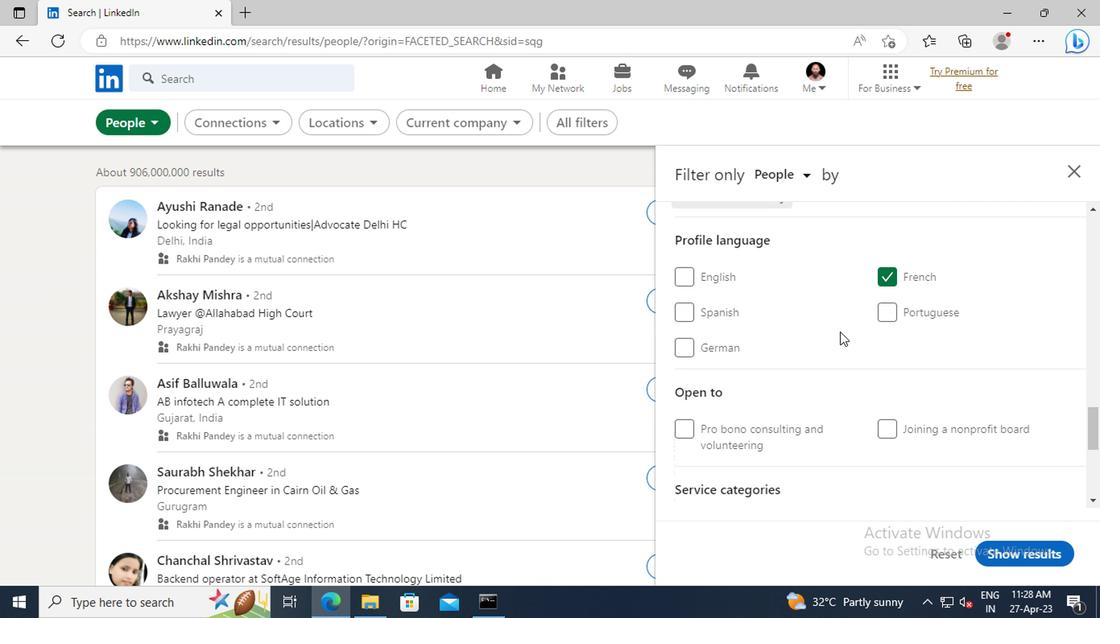 
Action: Mouse scrolled (712, 350) with delta (0, 0)
Screenshot: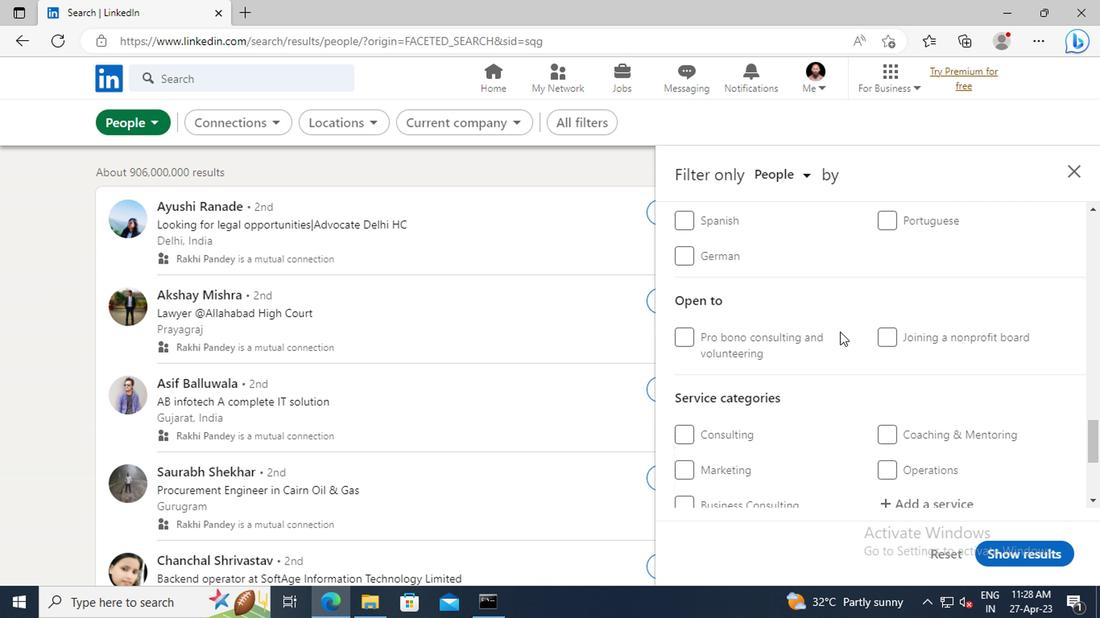 
Action: Mouse scrolled (712, 350) with delta (0, 0)
Screenshot: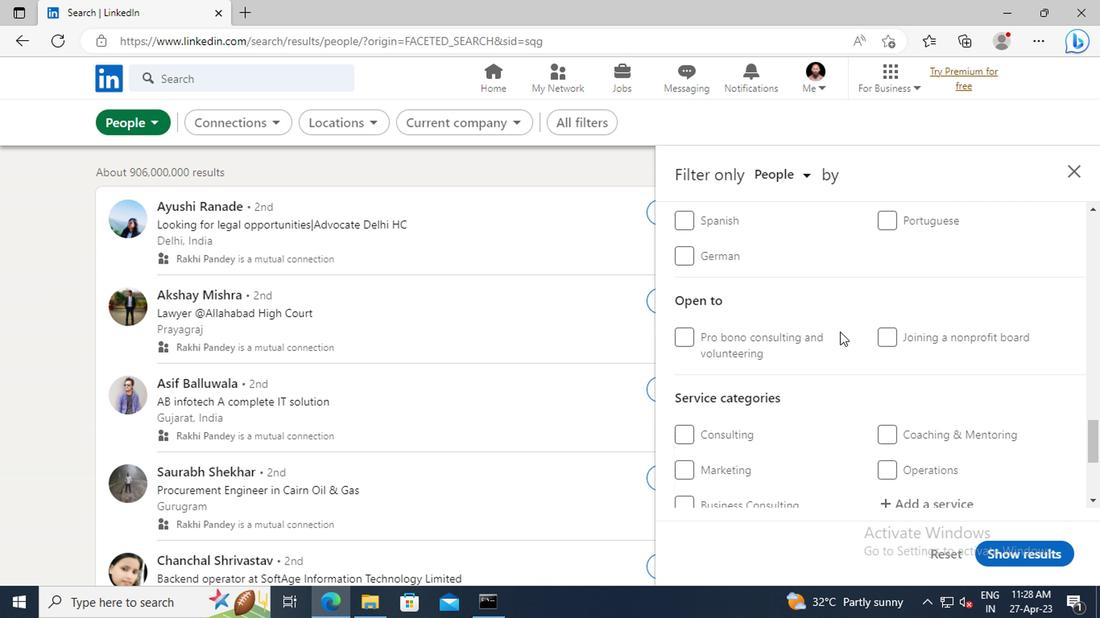 
Action: Mouse scrolled (712, 350) with delta (0, 0)
Screenshot: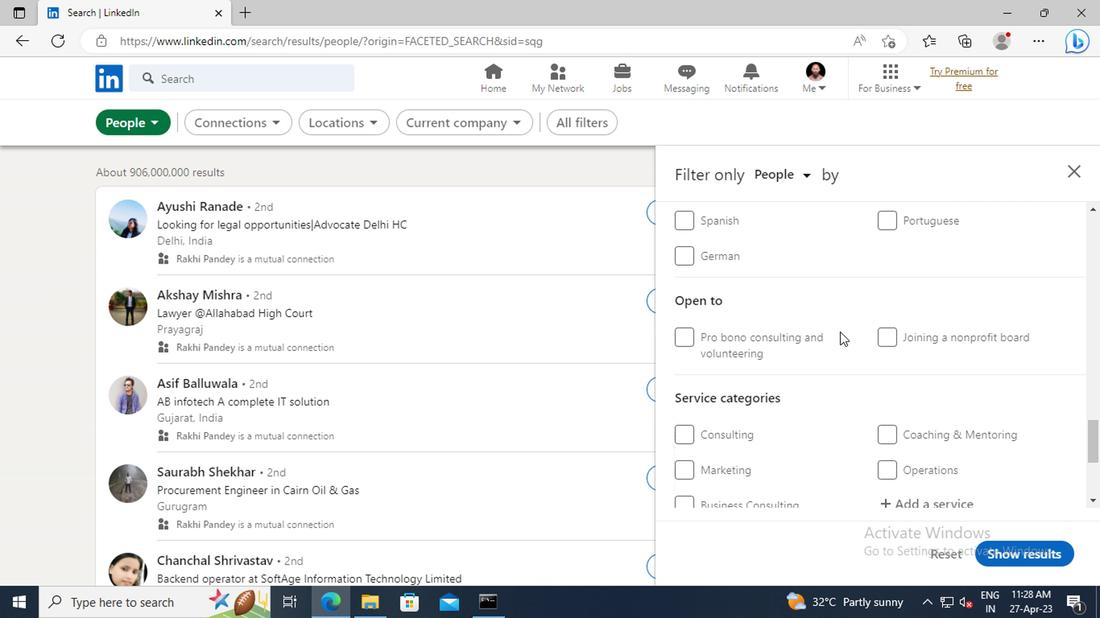 
Action: Mouse moved to (763, 379)
Screenshot: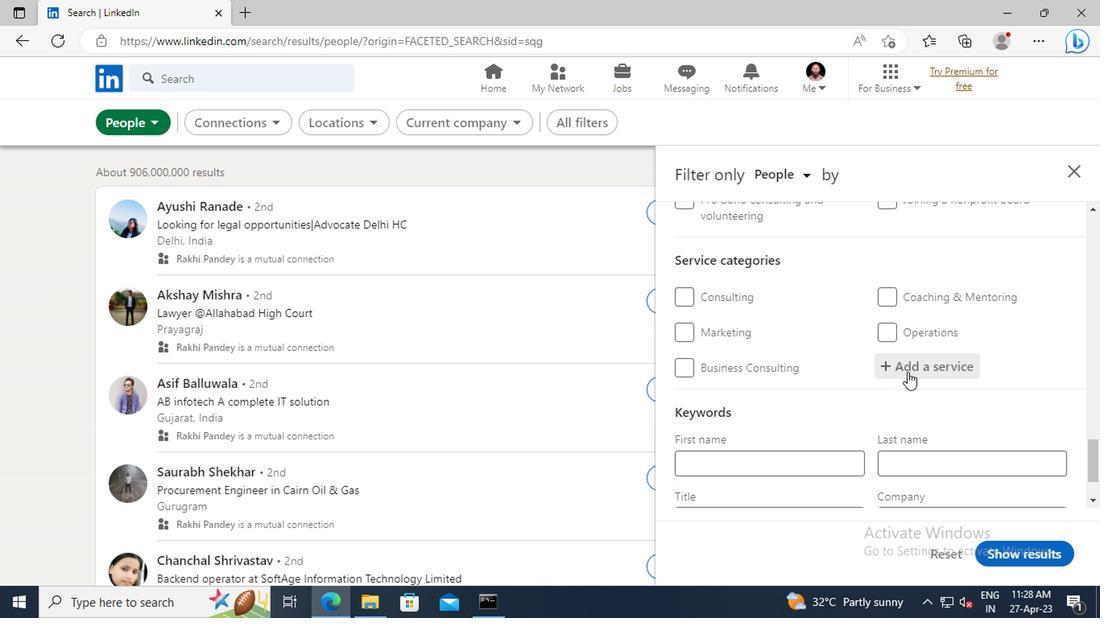 
Action: Mouse pressed left at (763, 379)
Screenshot: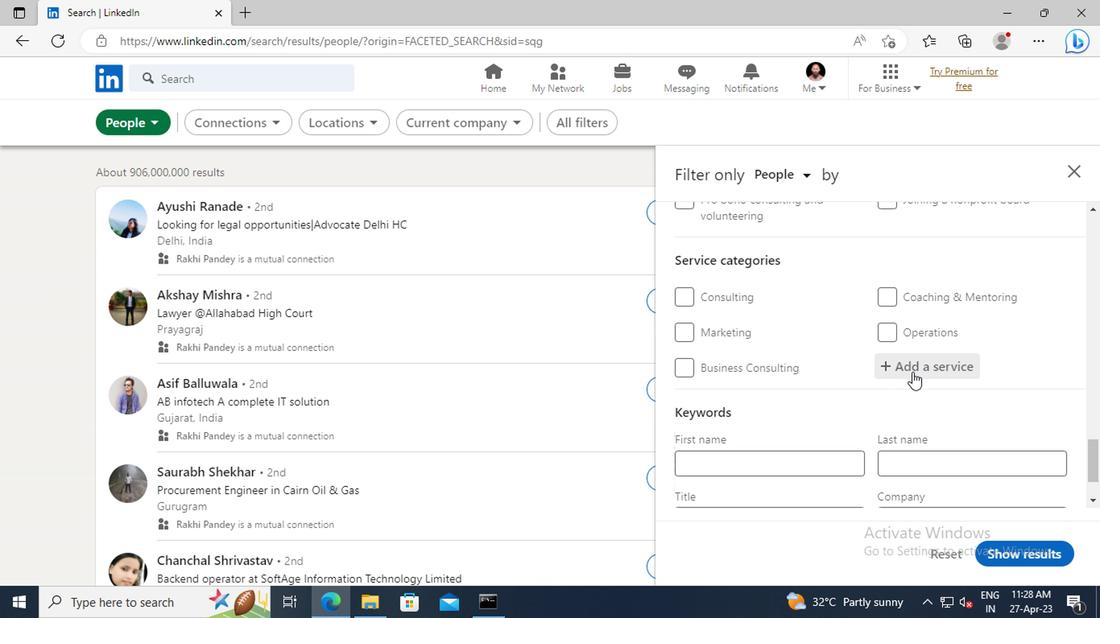 
Action: Key pressed <Key.shift>WEB<Key.space><Key.shift>DEVELOPMENT
Screenshot: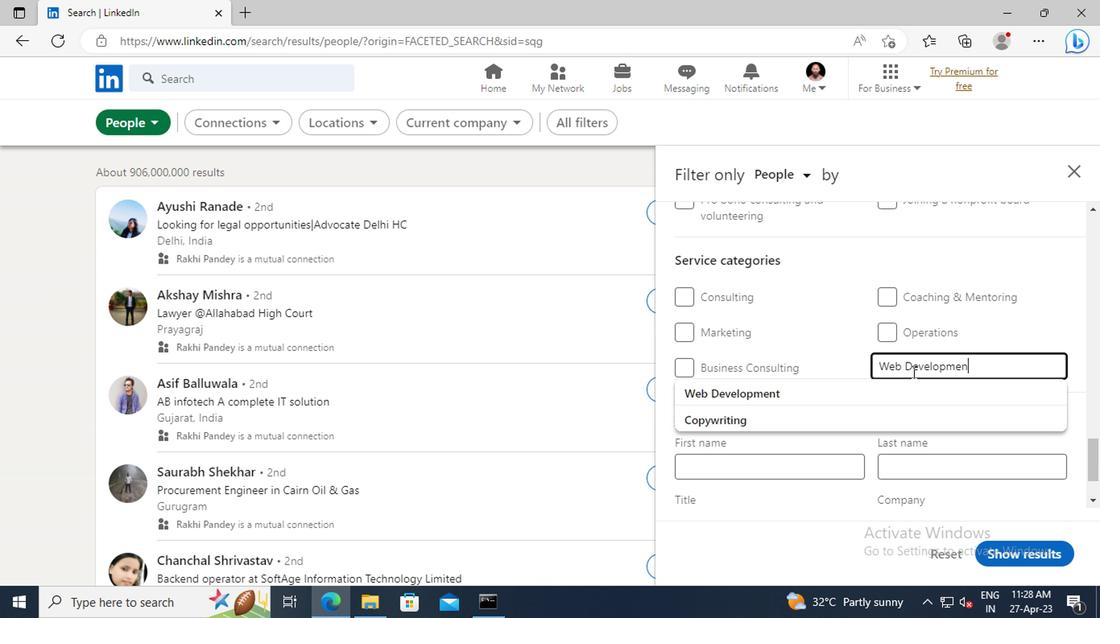 
Action: Mouse moved to (758, 392)
Screenshot: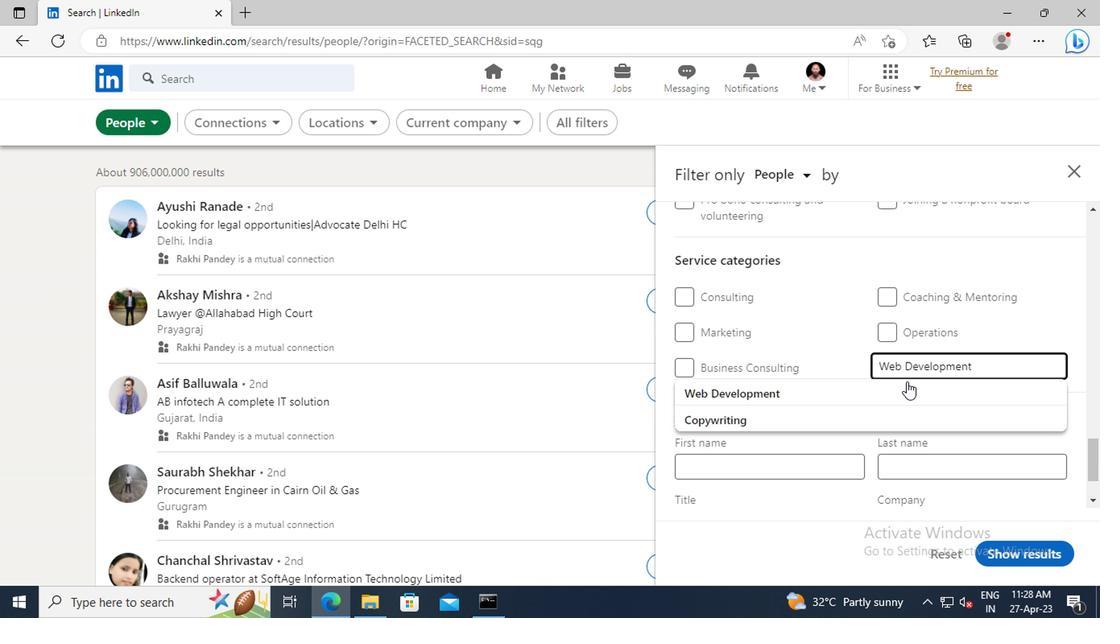 
Action: Mouse pressed left at (758, 392)
Screenshot: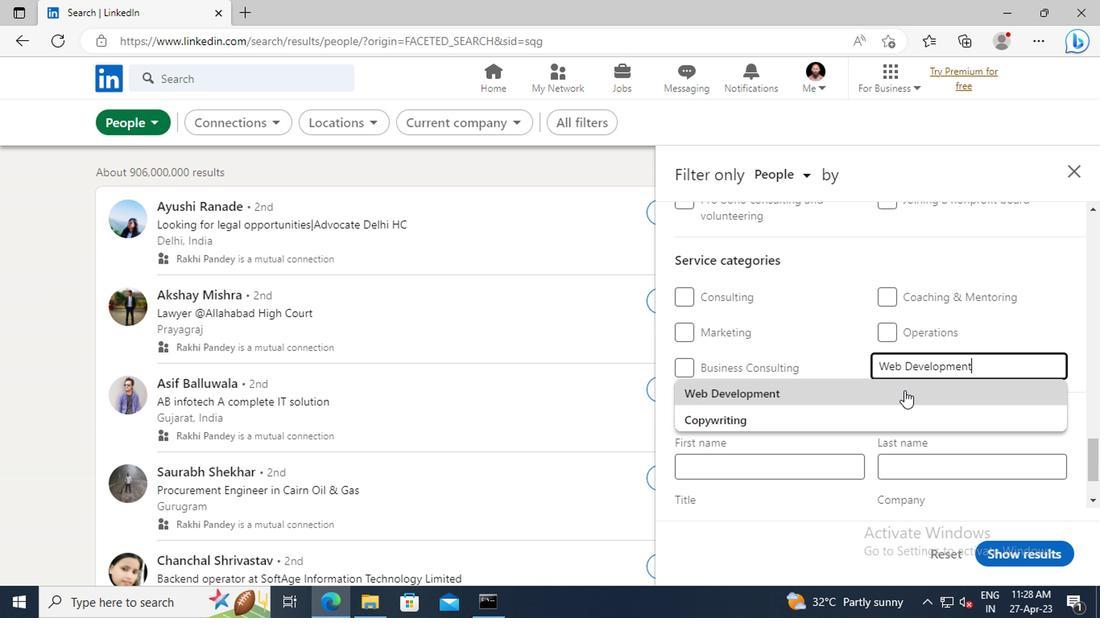 
Action: Mouse moved to (698, 366)
Screenshot: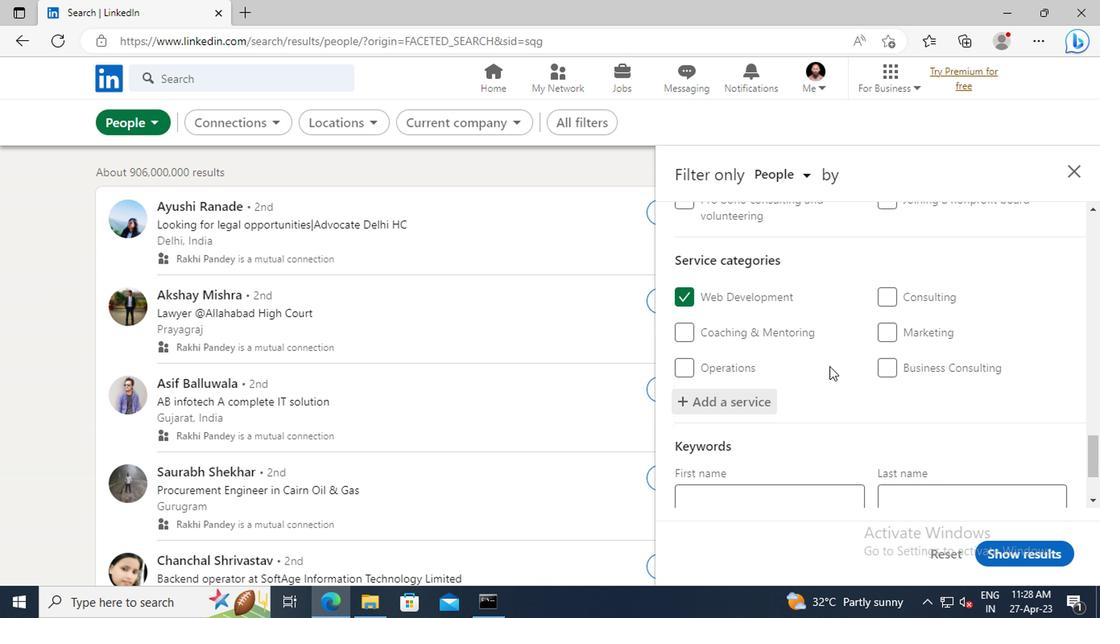 
Action: Mouse scrolled (698, 366) with delta (0, 0)
Screenshot: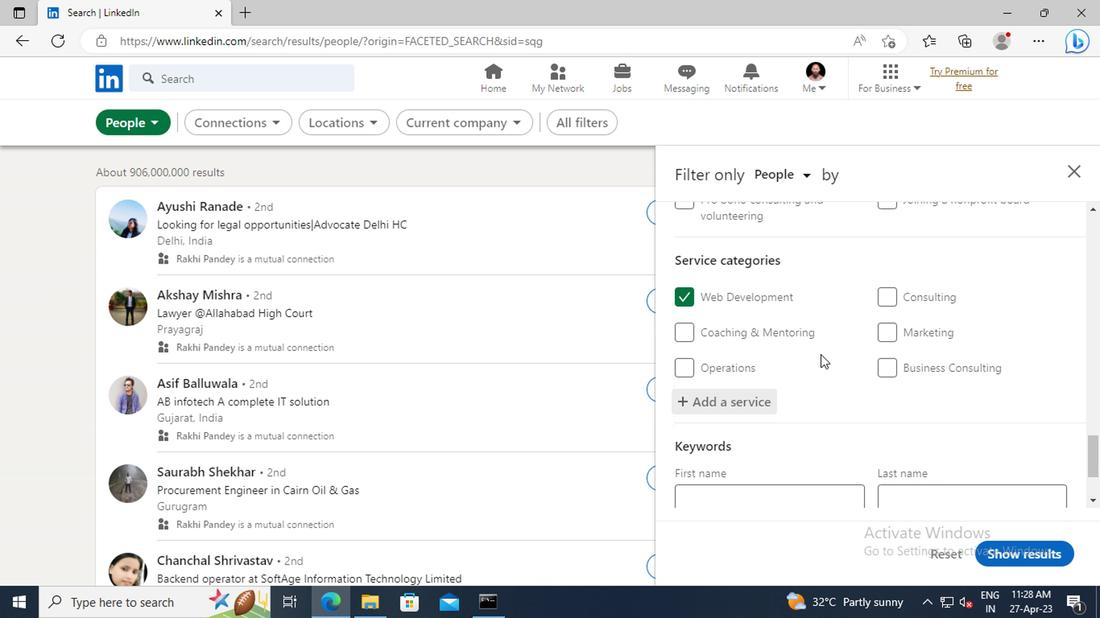 
Action: Mouse scrolled (698, 366) with delta (0, 0)
Screenshot: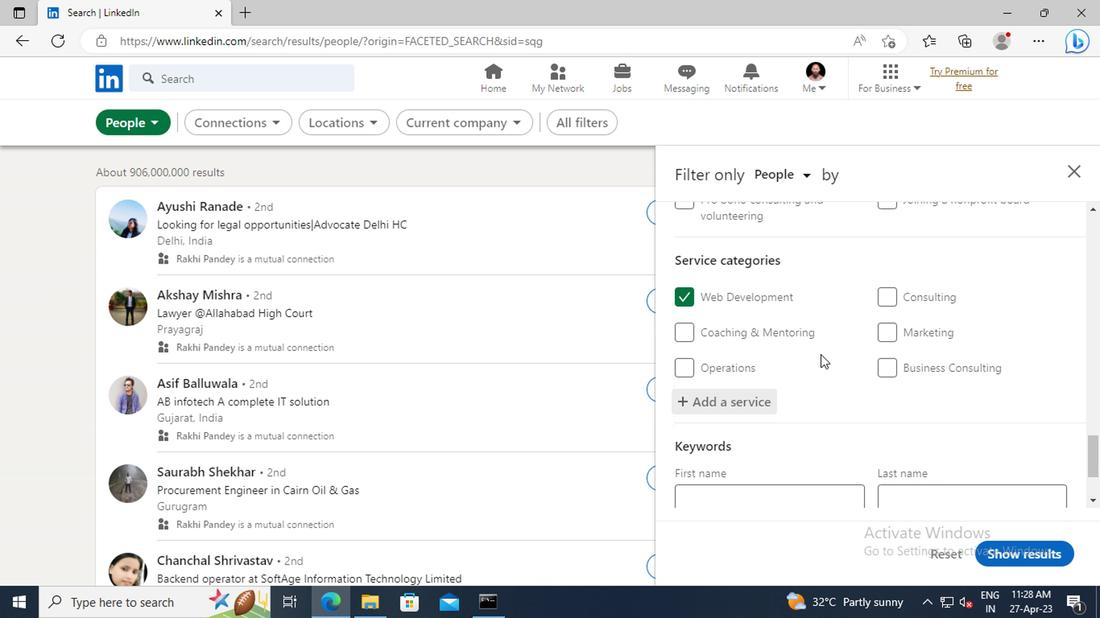 
Action: Mouse scrolled (698, 366) with delta (0, 0)
Screenshot: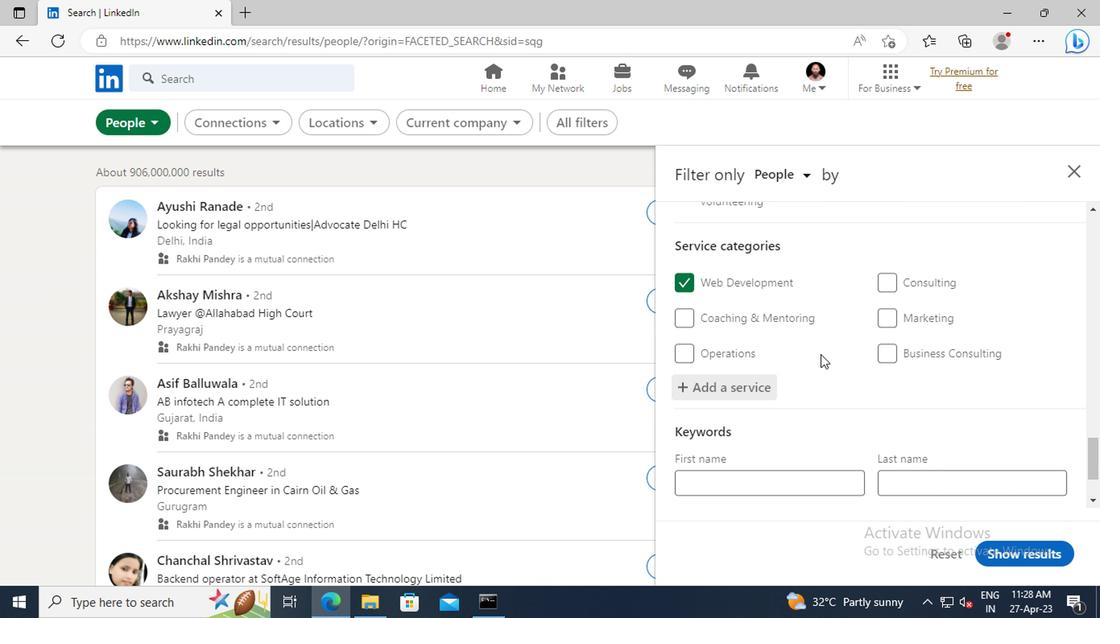 
Action: Mouse moved to (668, 422)
Screenshot: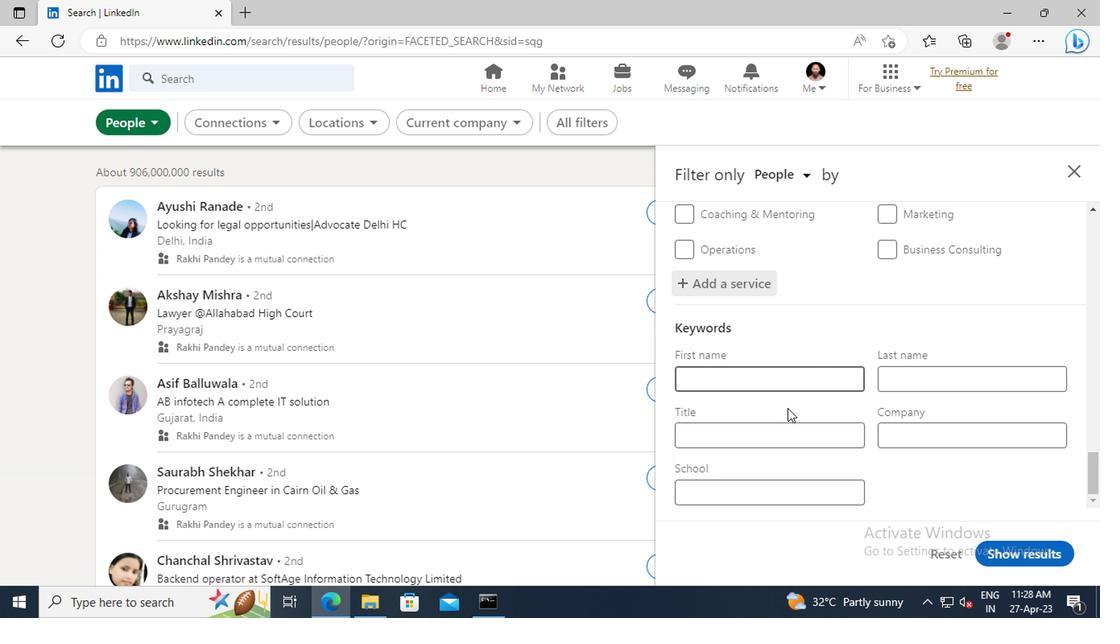 
Action: Mouse pressed left at (668, 422)
Screenshot: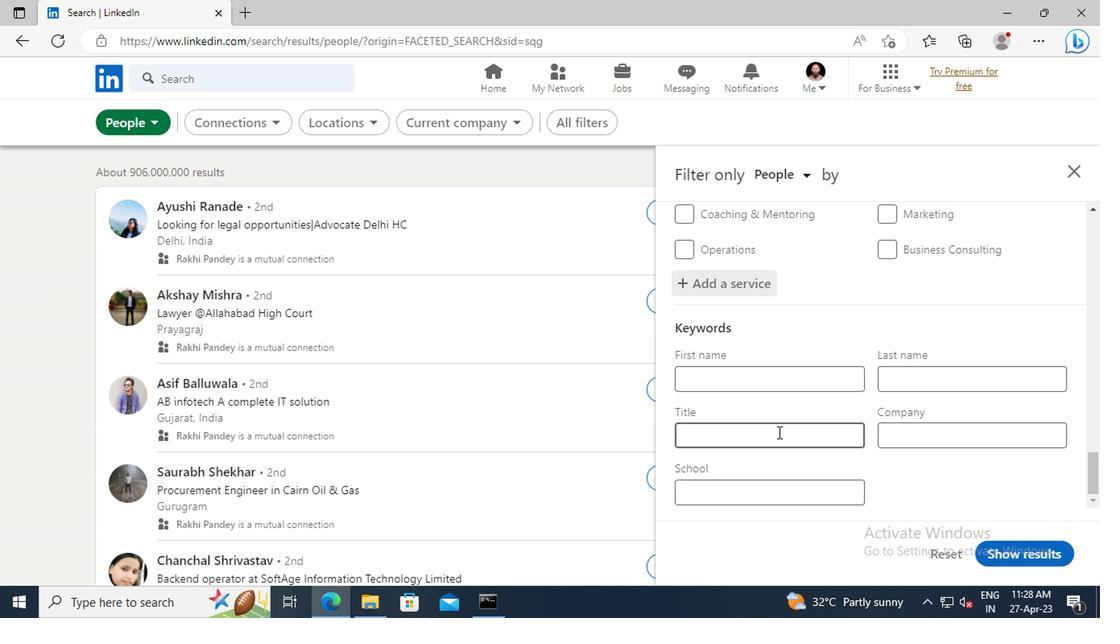 
Action: Key pressed <Key.shift>ONLINE<Key.space><Key.shift>ESL<Key.space><Key.shift>INSTRUCTOR<Key.enter>
Screenshot: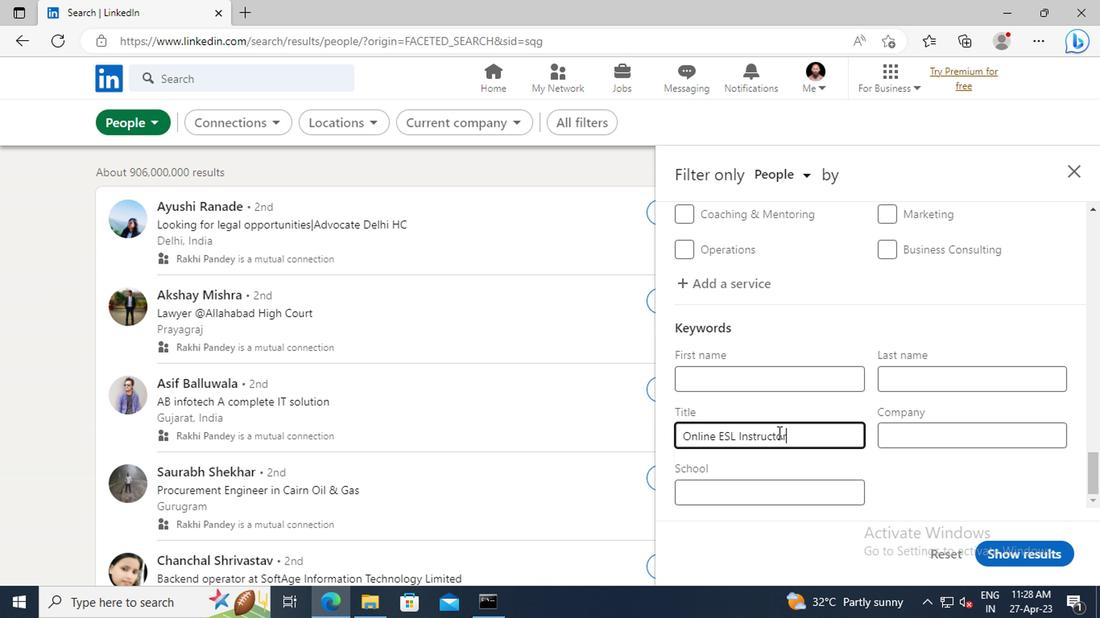 
Action: Mouse moved to (828, 509)
Screenshot: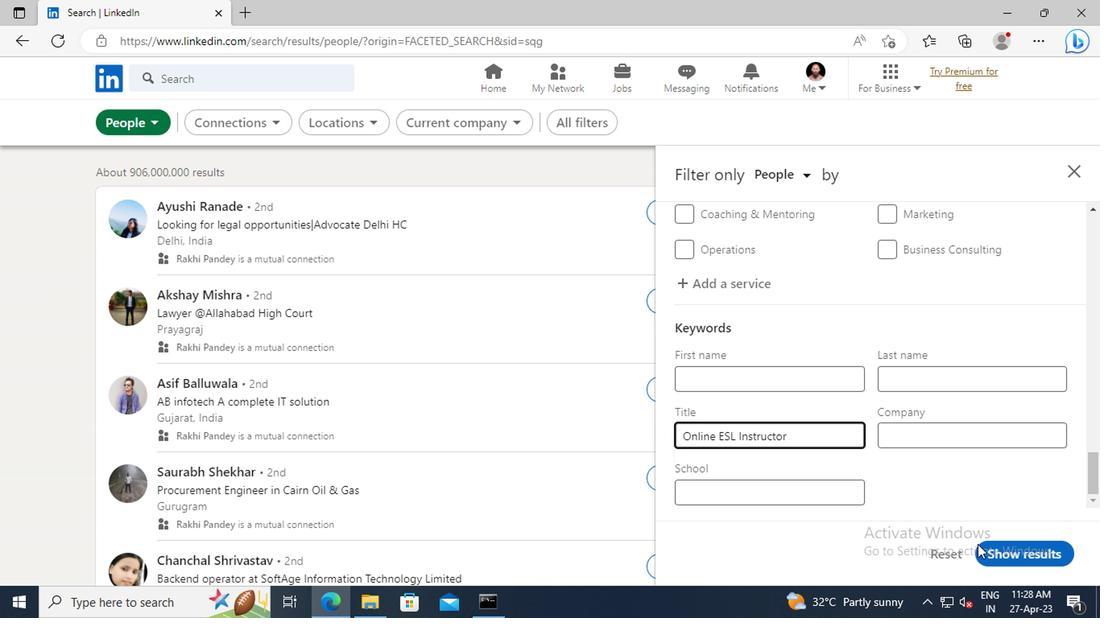 
Action: Mouse pressed left at (828, 509)
Screenshot: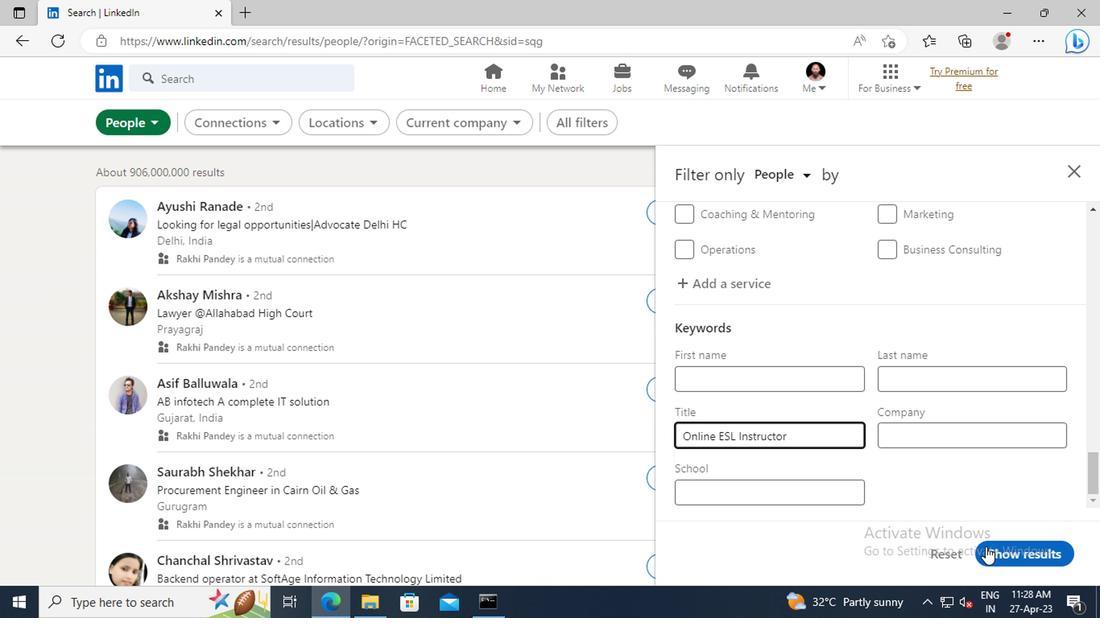 
